 Task: Find connections with filter location Liverpool with filter topic #Jobsearchwith filter profile language Spanish with filter current company Livspace with filter school Easwari Engineering College with filter industry Temporary Help Services with filter service category Healthcare Consulting with filter keywords title Marketing Manager
Action: Mouse moved to (280, 274)
Screenshot: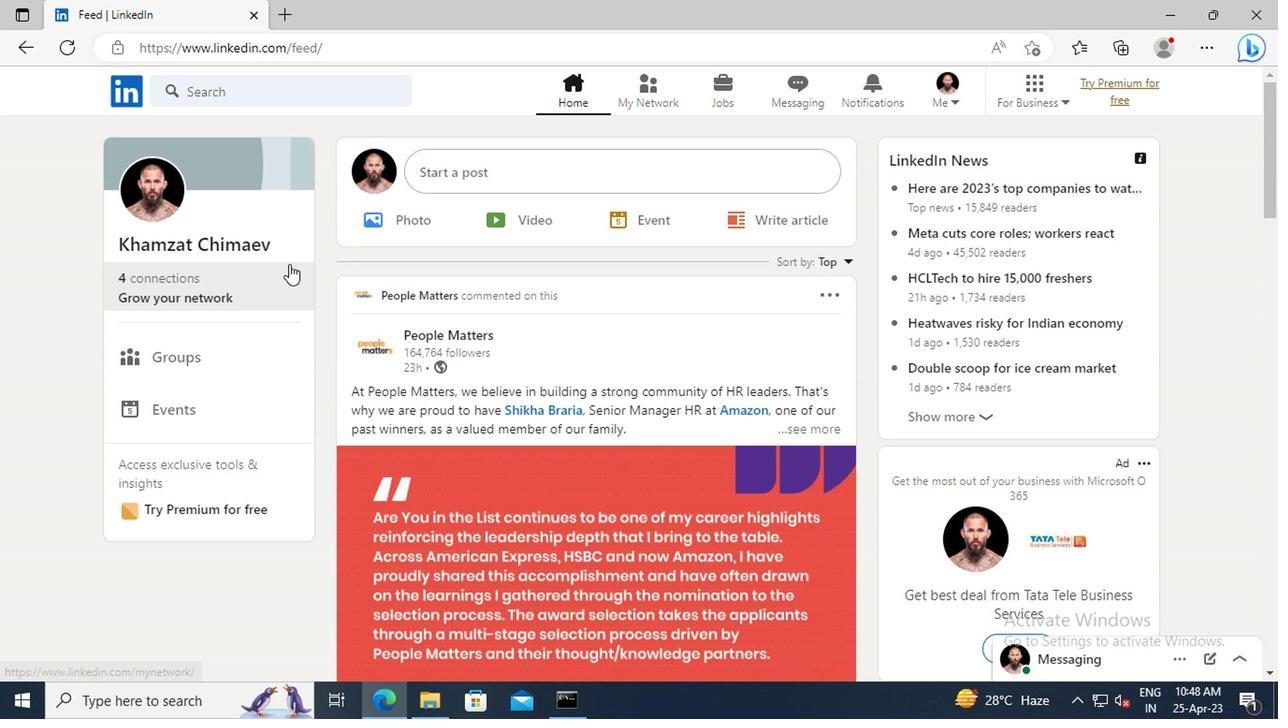 
Action: Mouse pressed left at (280, 274)
Screenshot: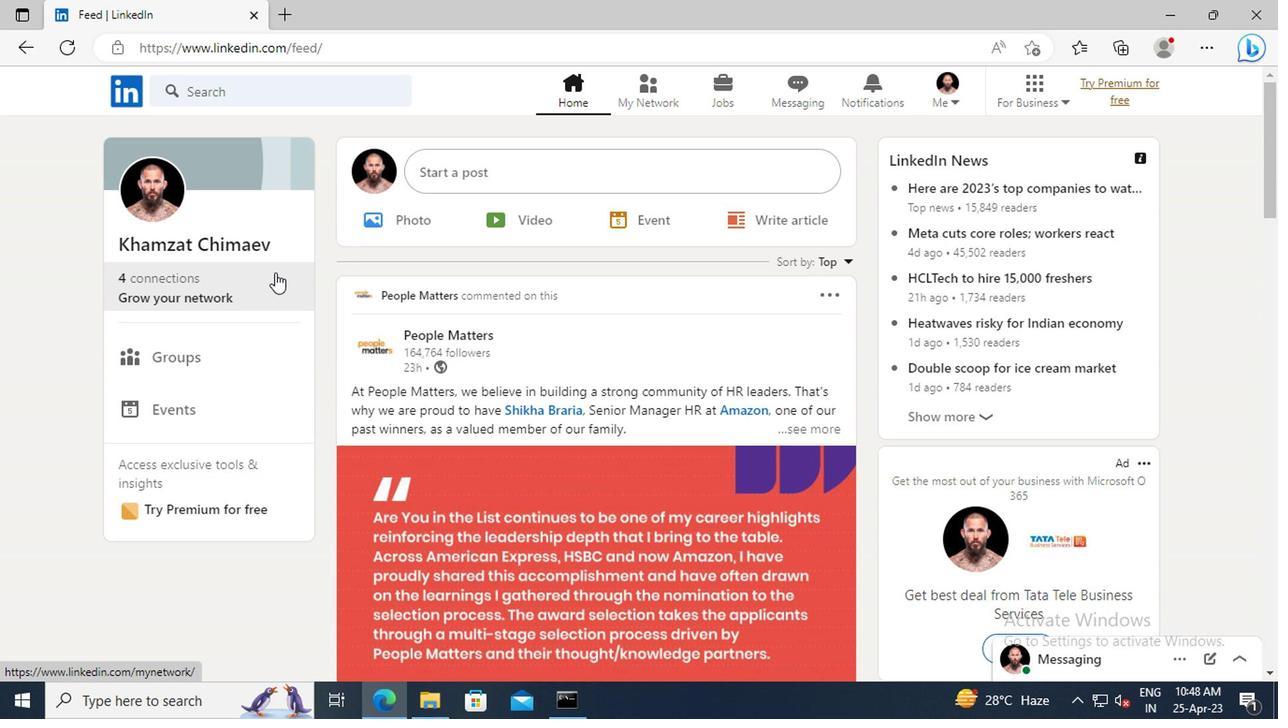 
Action: Mouse moved to (270, 195)
Screenshot: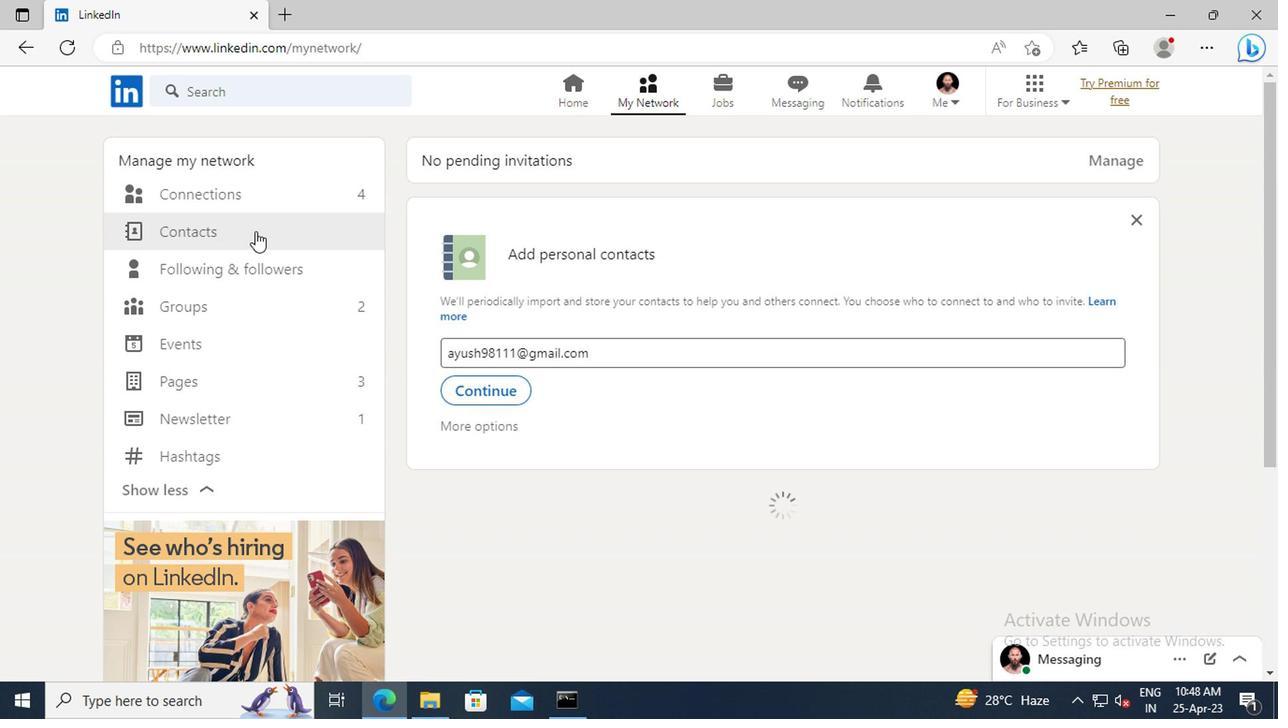 
Action: Mouse pressed left at (270, 195)
Screenshot: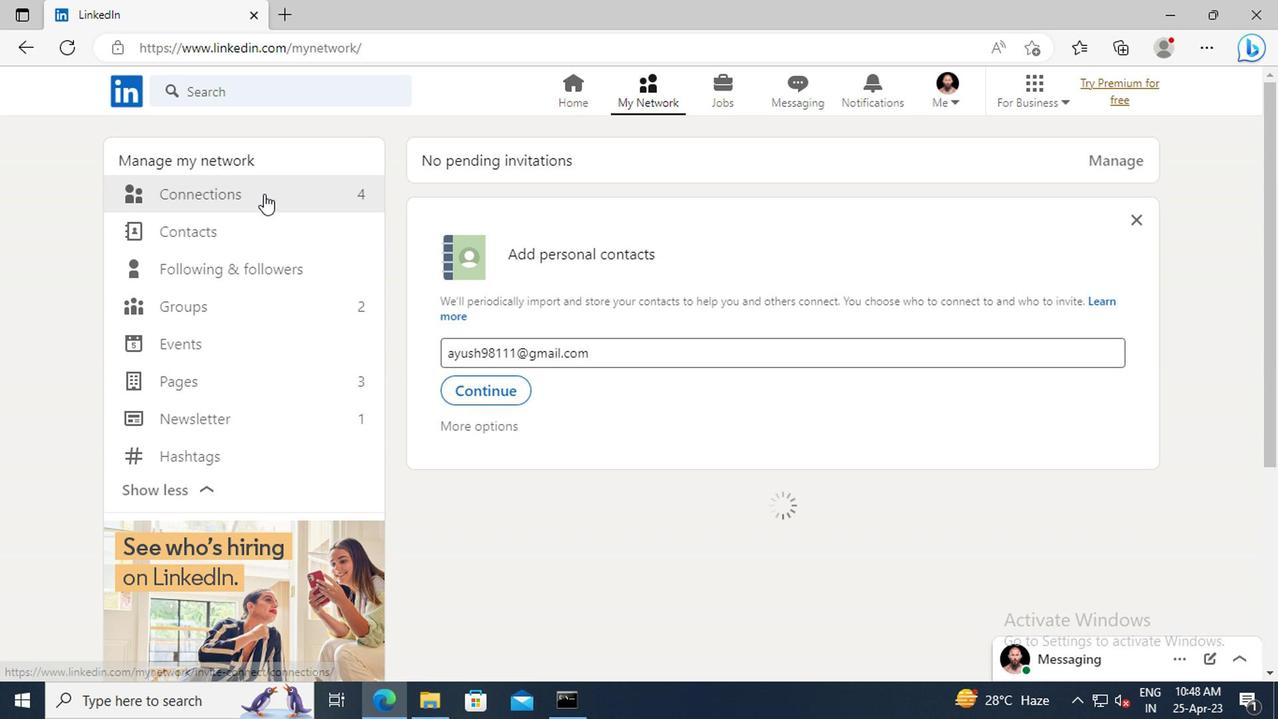 
Action: Mouse moved to (767, 197)
Screenshot: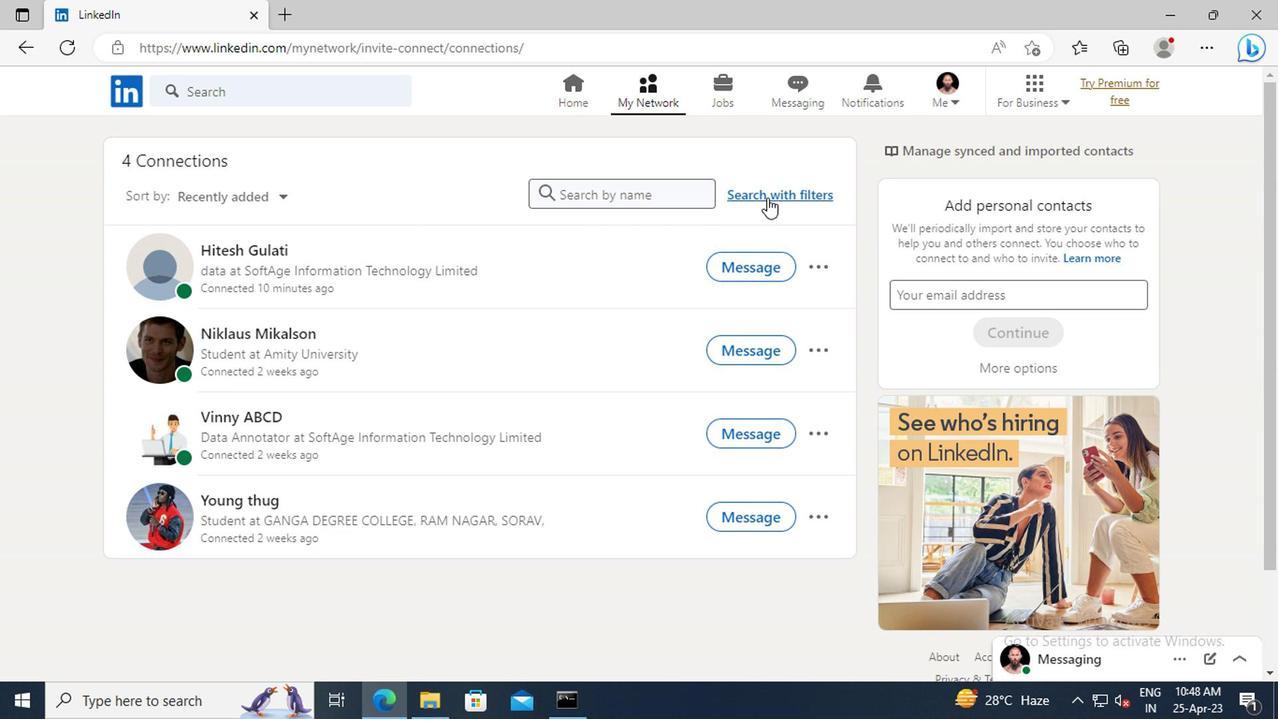 
Action: Mouse pressed left at (767, 197)
Screenshot: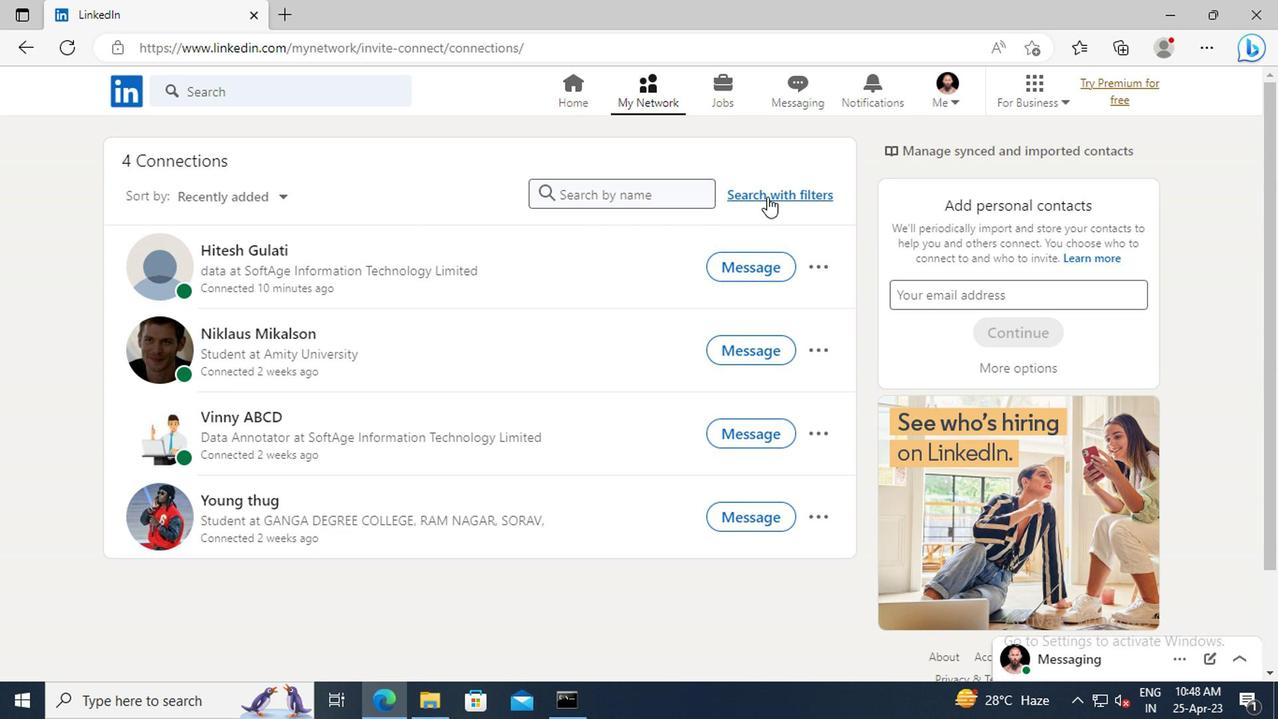 
Action: Mouse moved to (715, 149)
Screenshot: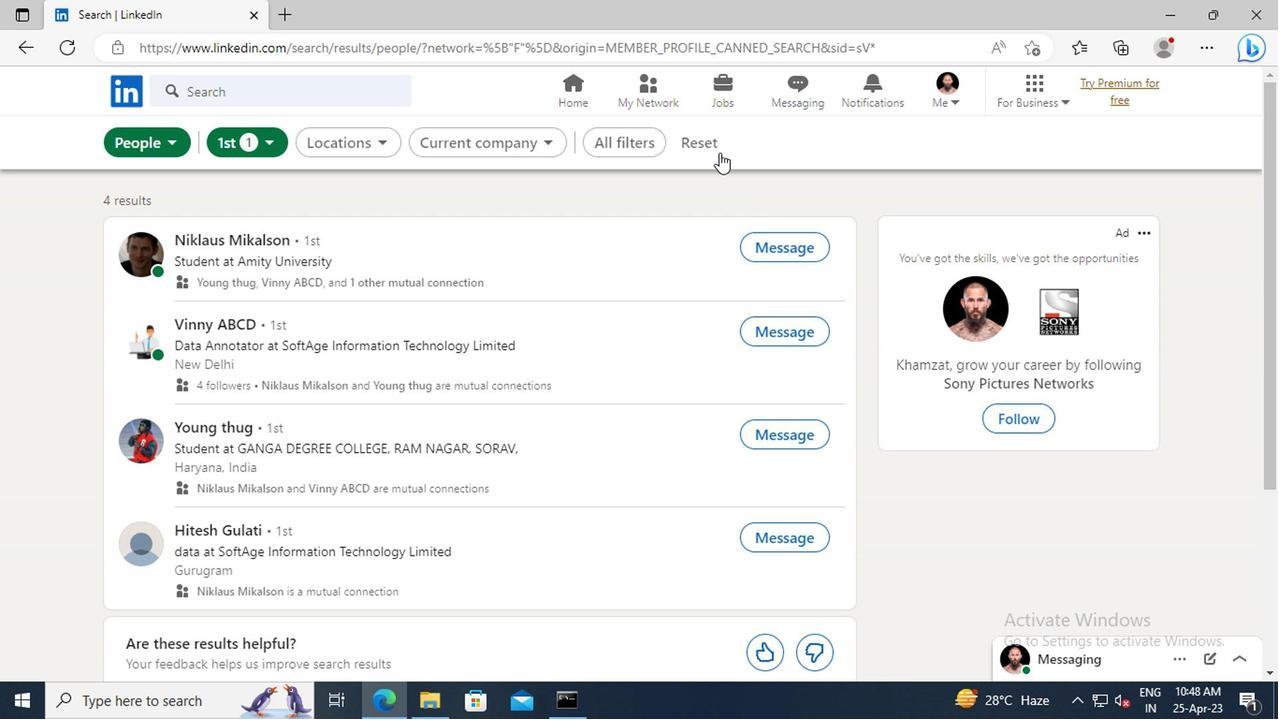 
Action: Mouse pressed left at (715, 149)
Screenshot: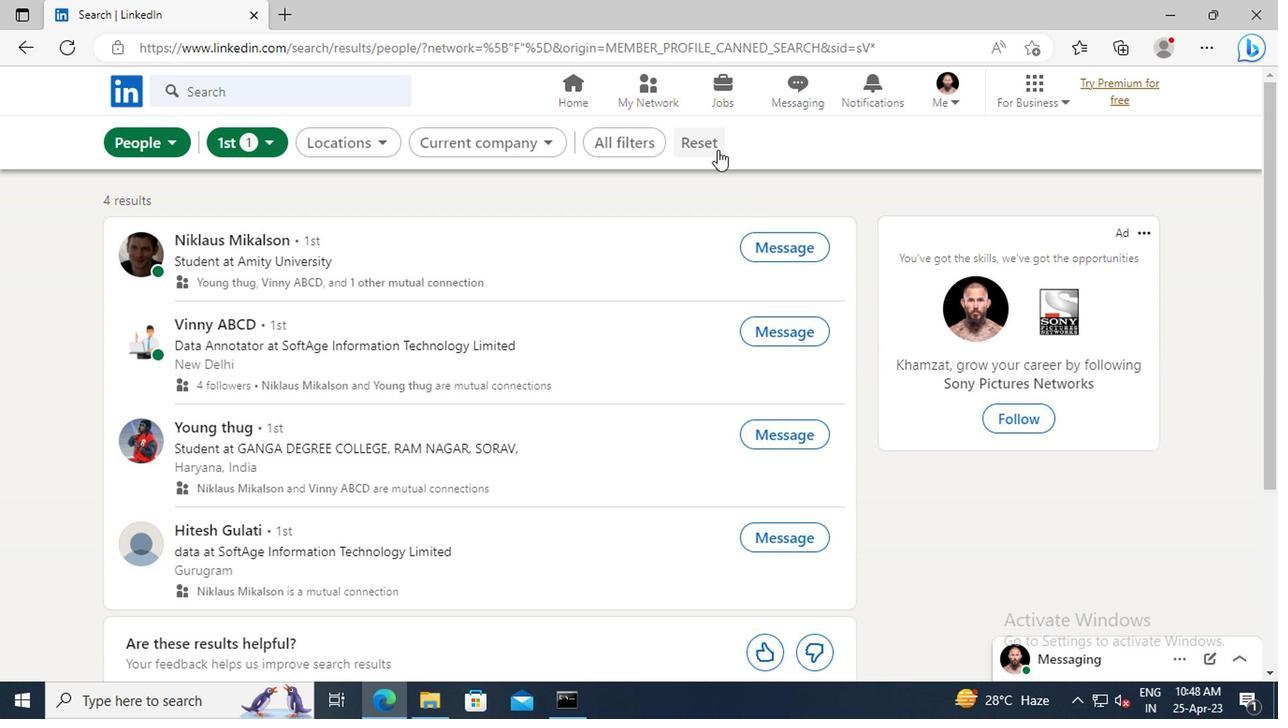 
Action: Mouse moved to (680, 146)
Screenshot: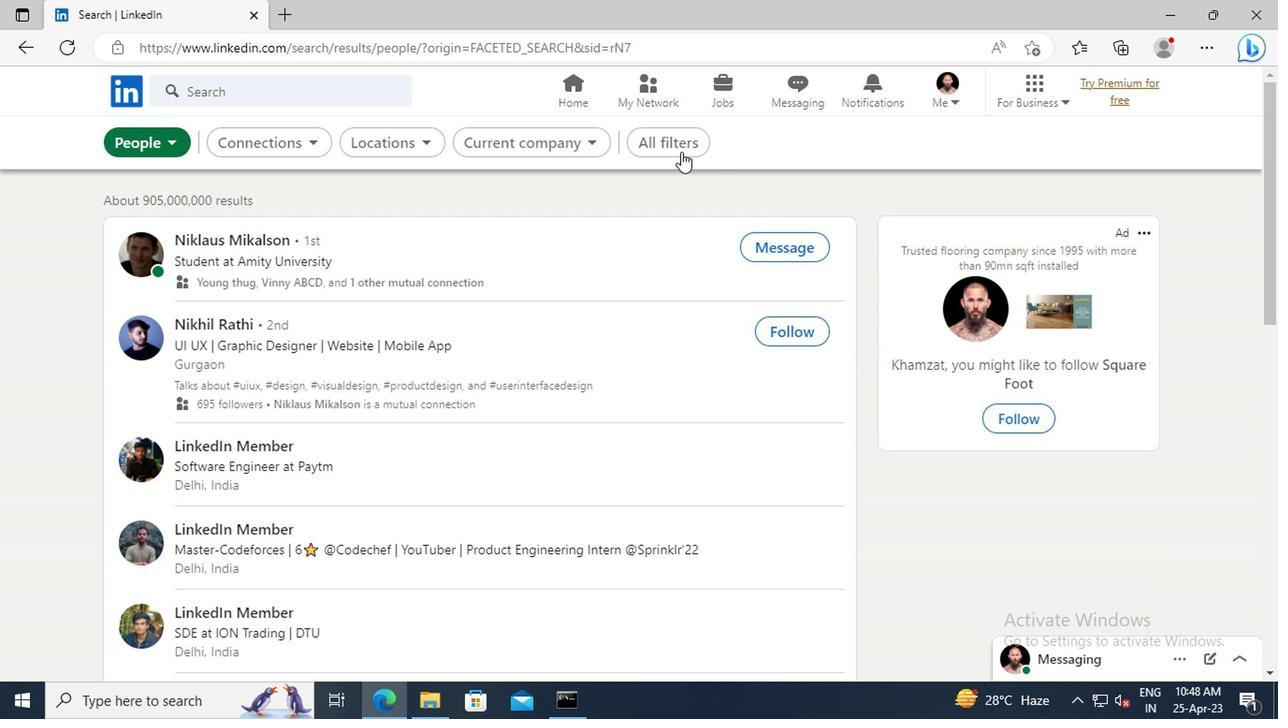 
Action: Mouse pressed left at (680, 146)
Screenshot: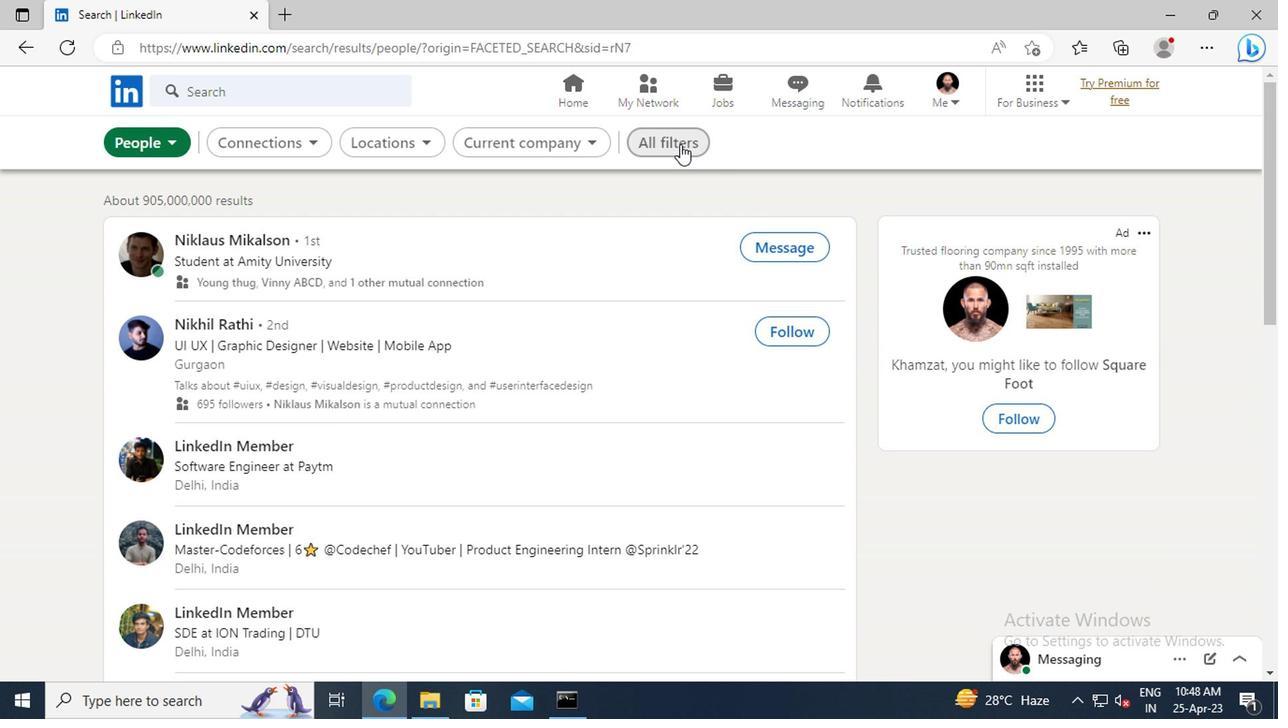 
Action: Mouse moved to (942, 324)
Screenshot: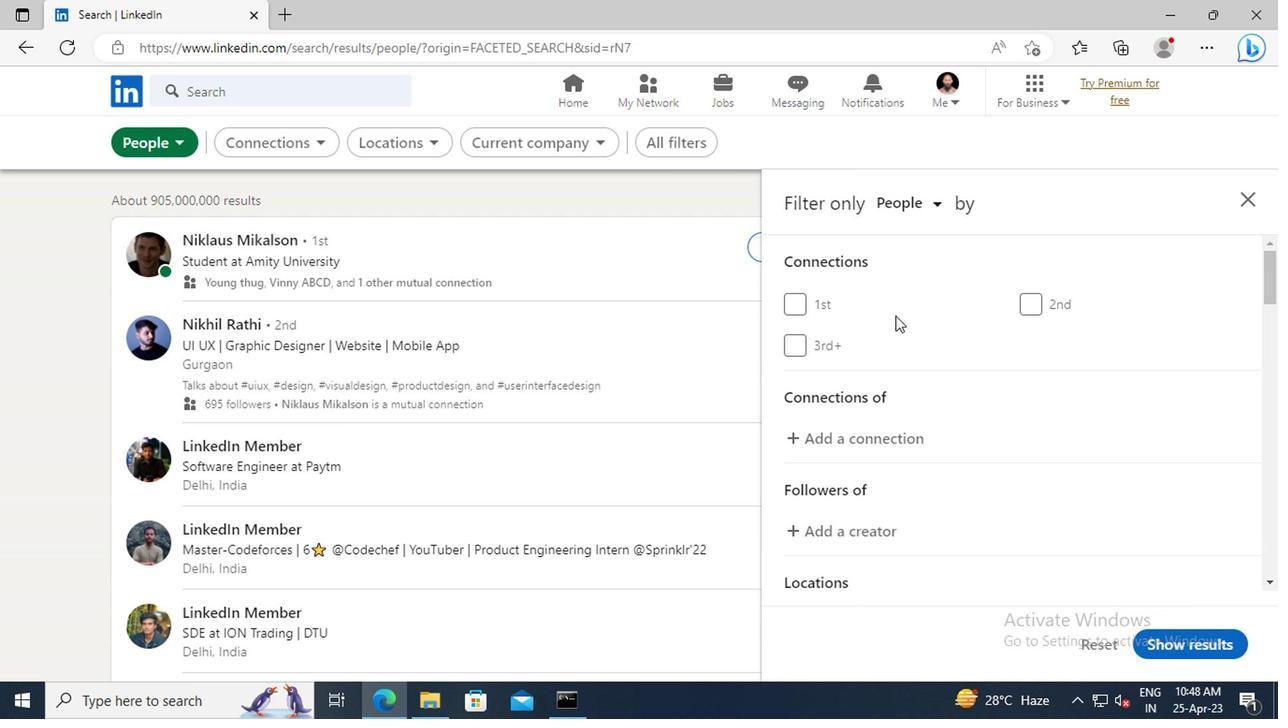 
Action: Mouse scrolled (942, 323) with delta (0, -1)
Screenshot: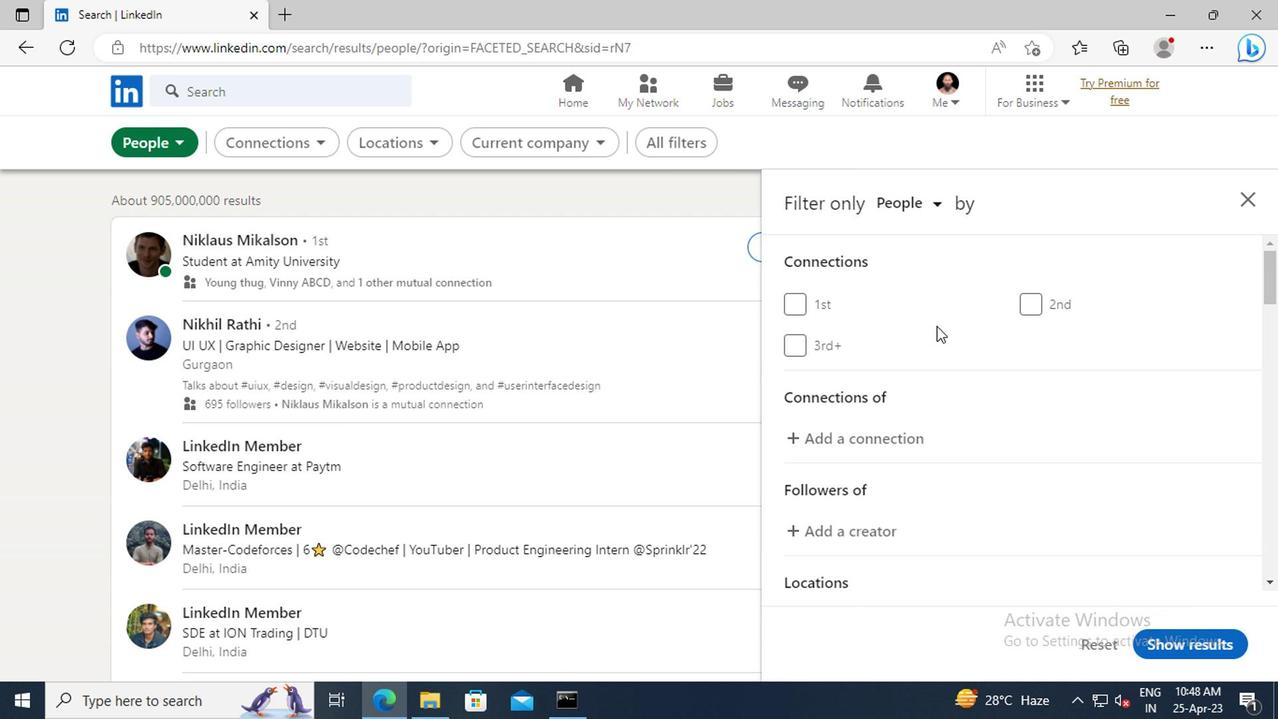 
Action: Mouse scrolled (942, 323) with delta (0, -1)
Screenshot: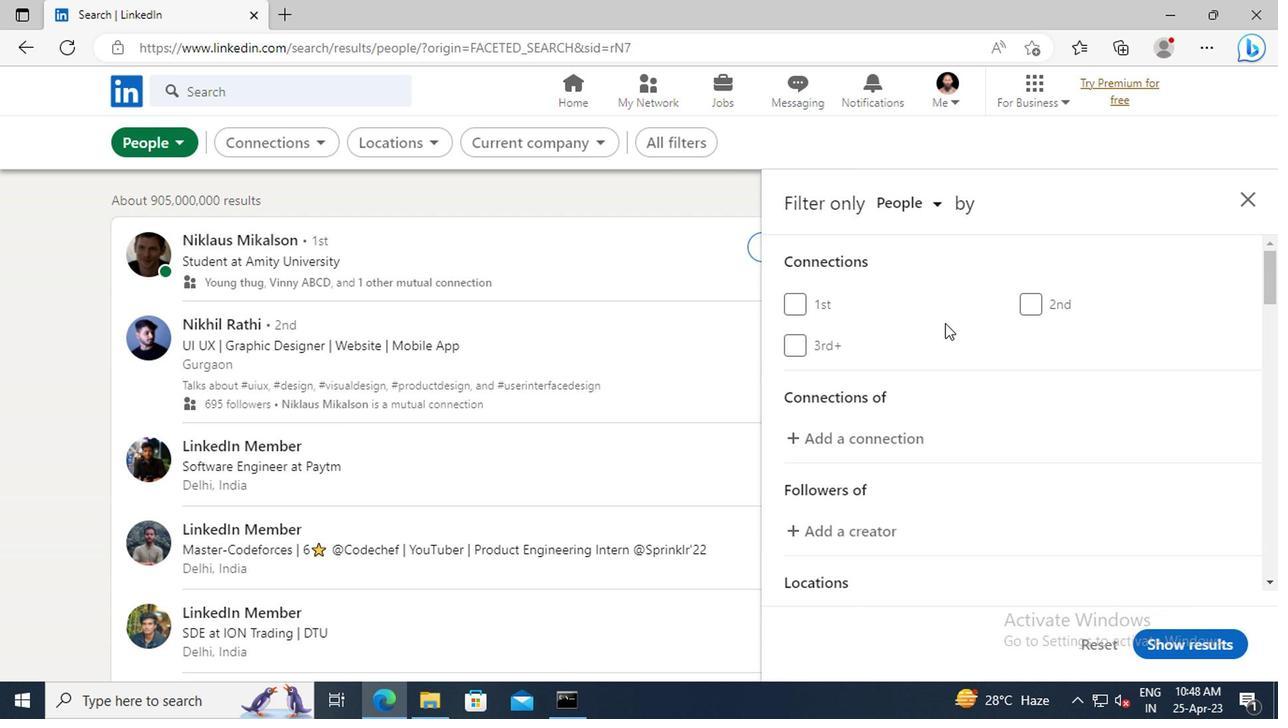 
Action: Mouse scrolled (942, 323) with delta (0, -1)
Screenshot: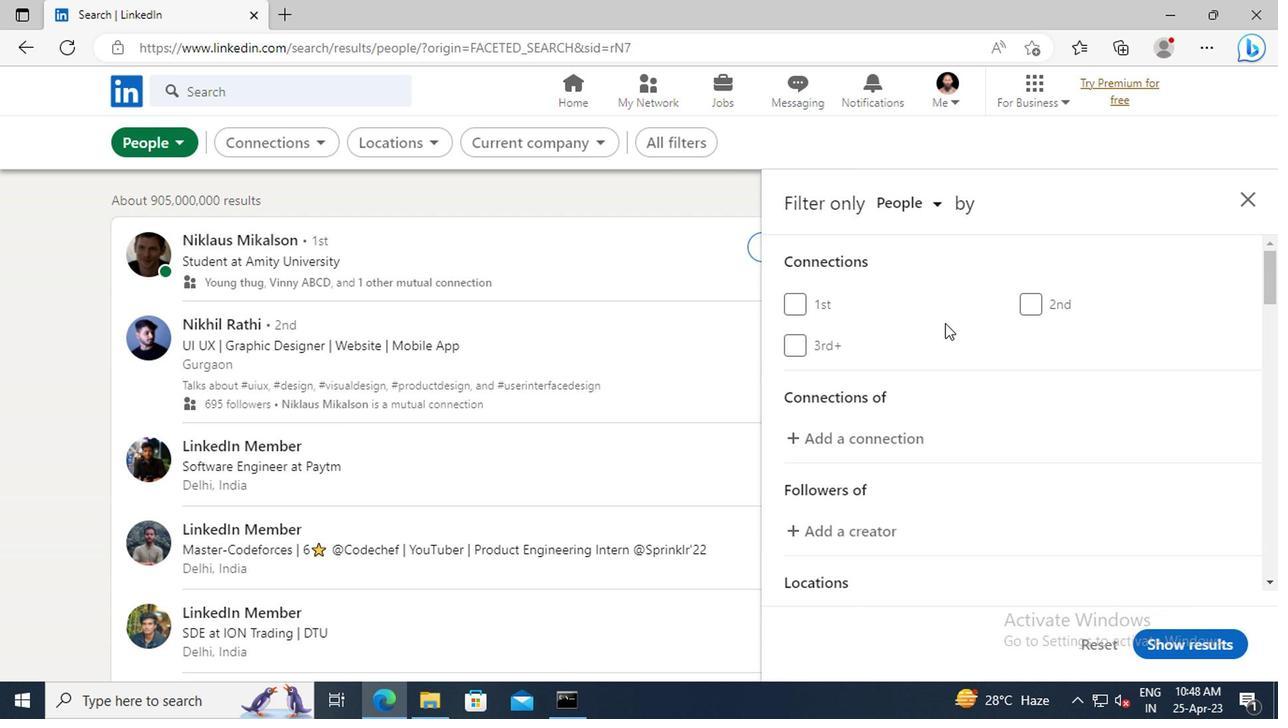 
Action: Mouse scrolled (942, 323) with delta (0, -1)
Screenshot: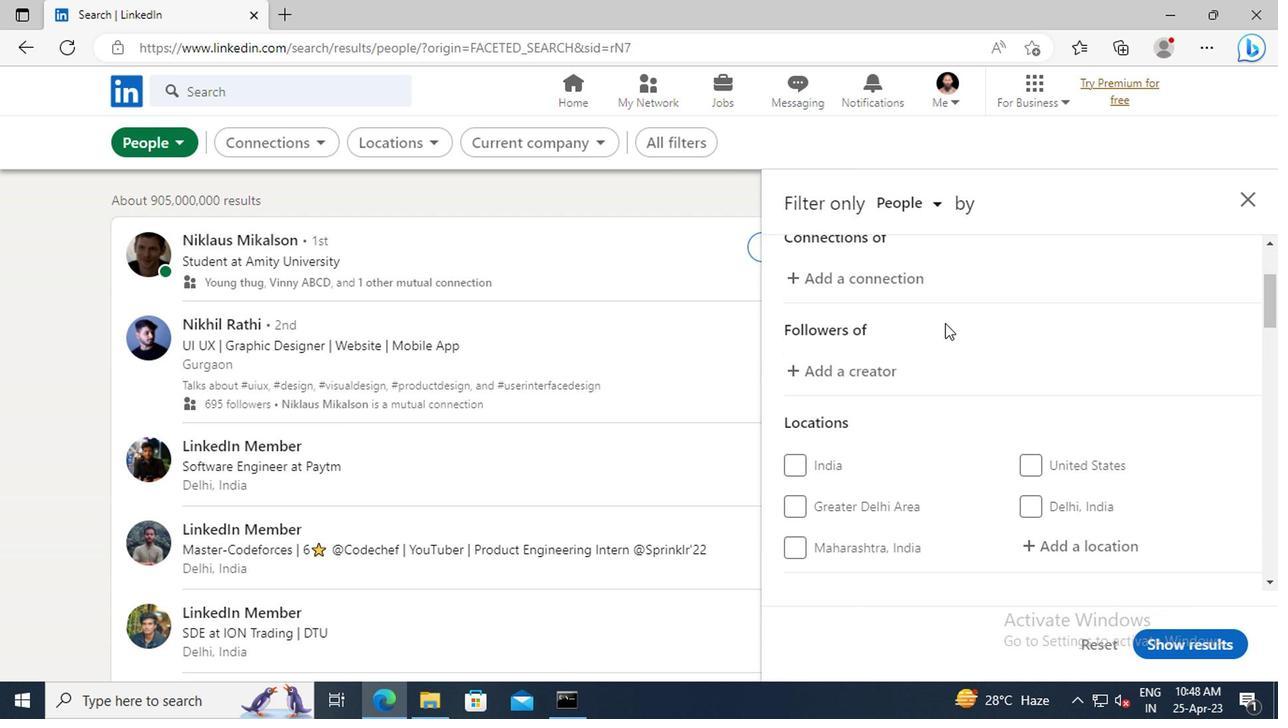 
Action: Mouse scrolled (942, 323) with delta (0, -1)
Screenshot: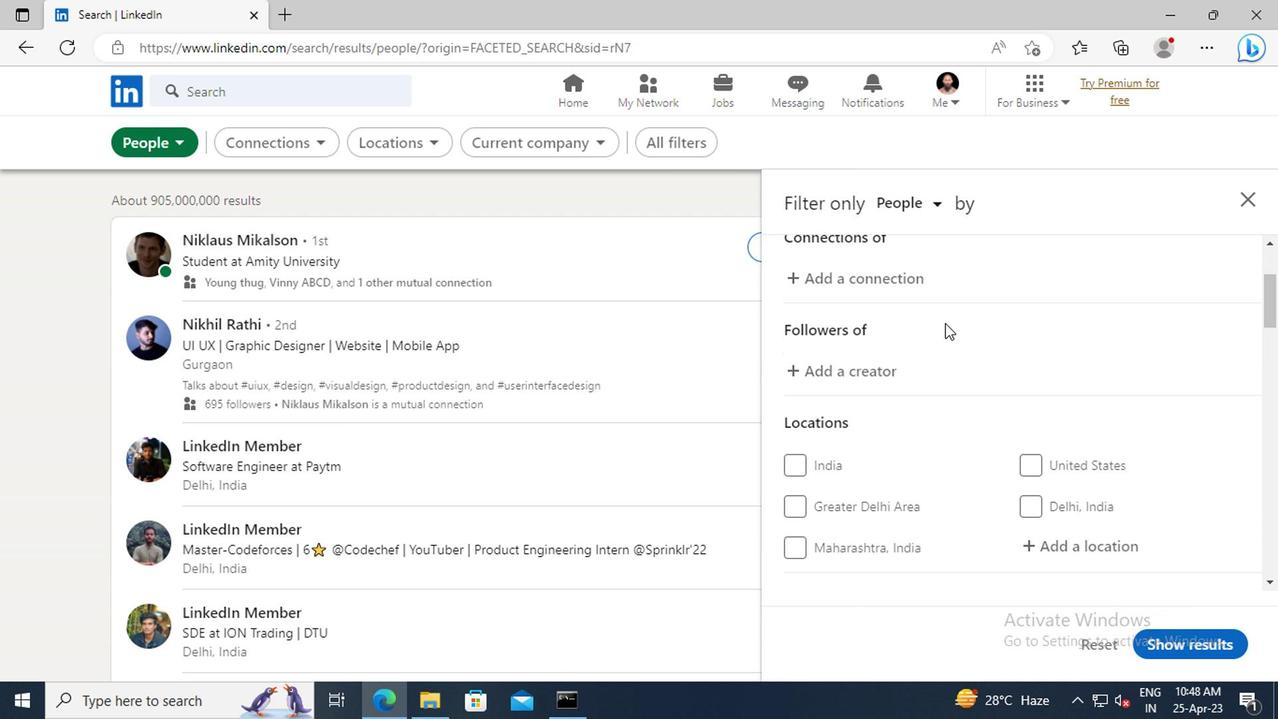 
Action: Mouse scrolled (942, 323) with delta (0, -1)
Screenshot: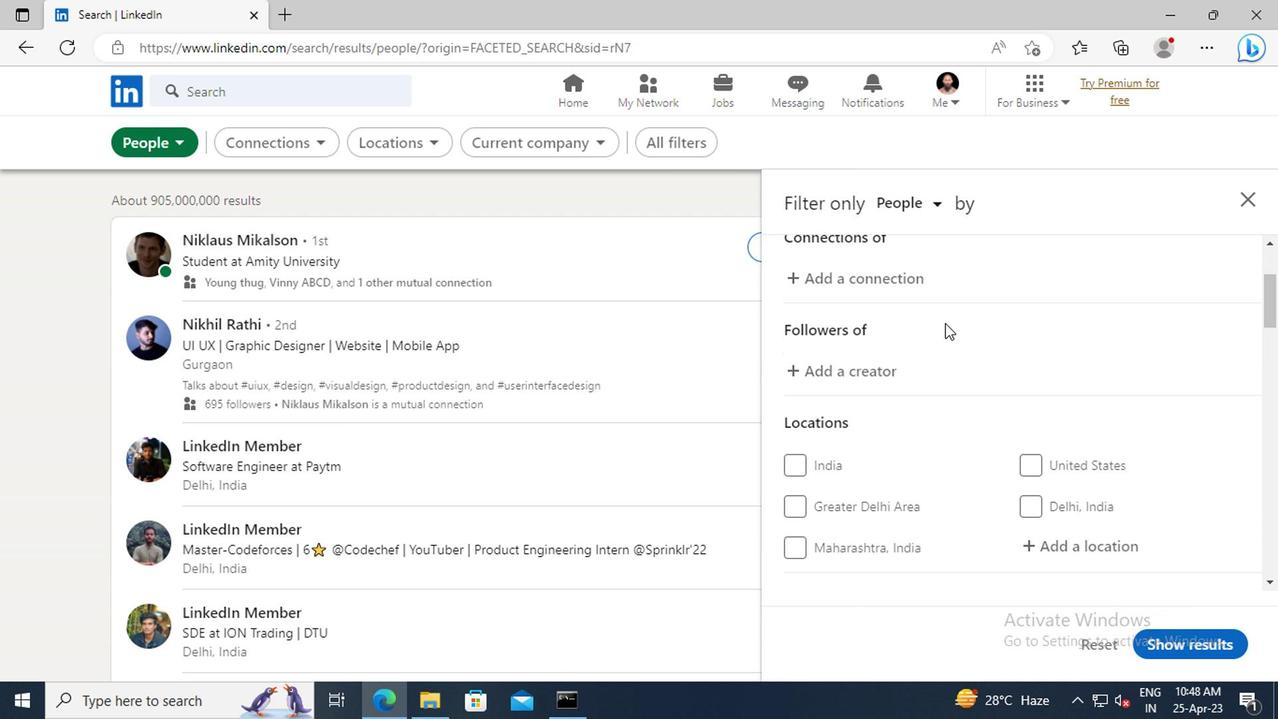 
Action: Mouse moved to (1062, 390)
Screenshot: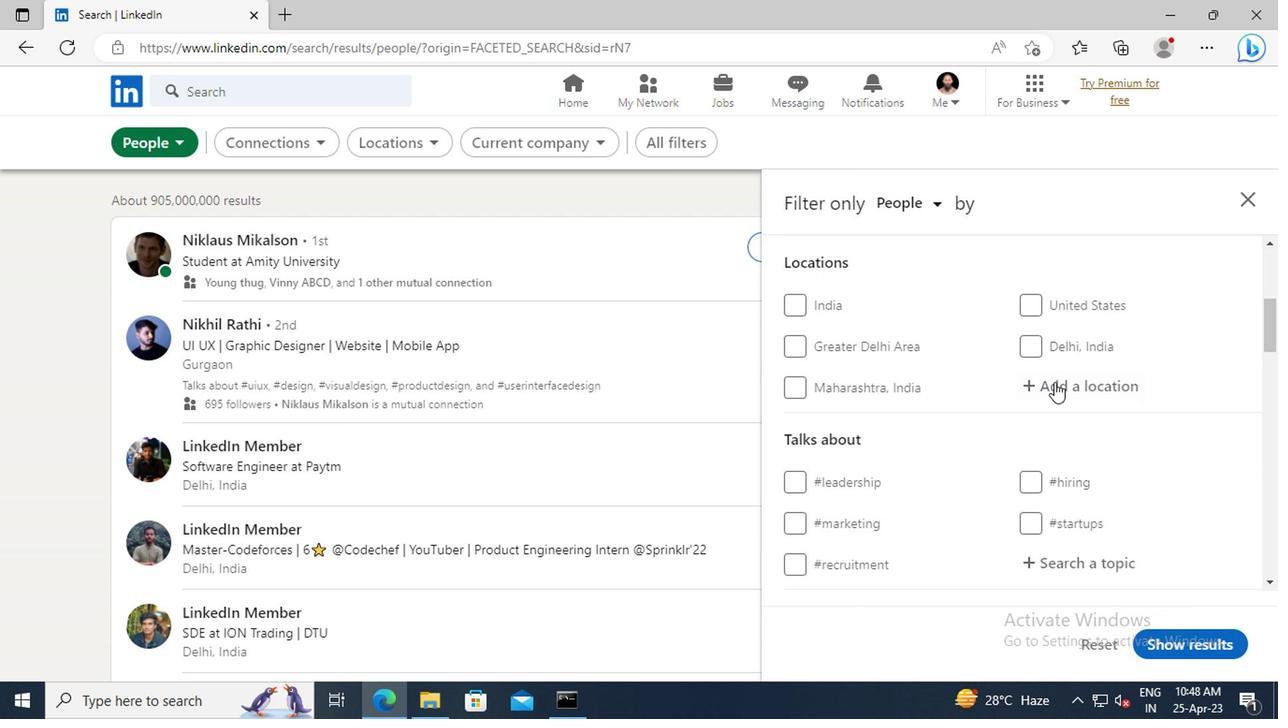 
Action: Mouse pressed left at (1062, 390)
Screenshot: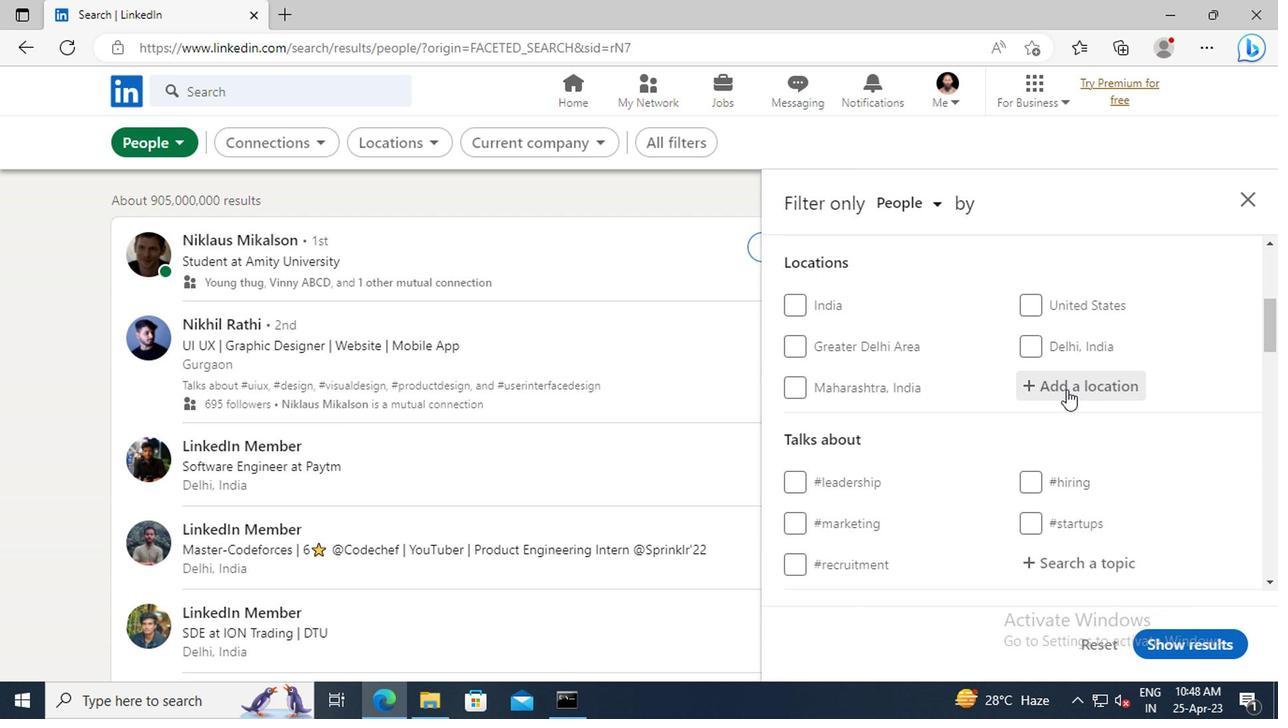 
Action: Key pressed <Key.shift>LIVERPOOL
Screenshot: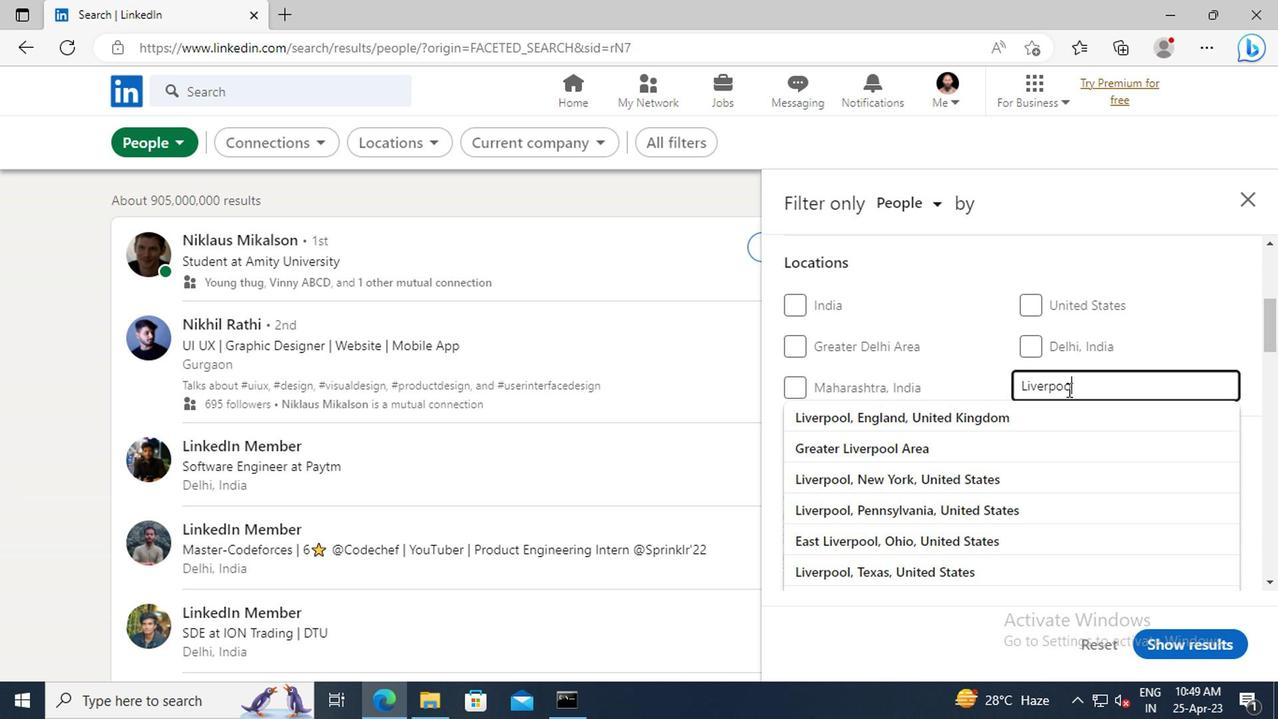 
Action: Mouse moved to (1020, 411)
Screenshot: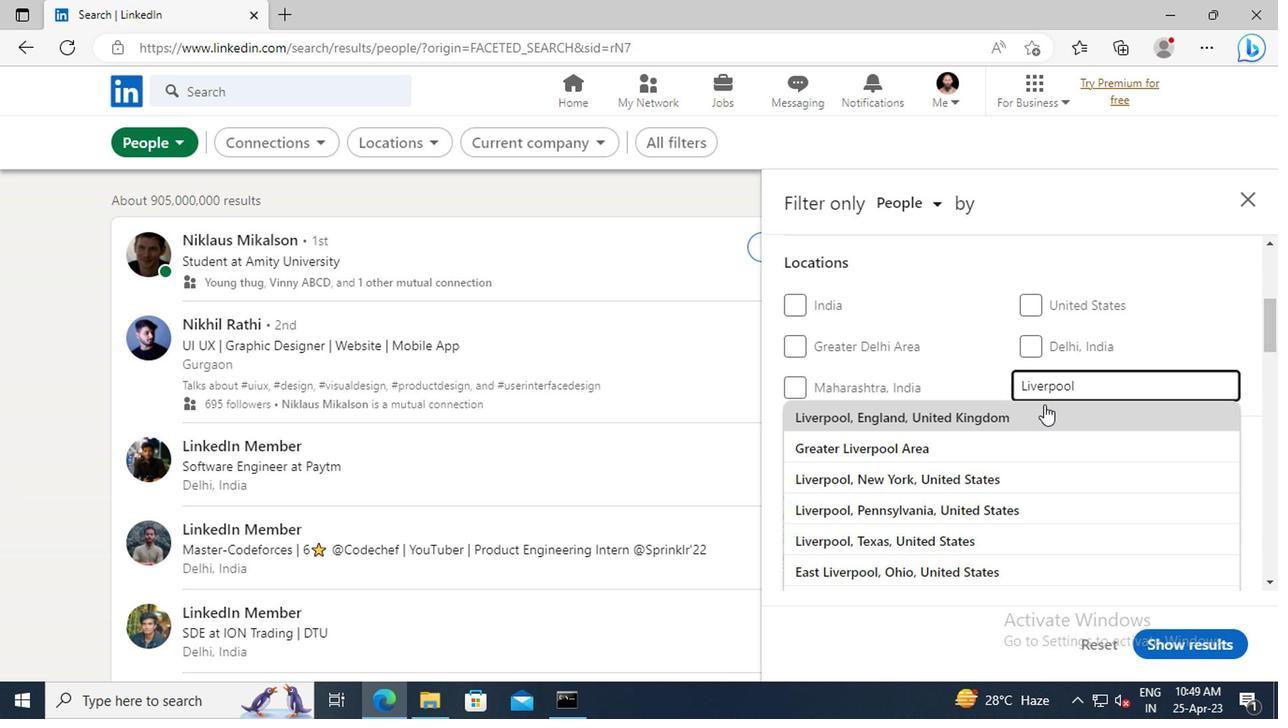 
Action: Mouse pressed left at (1020, 411)
Screenshot: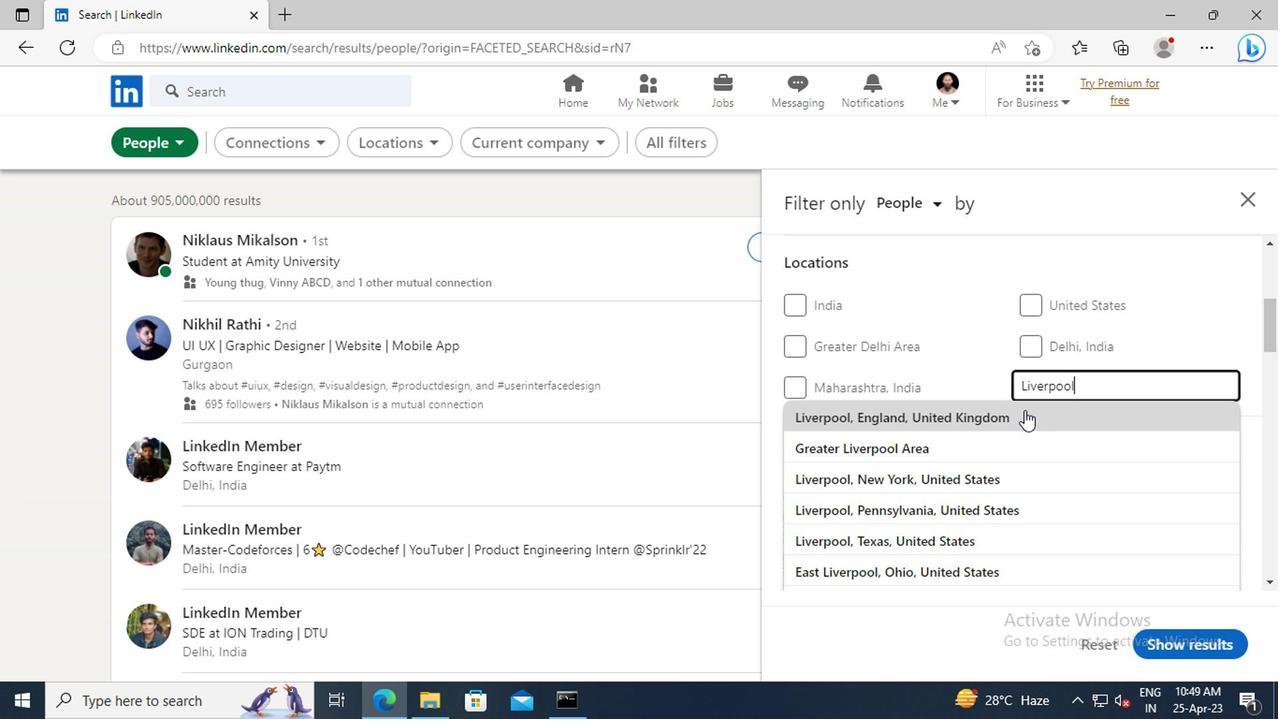 
Action: Mouse moved to (959, 390)
Screenshot: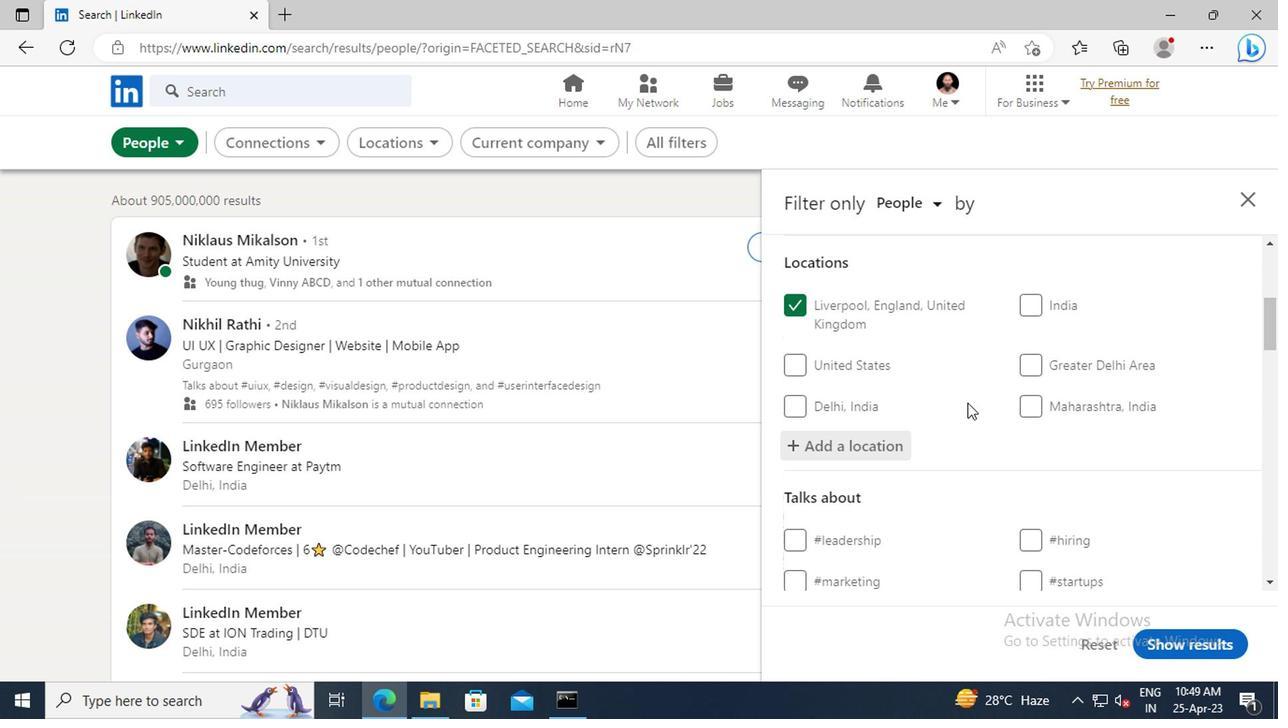 
Action: Mouse scrolled (959, 390) with delta (0, 0)
Screenshot: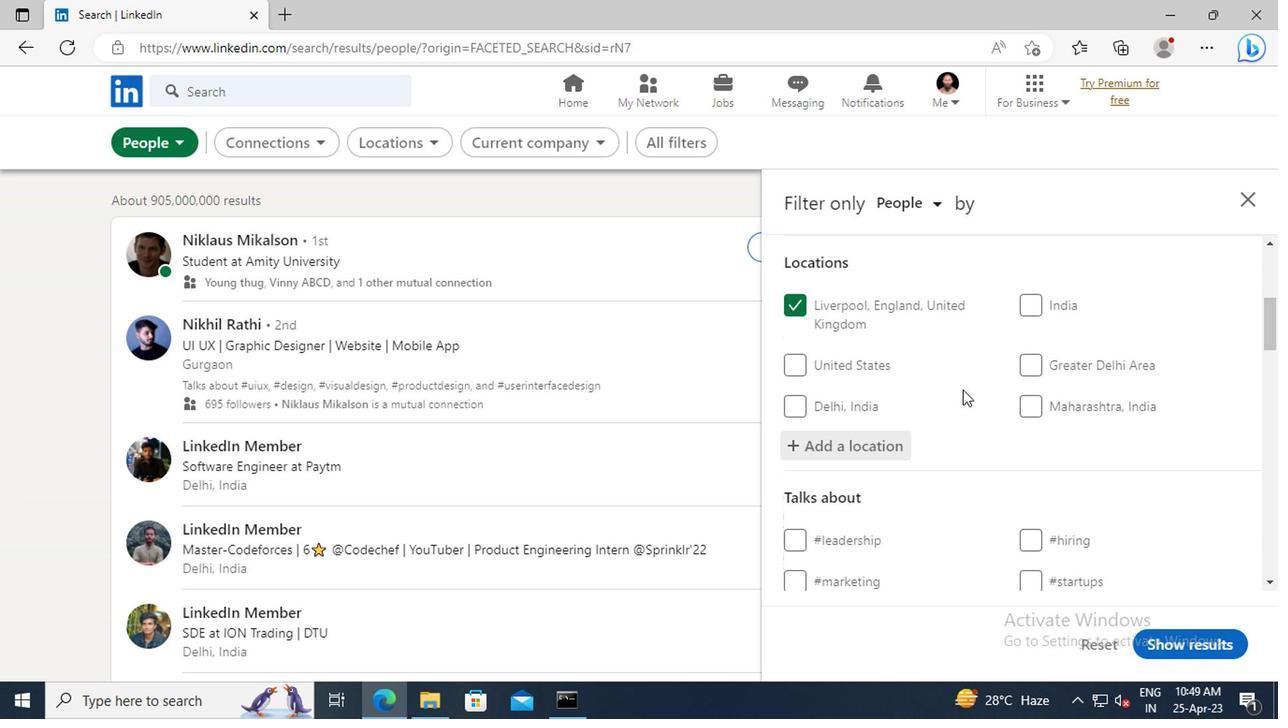
Action: Mouse scrolled (959, 390) with delta (0, 0)
Screenshot: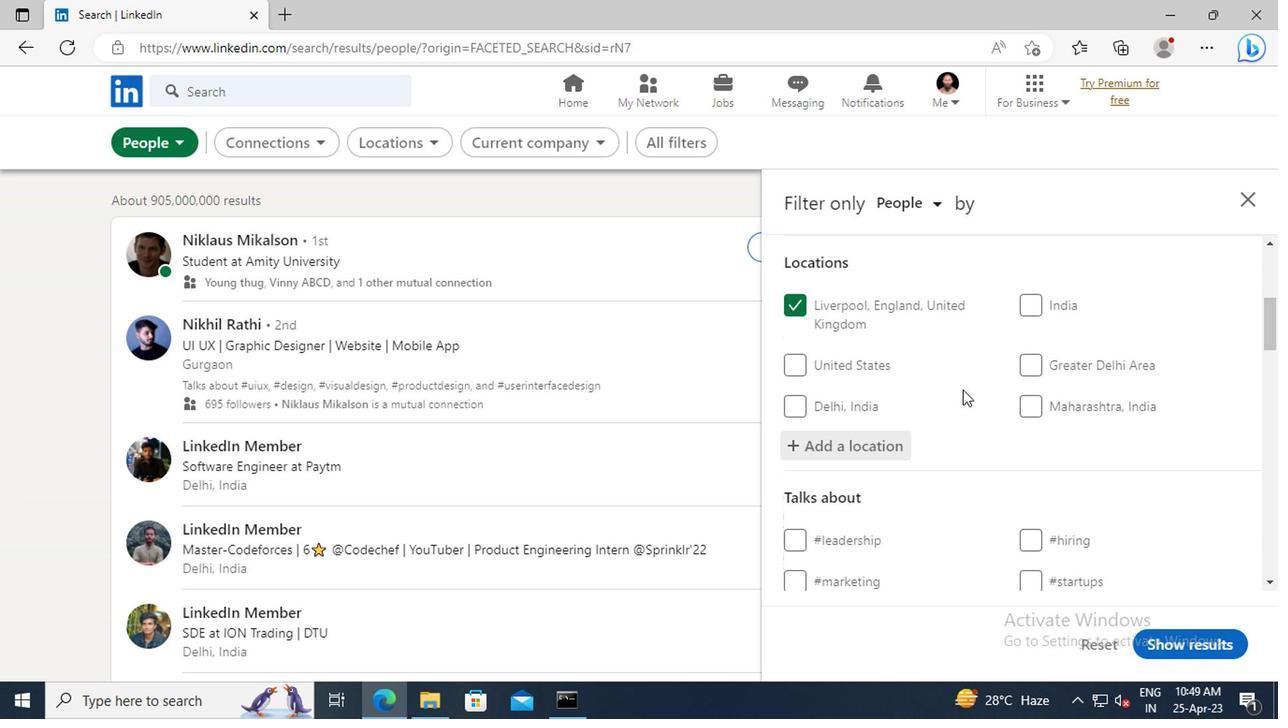 
Action: Mouse scrolled (959, 390) with delta (0, 0)
Screenshot: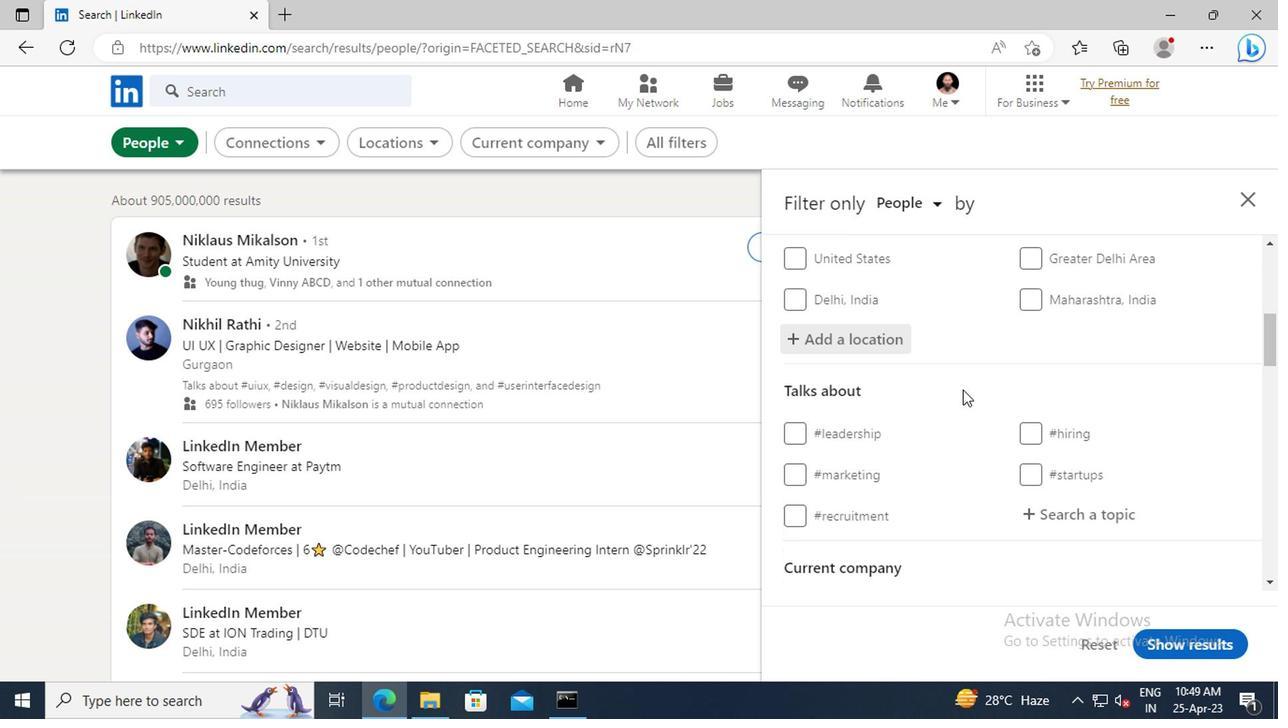
Action: Mouse scrolled (959, 390) with delta (0, 0)
Screenshot: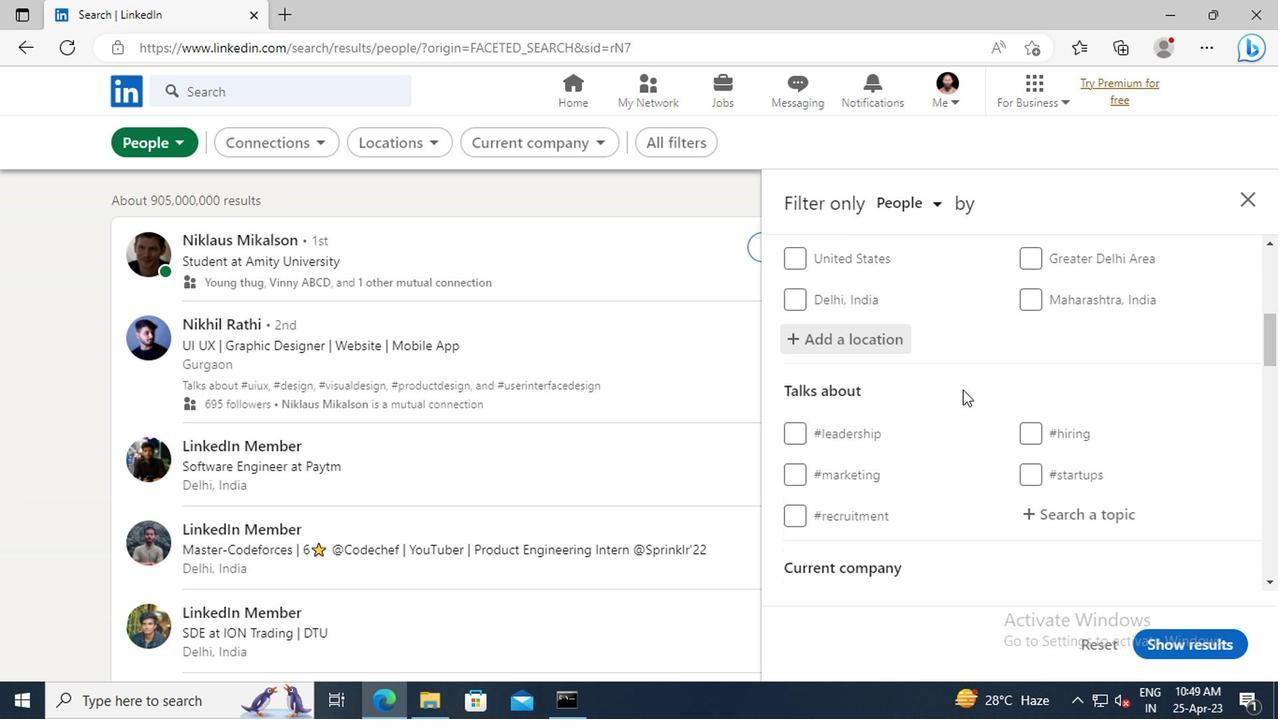 
Action: Mouse moved to (1057, 410)
Screenshot: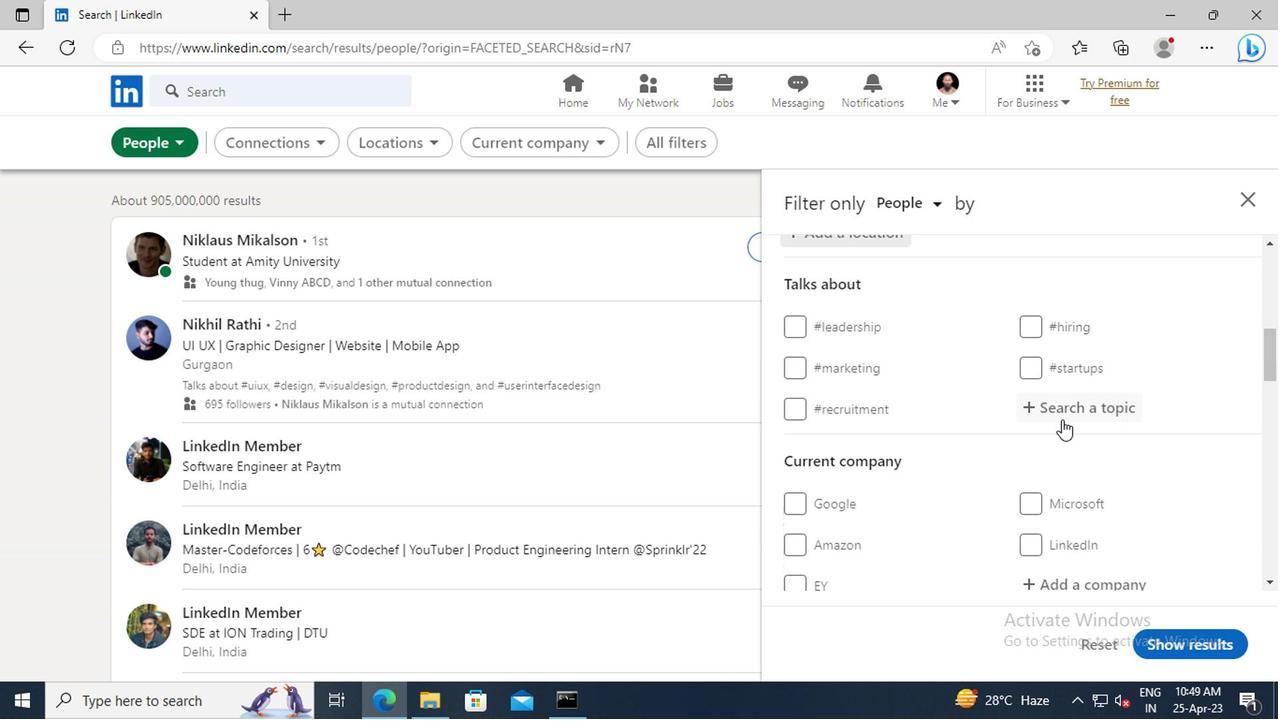 
Action: Mouse pressed left at (1057, 410)
Screenshot: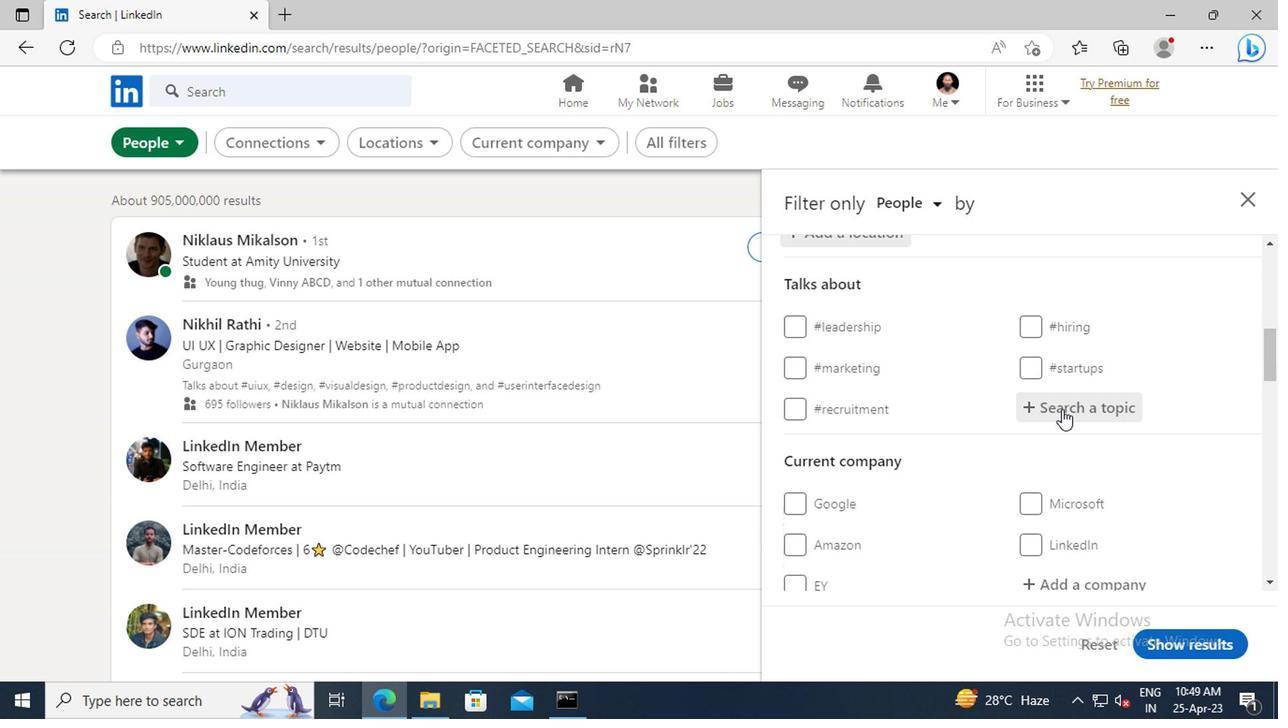 
Action: Key pressed <Key.shift>#<Key.shift>JOBSEARCHWITH
Screenshot: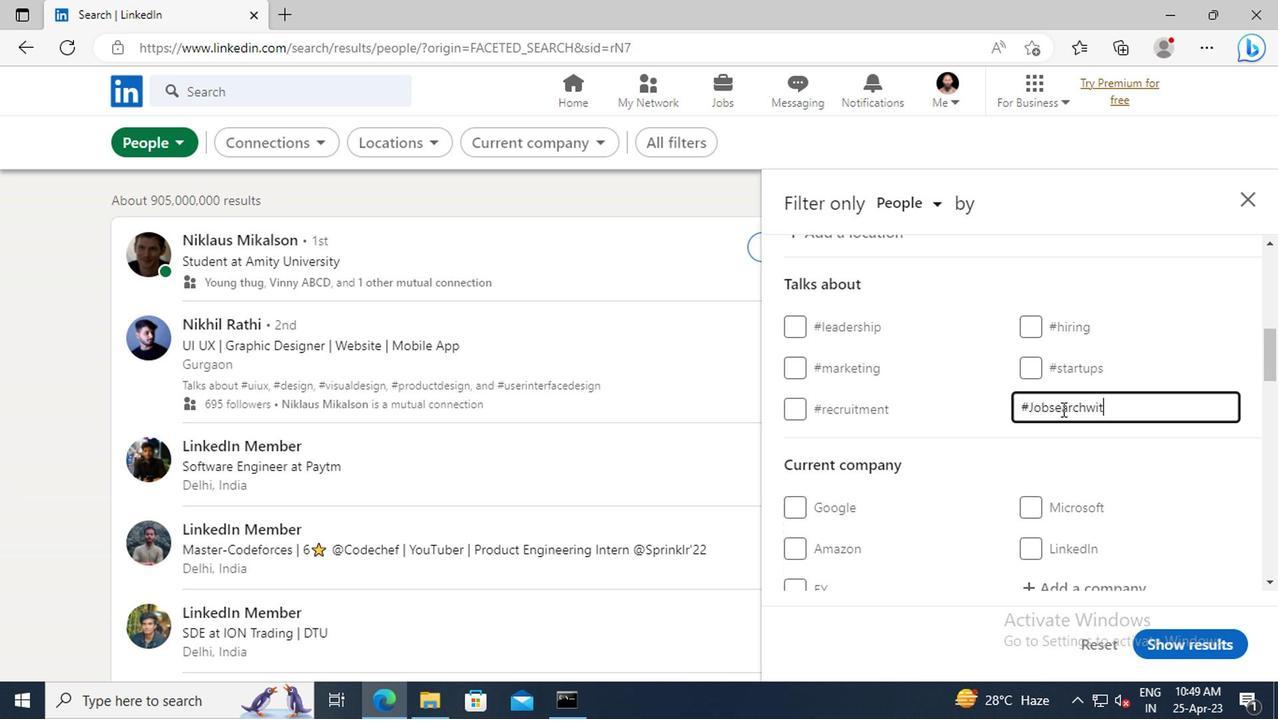 
Action: Mouse moved to (995, 394)
Screenshot: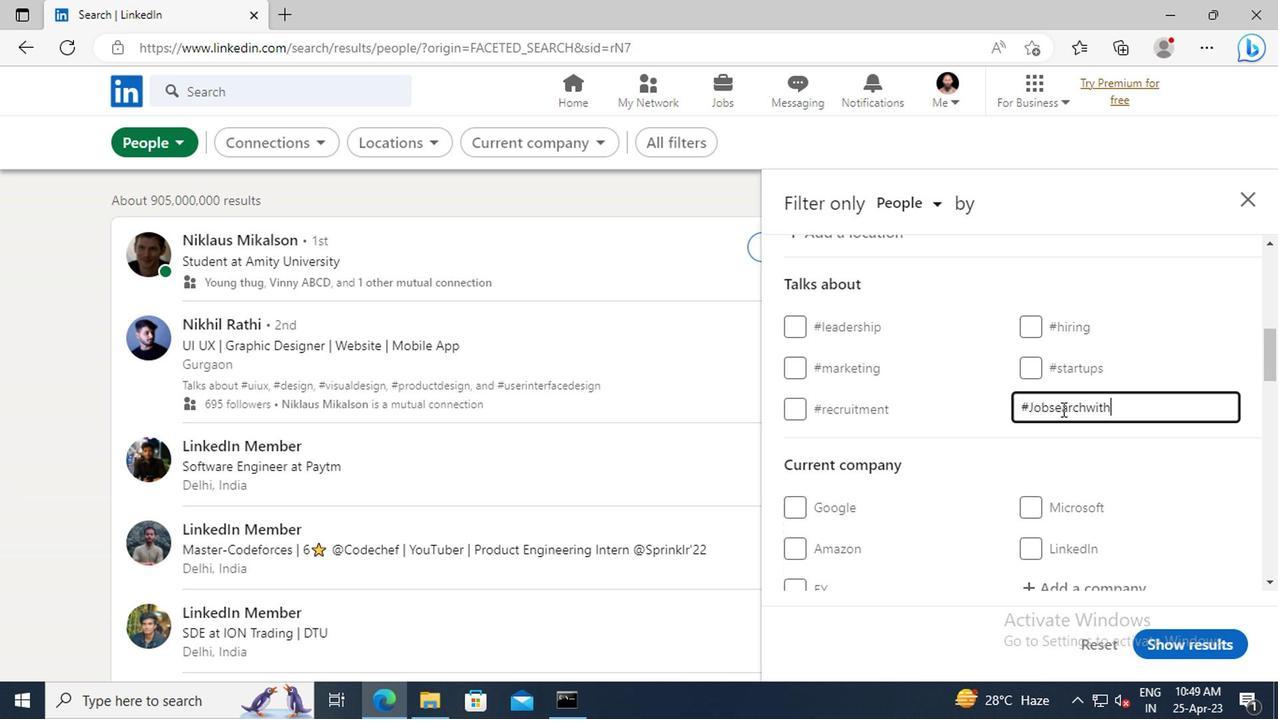 
Action: Mouse scrolled (995, 393) with delta (0, -1)
Screenshot: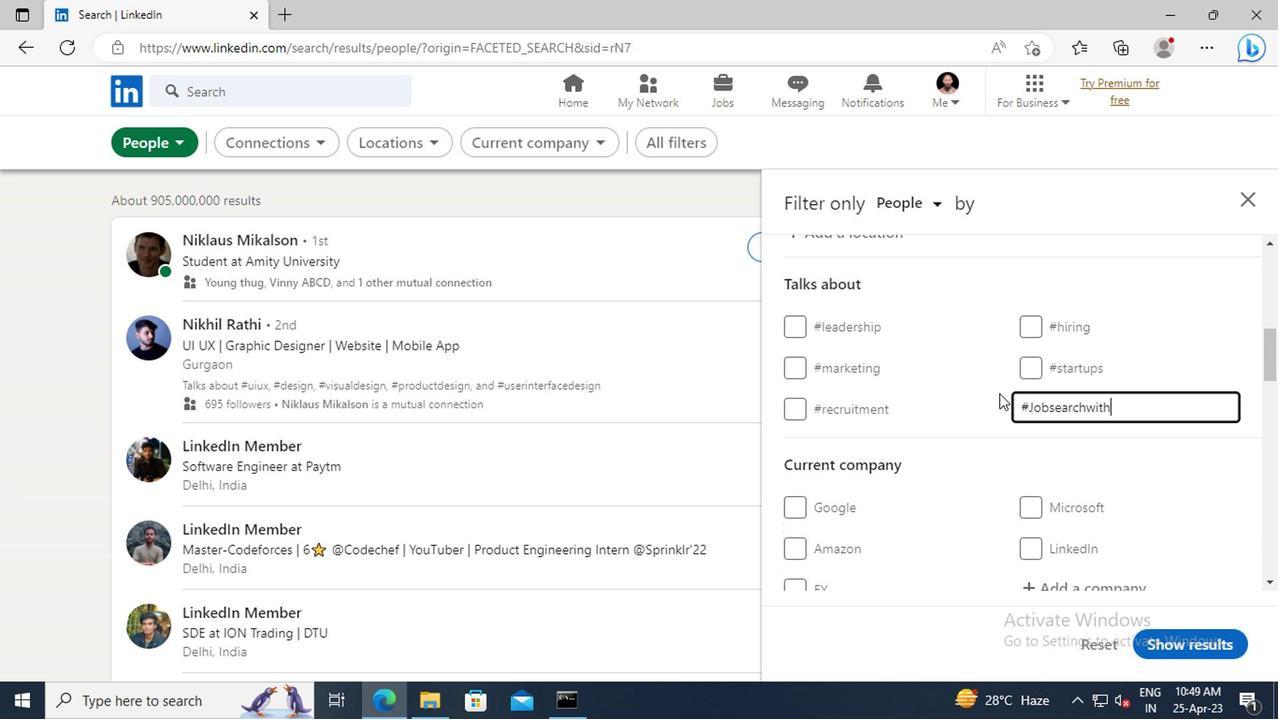 
Action: Mouse scrolled (995, 393) with delta (0, -1)
Screenshot: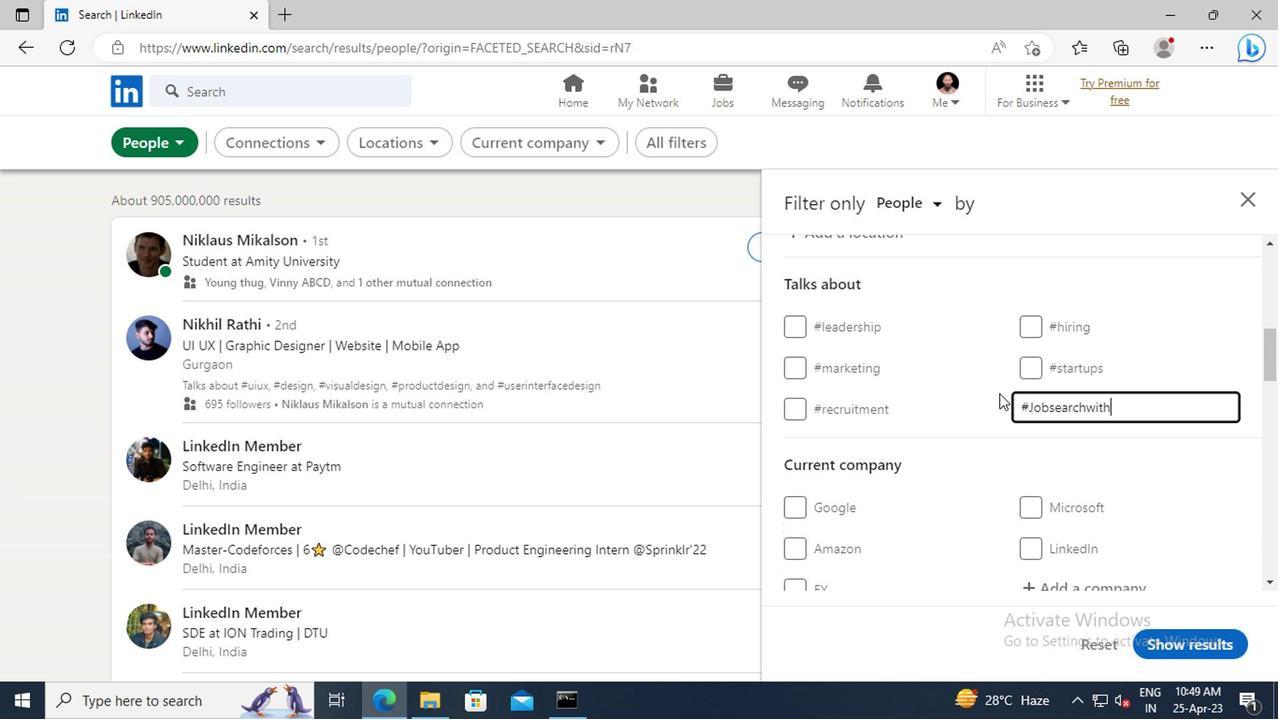 
Action: Mouse scrolled (995, 393) with delta (0, -1)
Screenshot: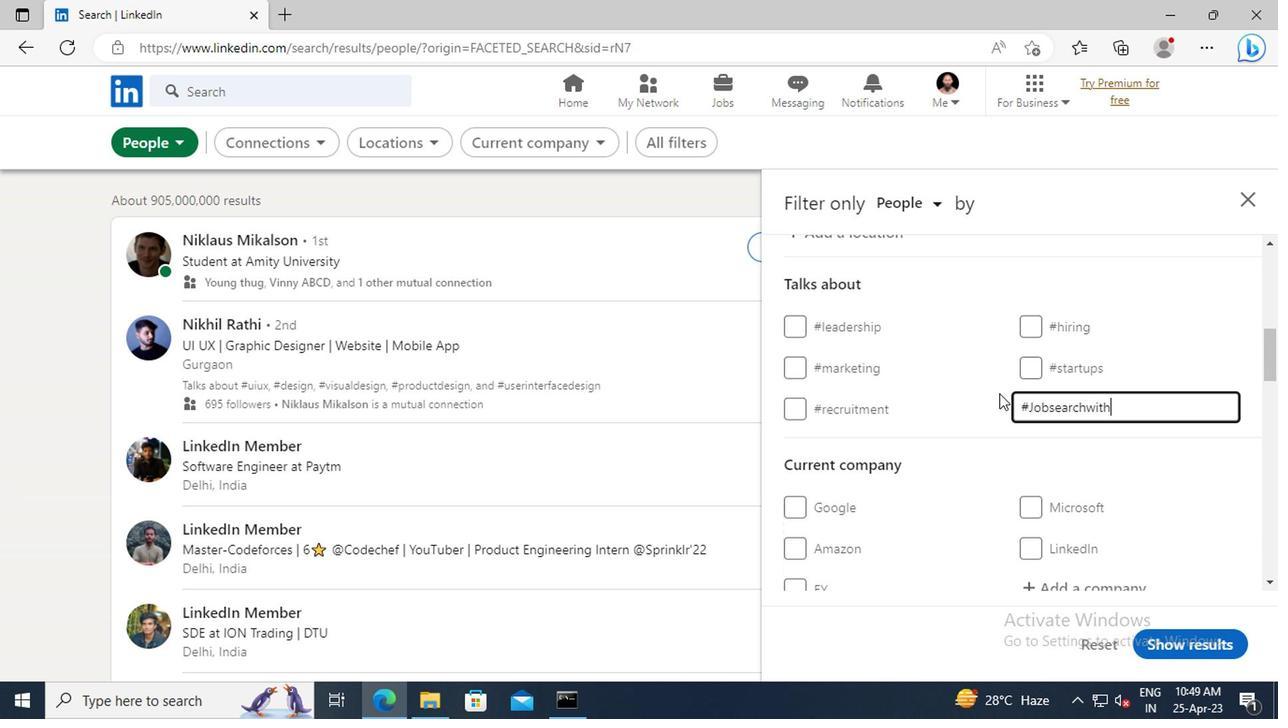 
Action: Mouse scrolled (995, 393) with delta (0, -1)
Screenshot: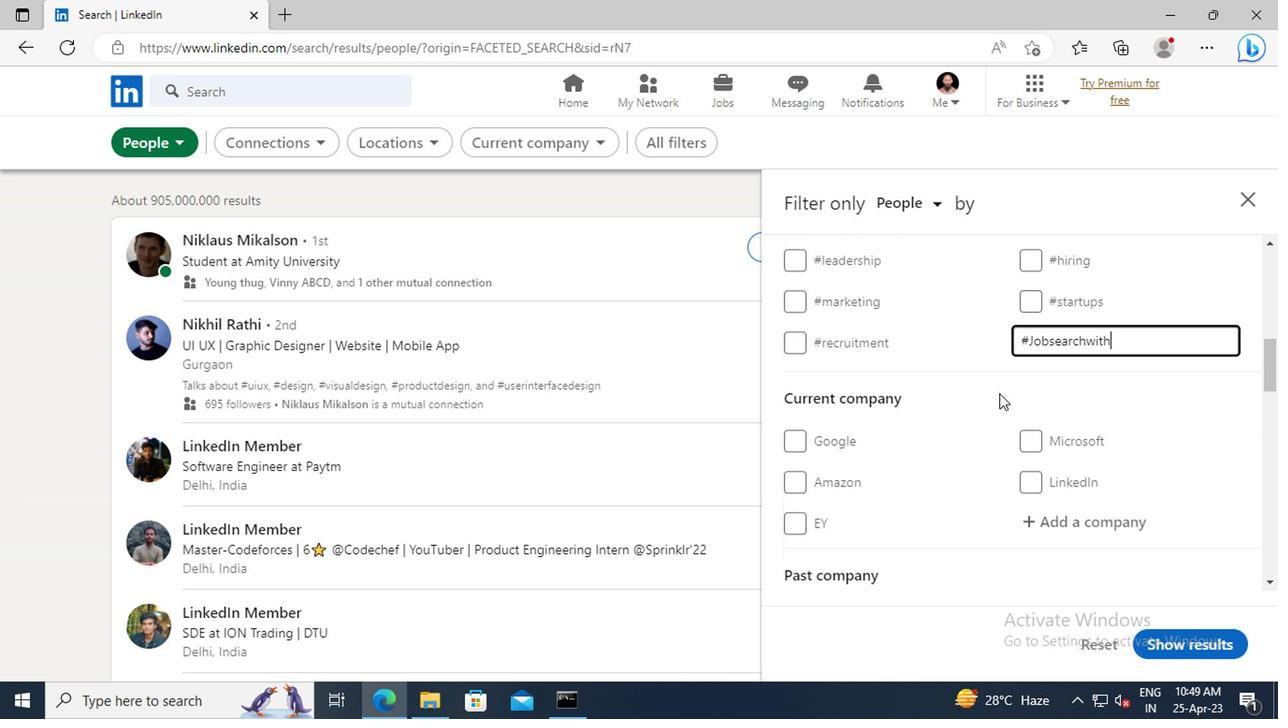 
Action: Mouse scrolled (995, 393) with delta (0, -1)
Screenshot: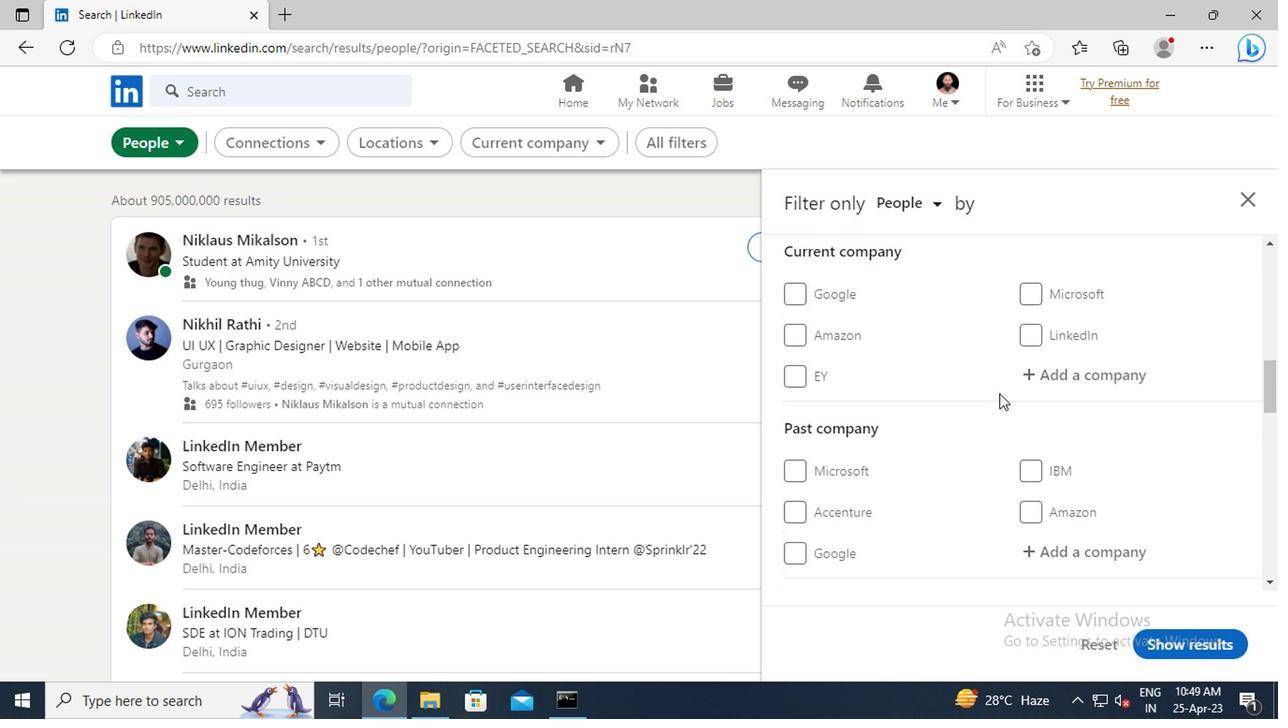 
Action: Mouse scrolled (995, 393) with delta (0, -1)
Screenshot: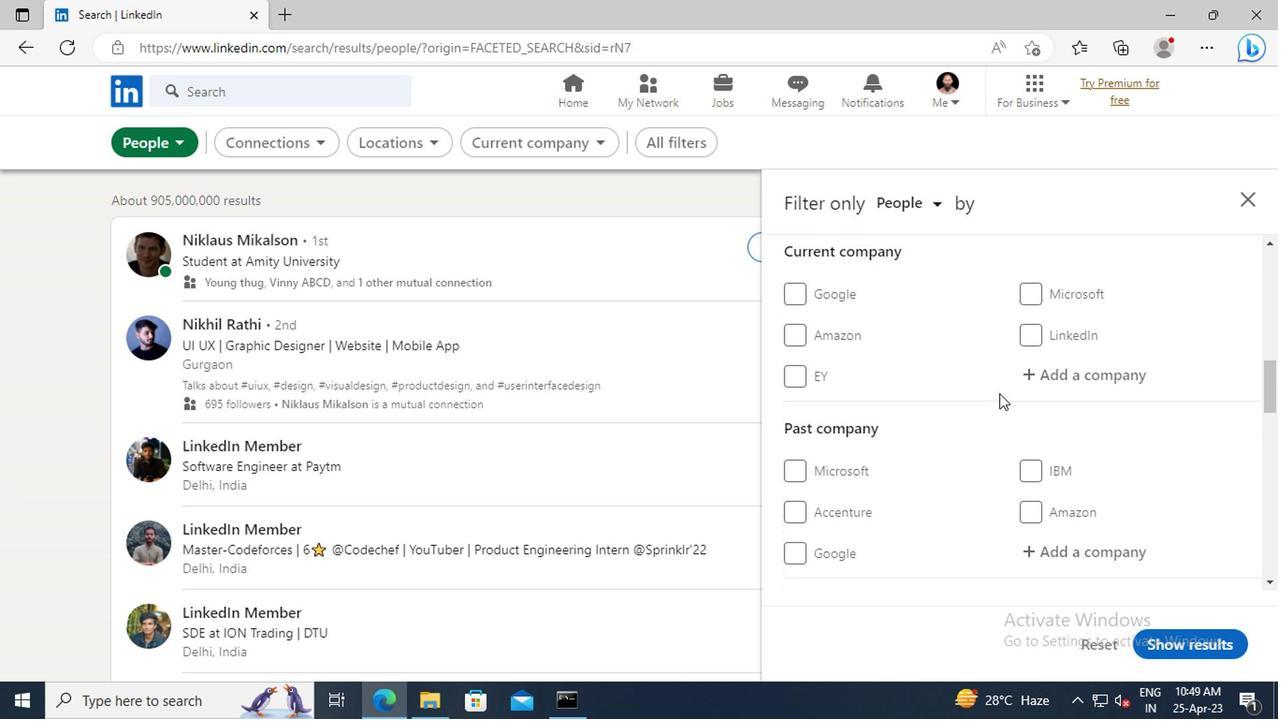 
Action: Mouse scrolled (995, 393) with delta (0, -1)
Screenshot: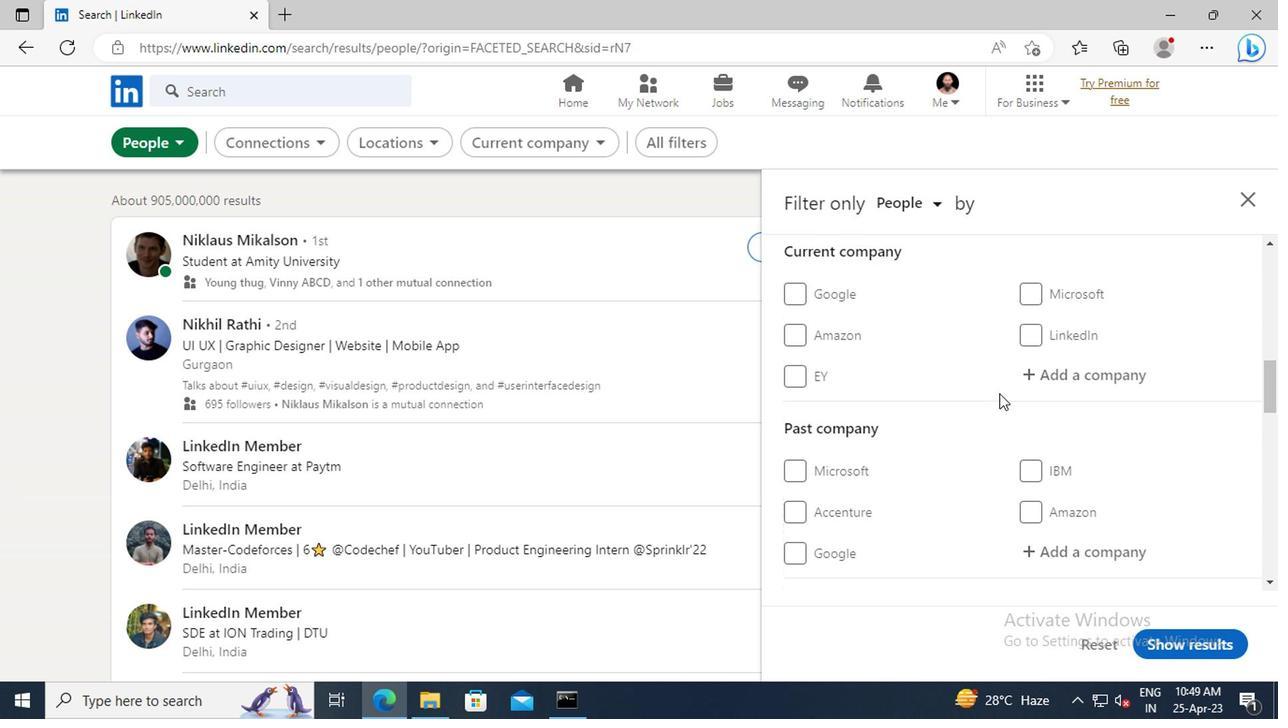 
Action: Mouse scrolled (995, 393) with delta (0, -1)
Screenshot: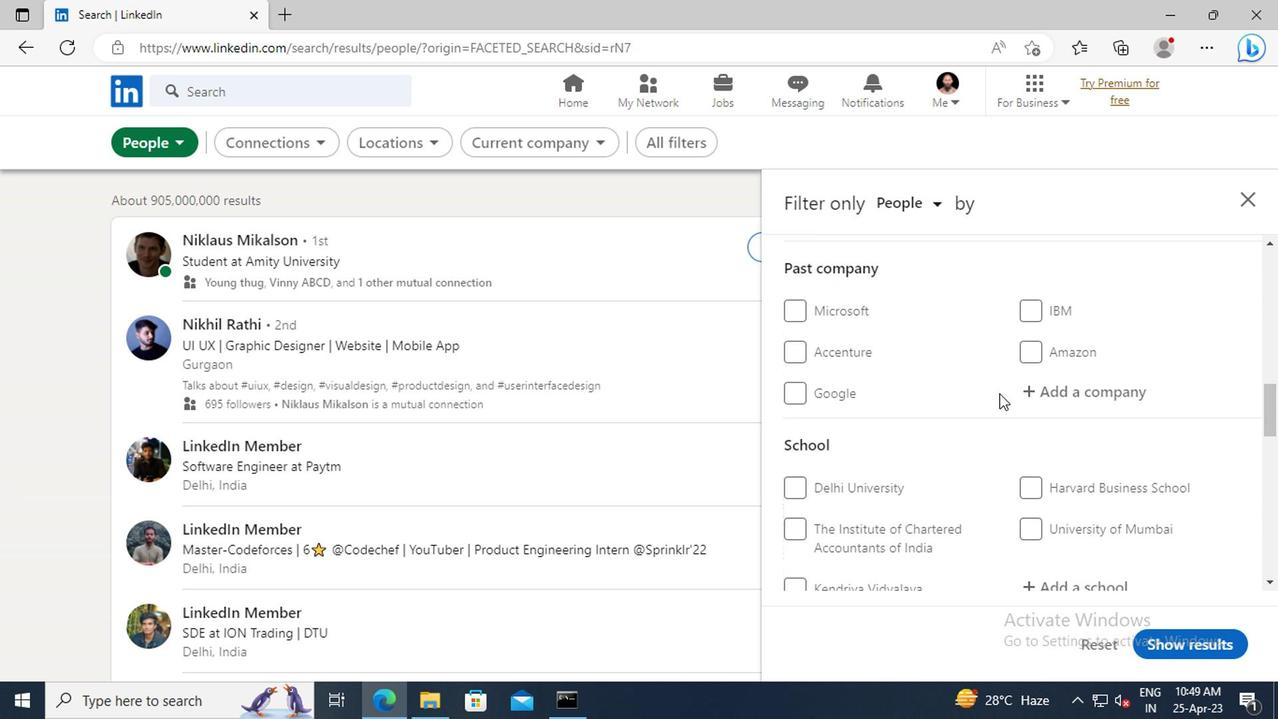 
Action: Mouse scrolled (995, 393) with delta (0, -1)
Screenshot: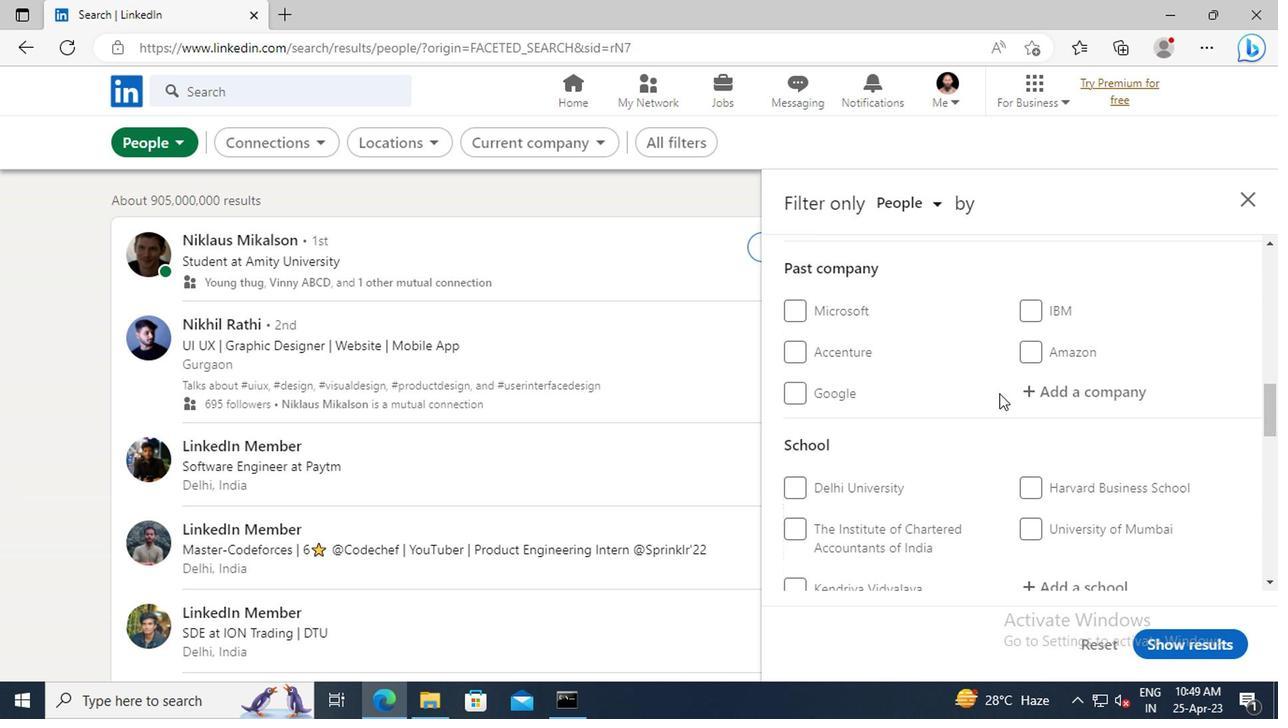 
Action: Mouse scrolled (995, 393) with delta (0, -1)
Screenshot: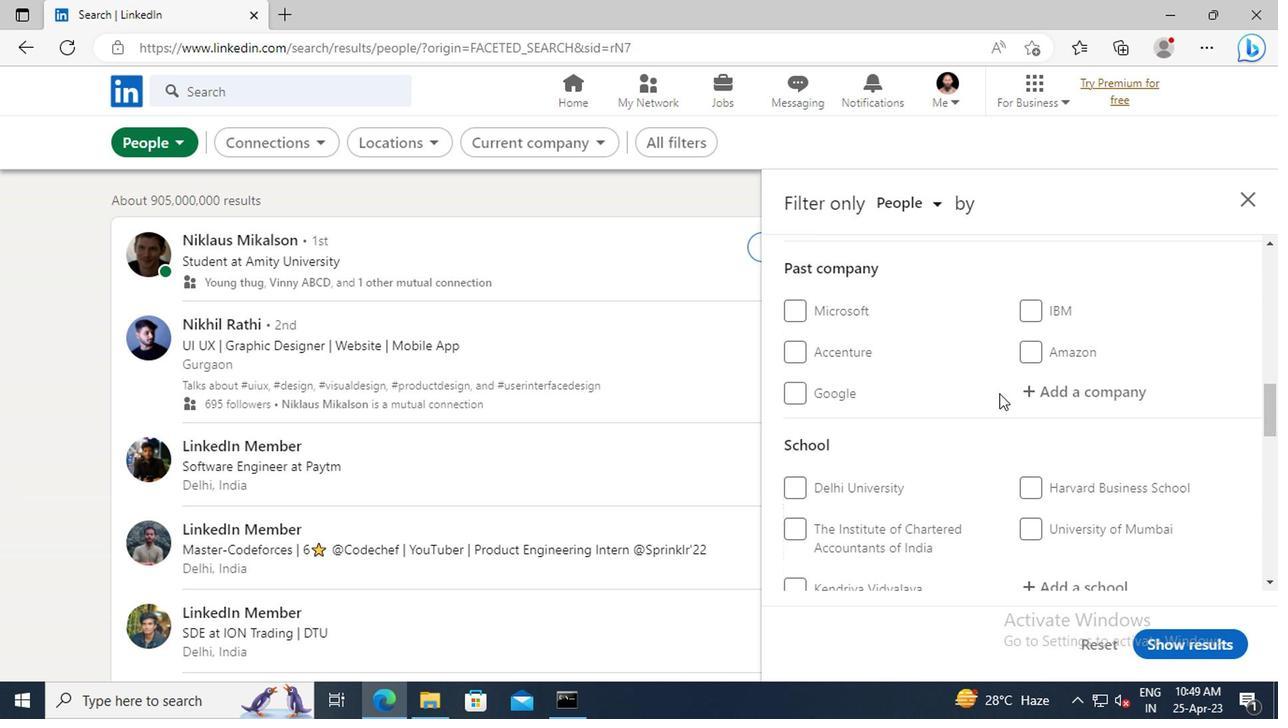 
Action: Mouse scrolled (995, 393) with delta (0, -1)
Screenshot: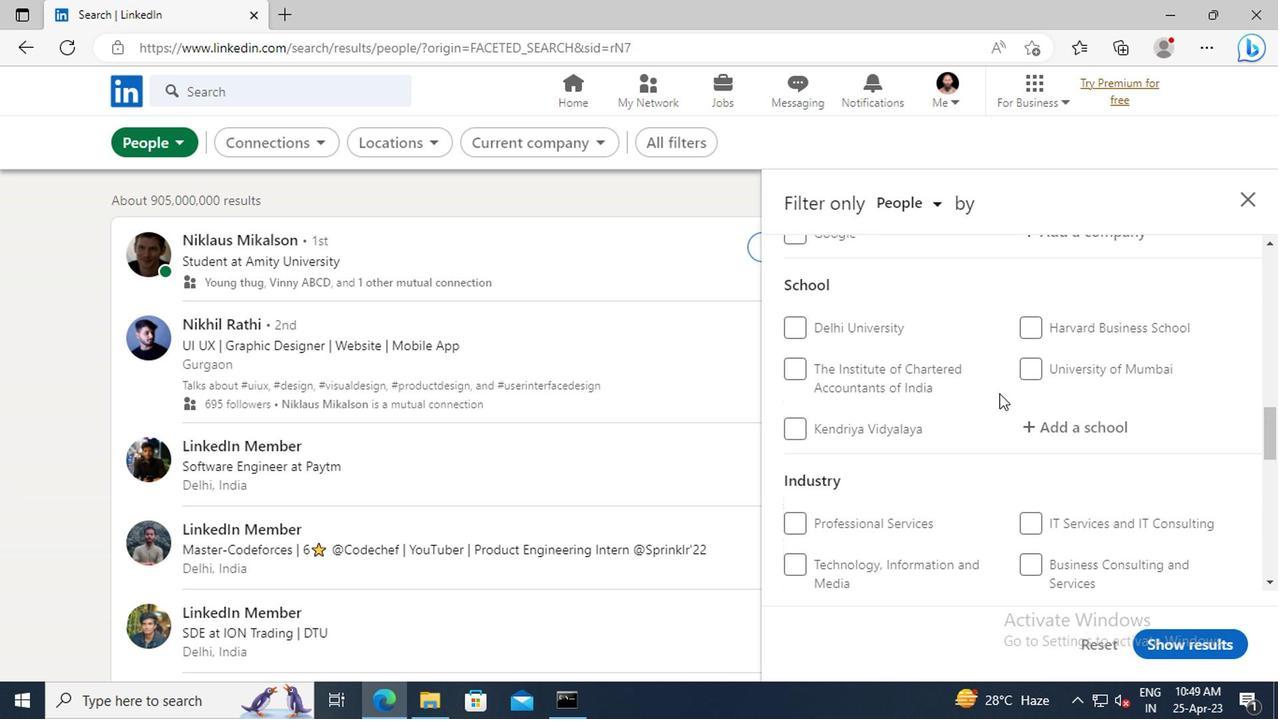 
Action: Mouse scrolled (995, 393) with delta (0, -1)
Screenshot: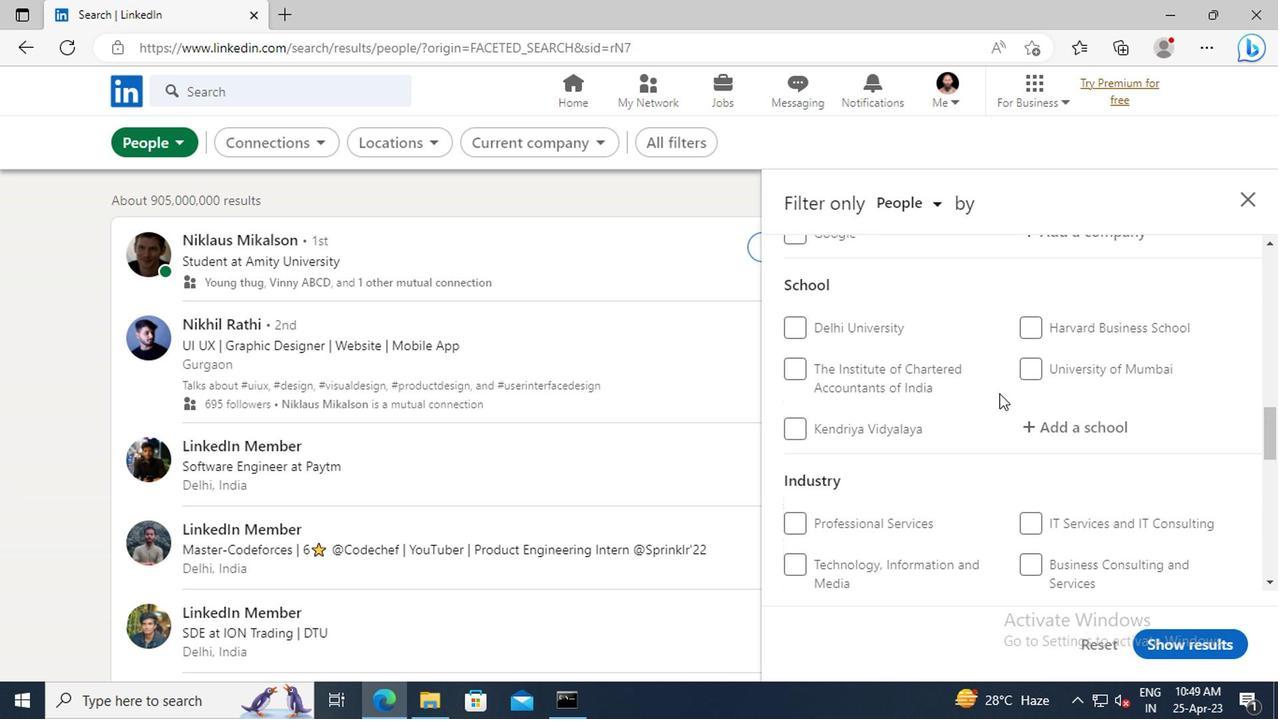 
Action: Mouse scrolled (995, 393) with delta (0, -1)
Screenshot: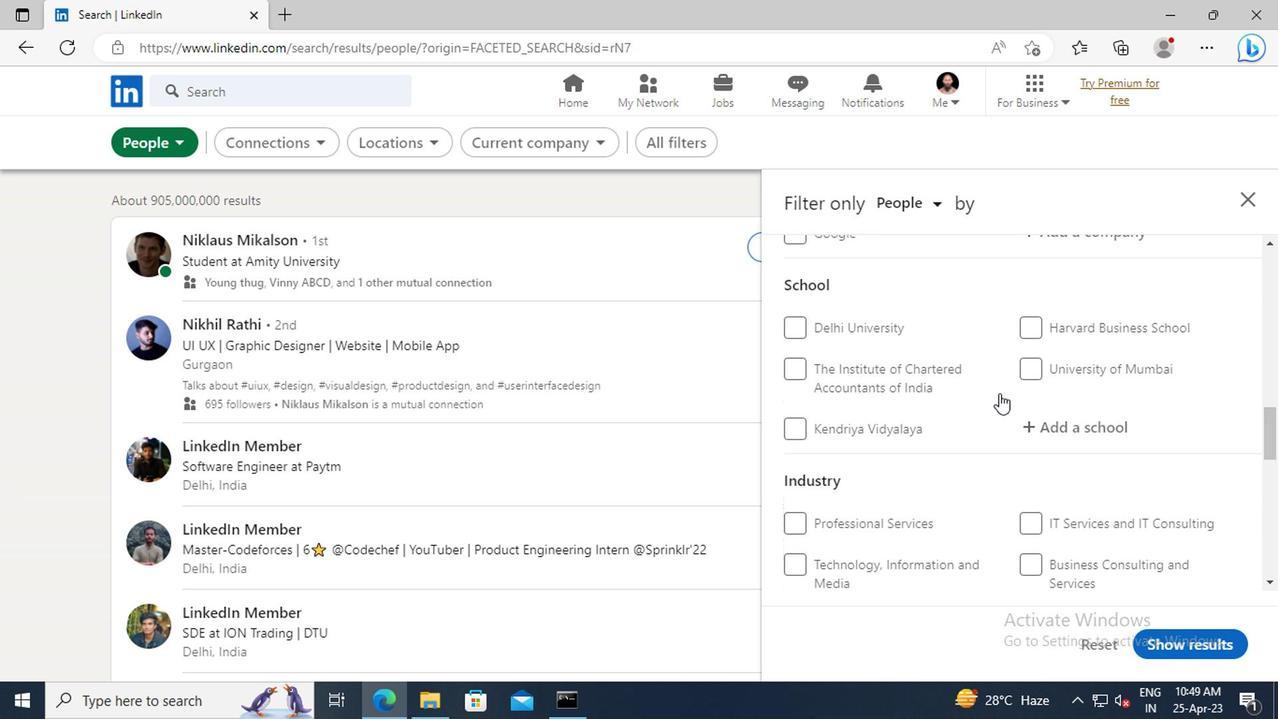 
Action: Mouse scrolled (995, 393) with delta (0, -1)
Screenshot: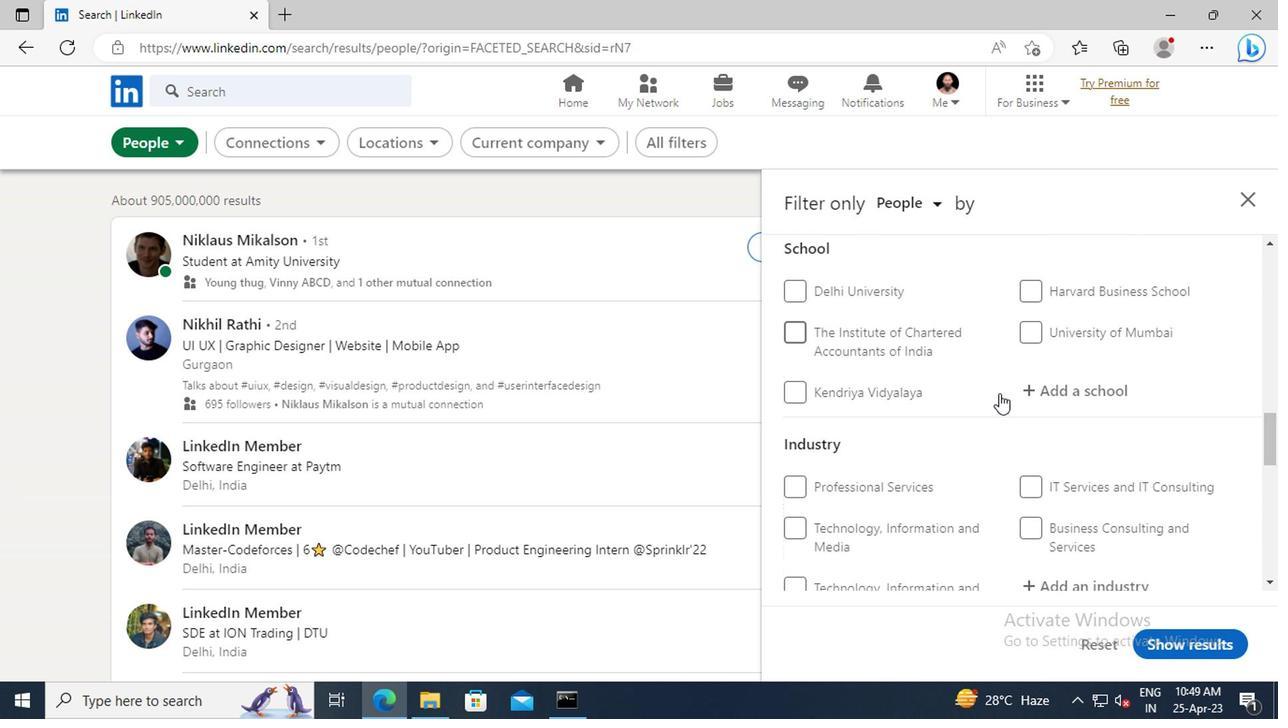 
Action: Mouse scrolled (995, 393) with delta (0, -1)
Screenshot: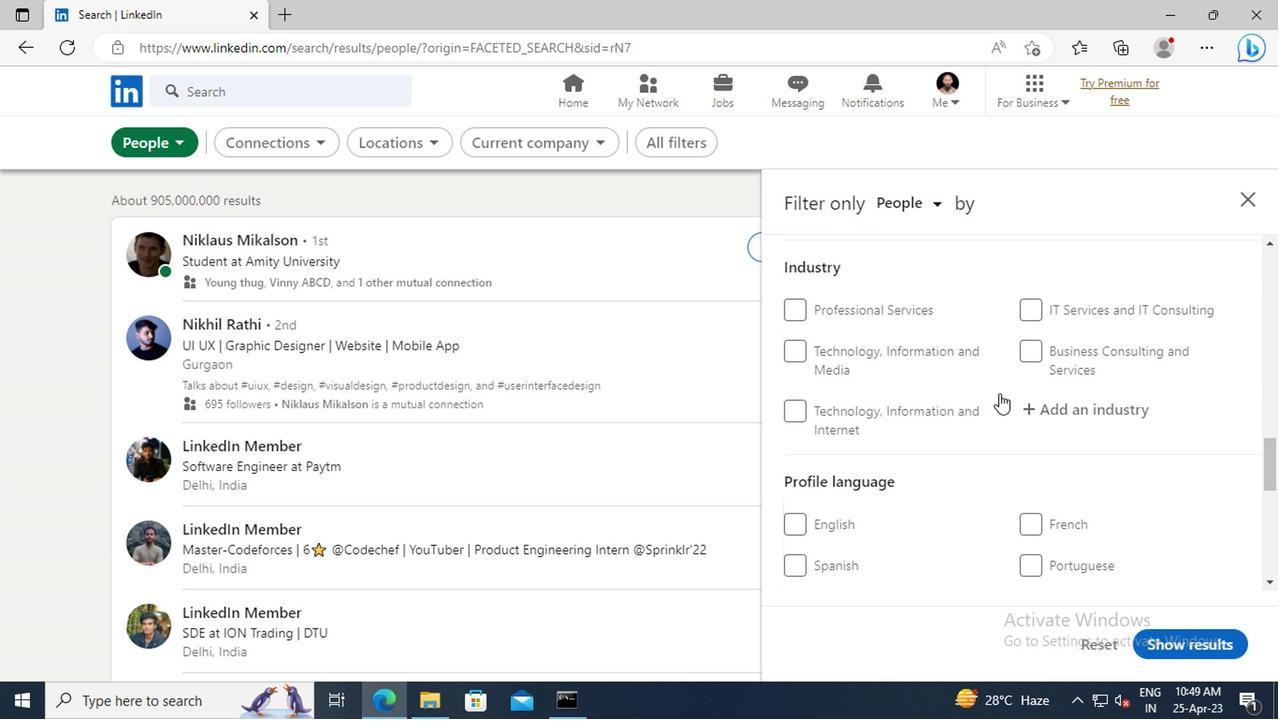 
Action: Mouse scrolled (995, 393) with delta (0, -1)
Screenshot: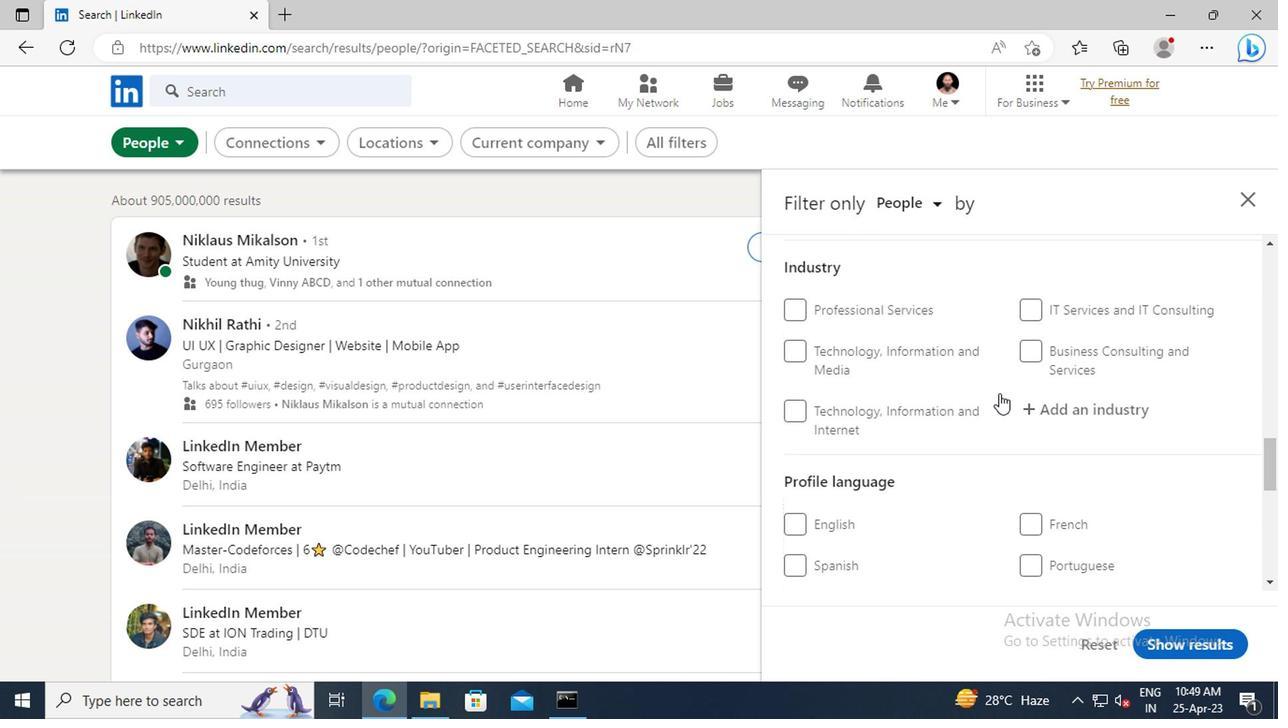 
Action: Mouse moved to (795, 465)
Screenshot: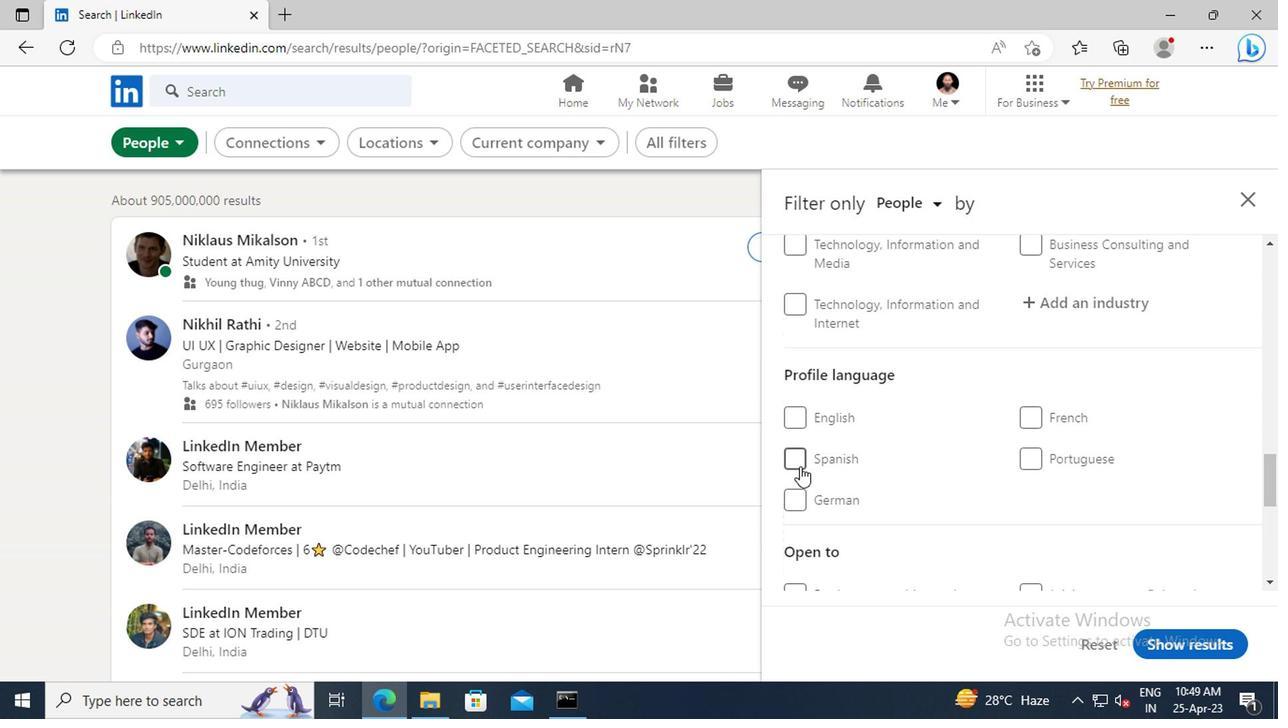 
Action: Mouse pressed left at (795, 465)
Screenshot: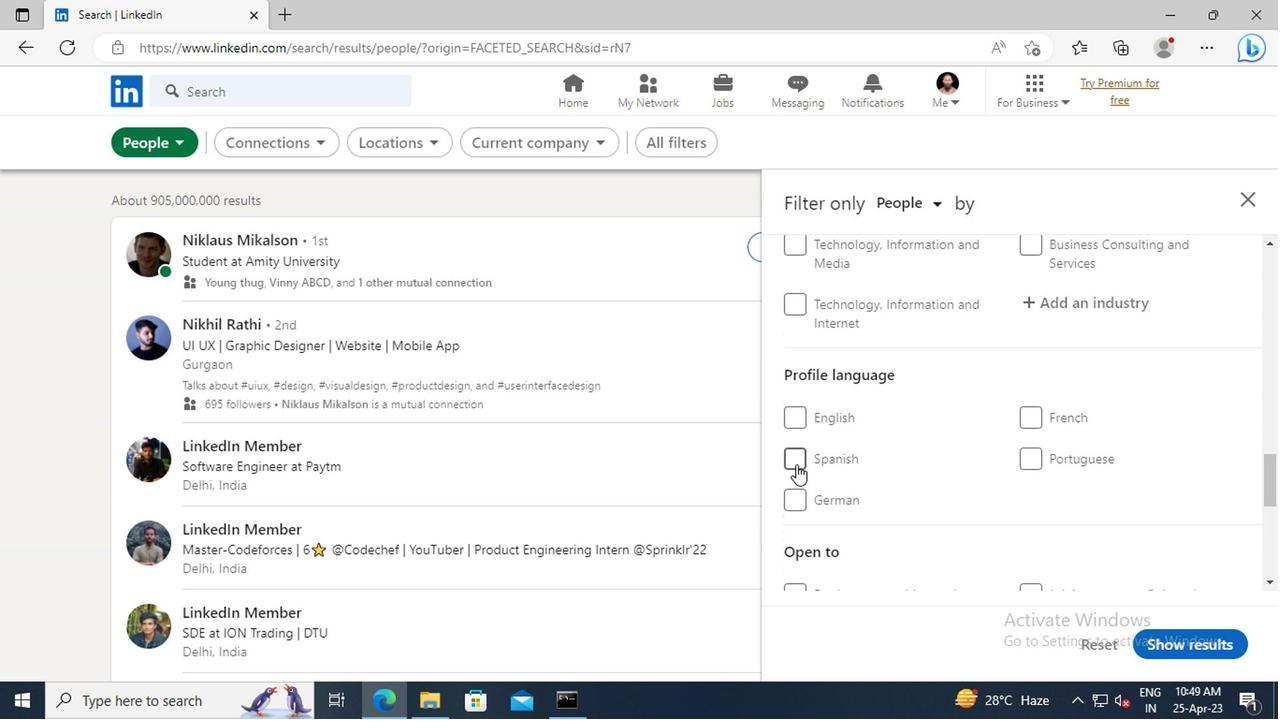 
Action: Mouse moved to (914, 453)
Screenshot: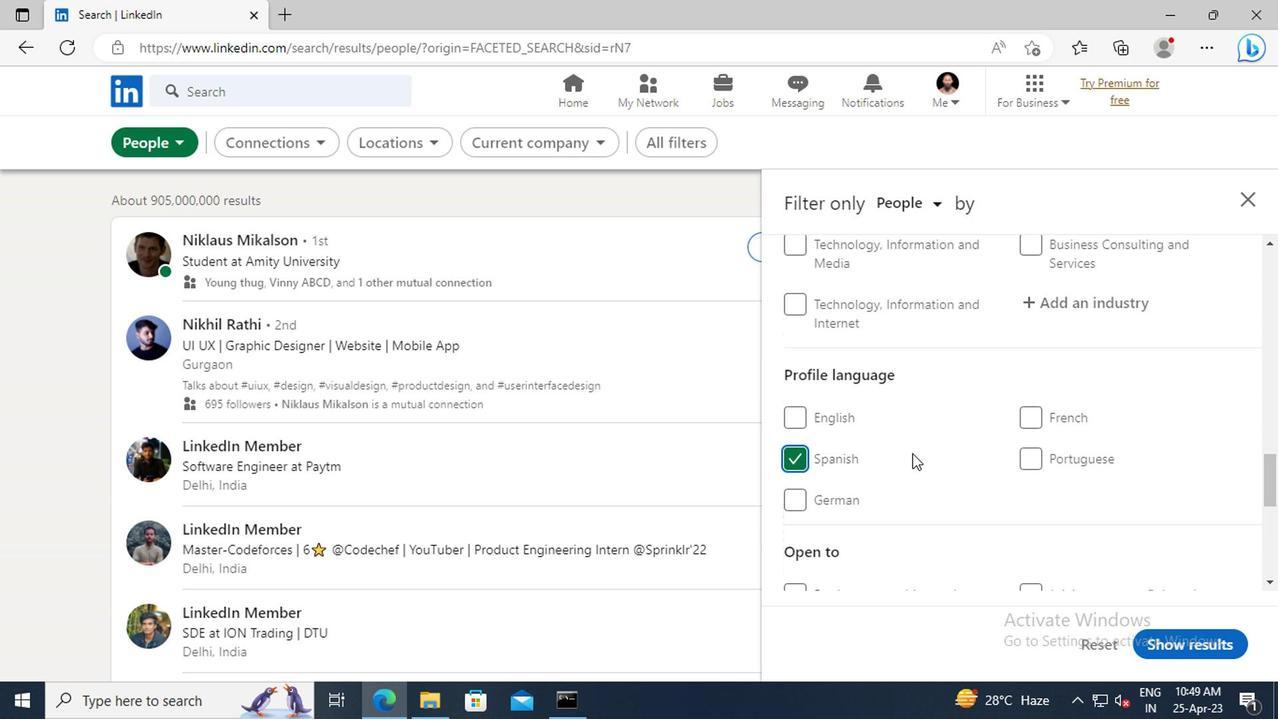 
Action: Mouse scrolled (914, 454) with delta (0, 1)
Screenshot: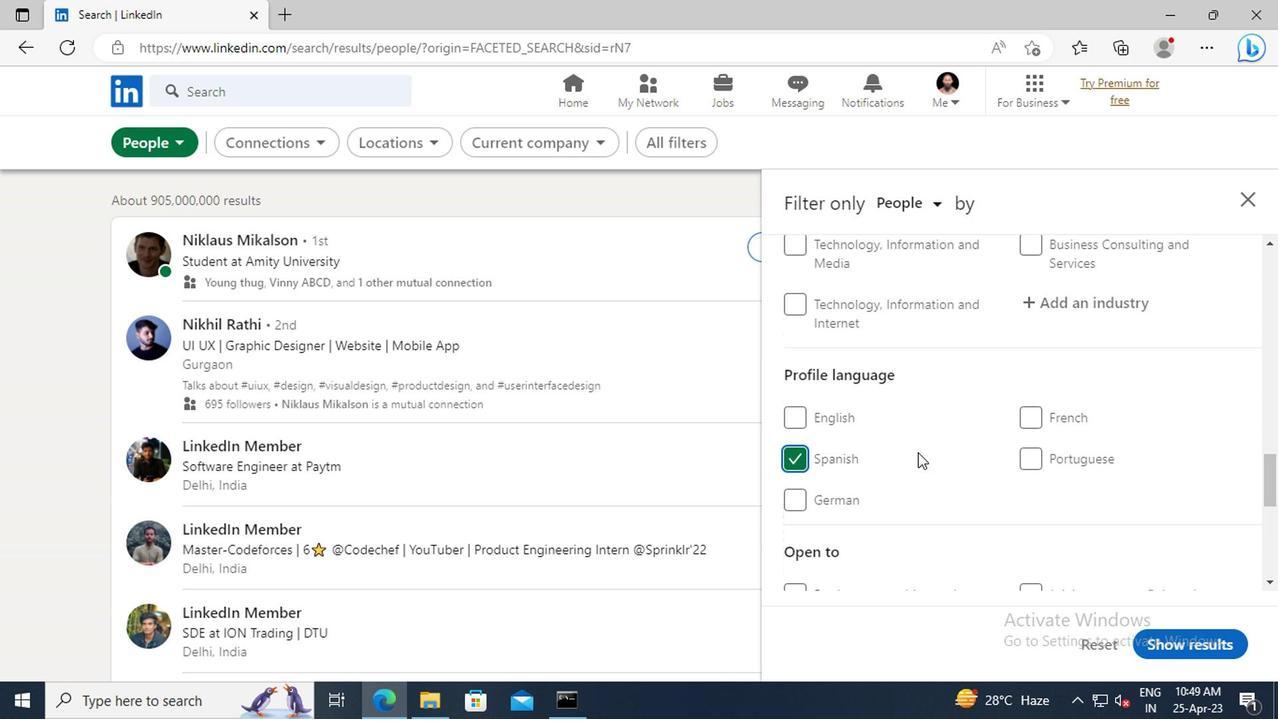 
Action: Mouse scrolled (914, 454) with delta (0, 1)
Screenshot: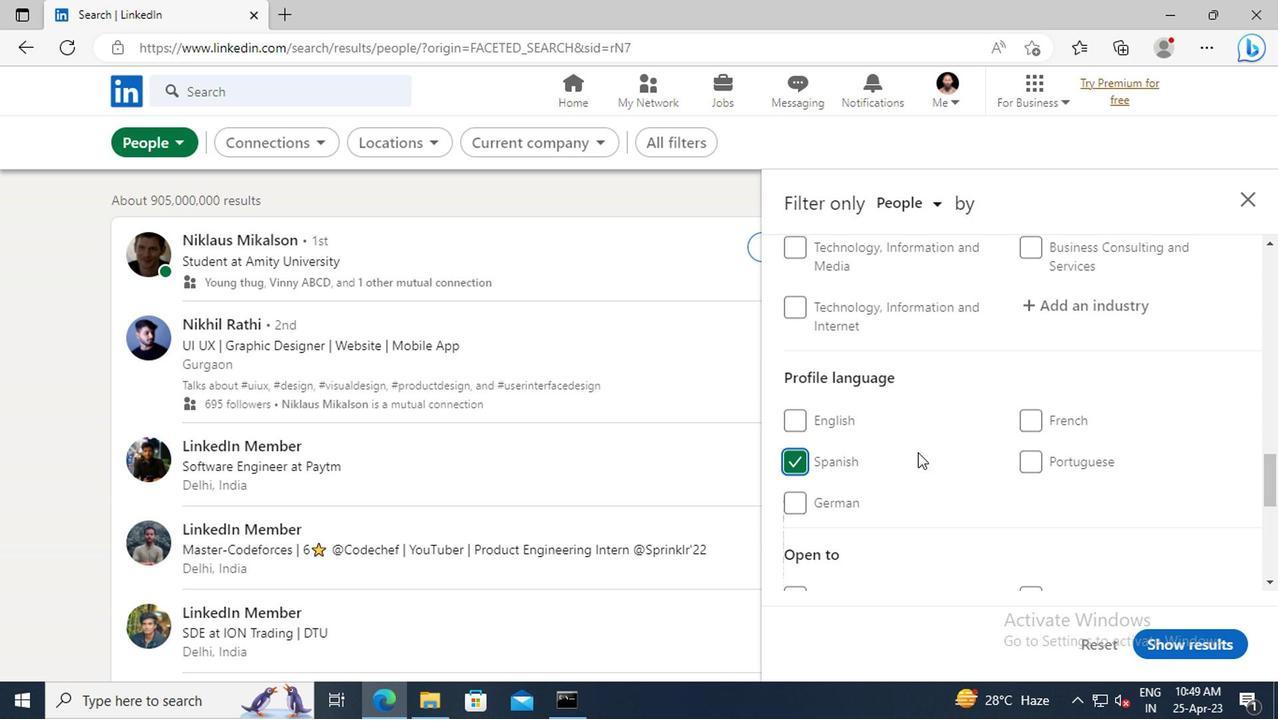 
Action: Mouse scrolled (914, 454) with delta (0, 1)
Screenshot: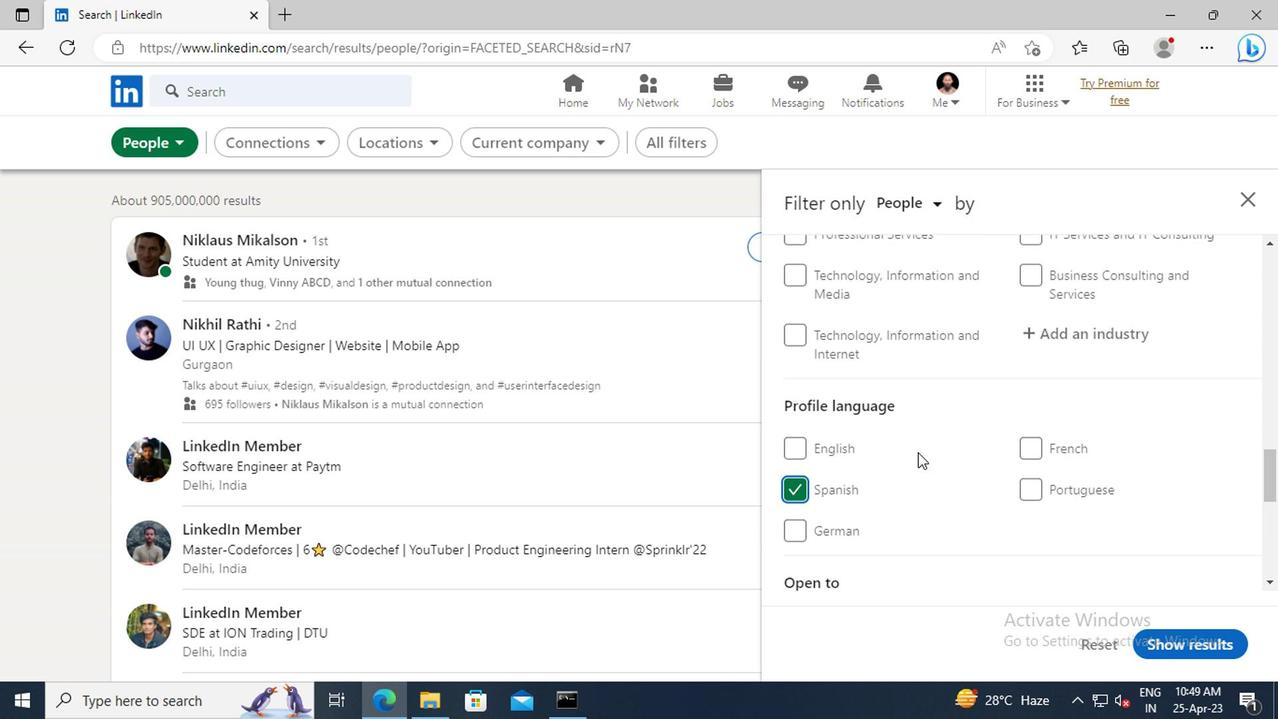 
Action: Mouse scrolled (914, 454) with delta (0, 1)
Screenshot: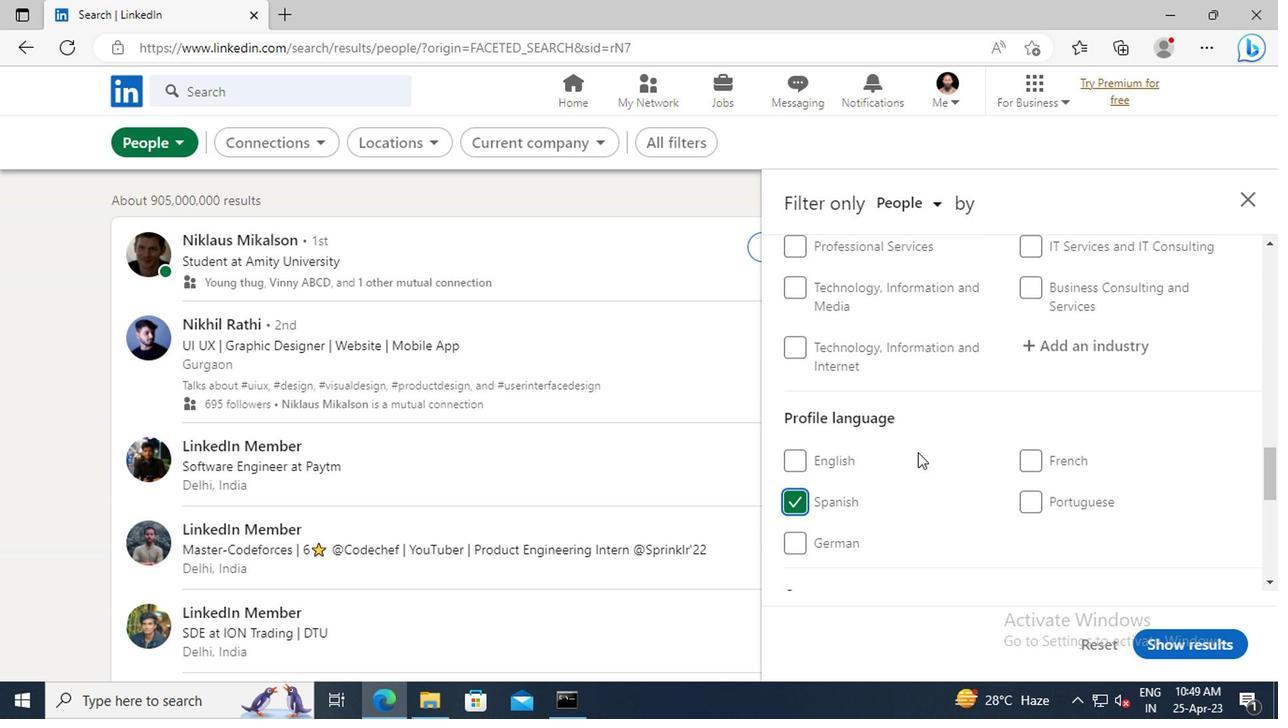 
Action: Mouse scrolled (914, 454) with delta (0, 1)
Screenshot: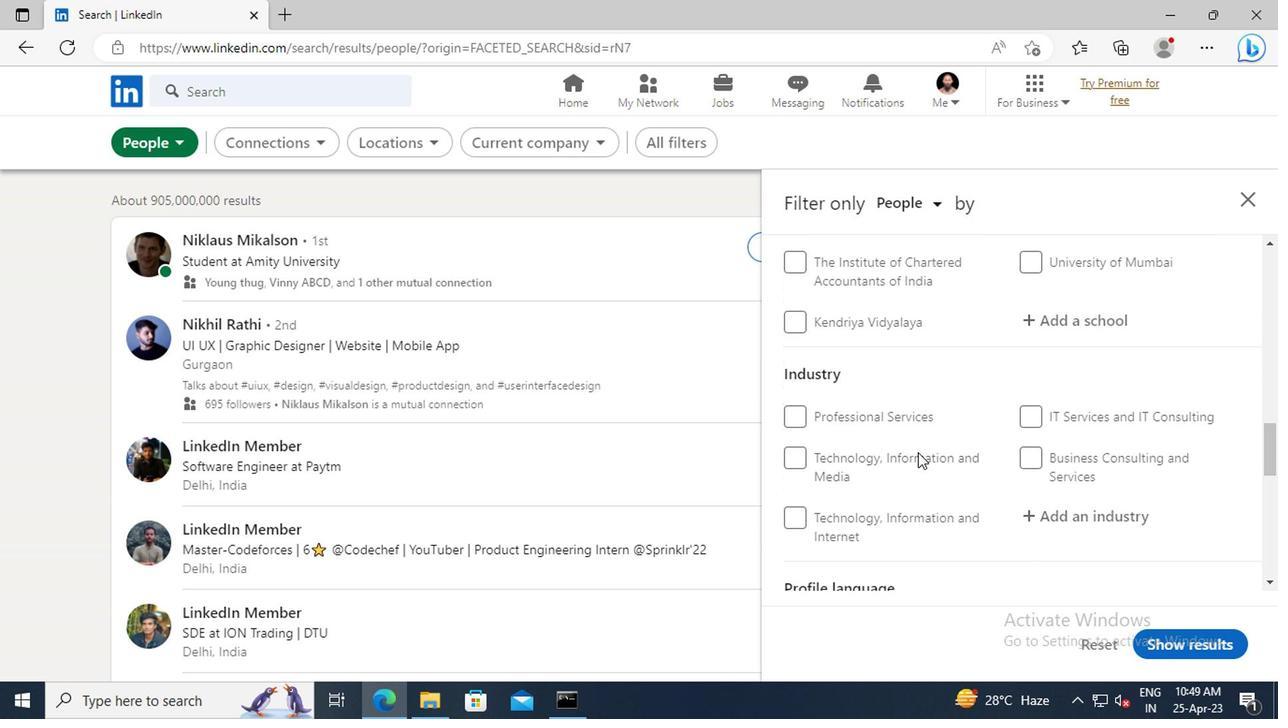 
Action: Mouse scrolled (914, 454) with delta (0, 1)
Screenshot: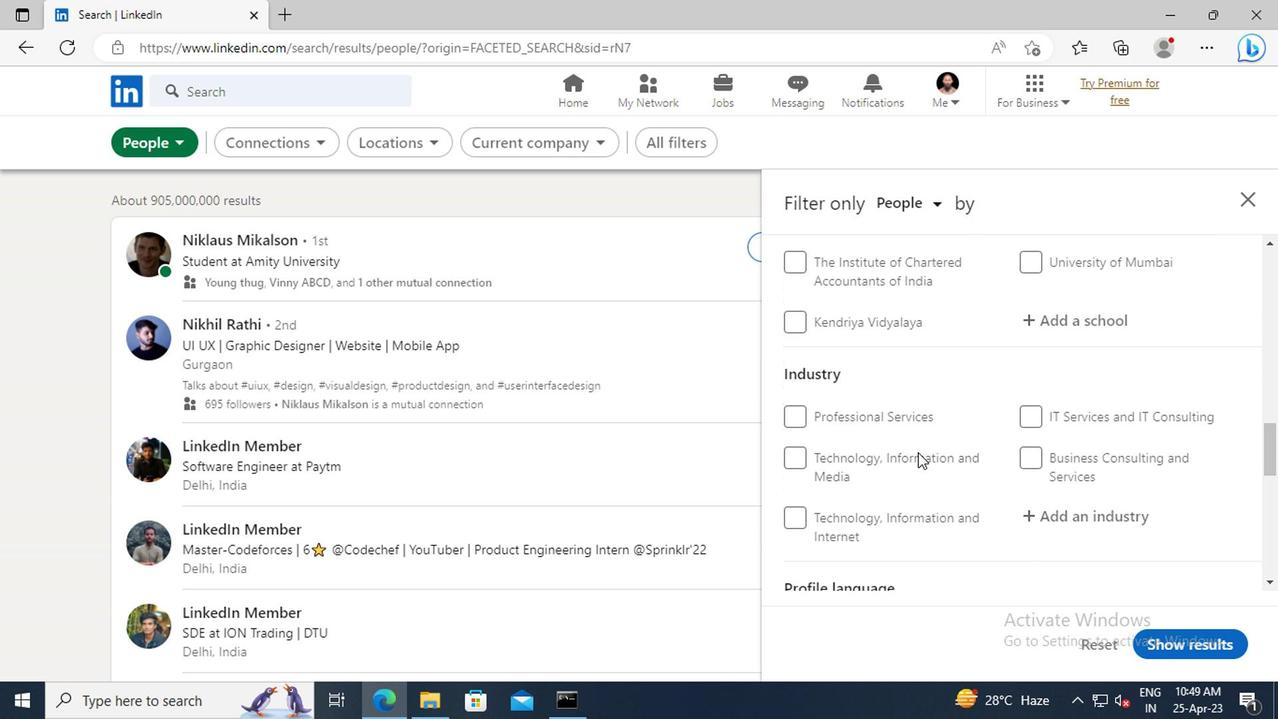 
Action: Mouse scrolled (914, 454) with delta (0, 1)
Screenshot: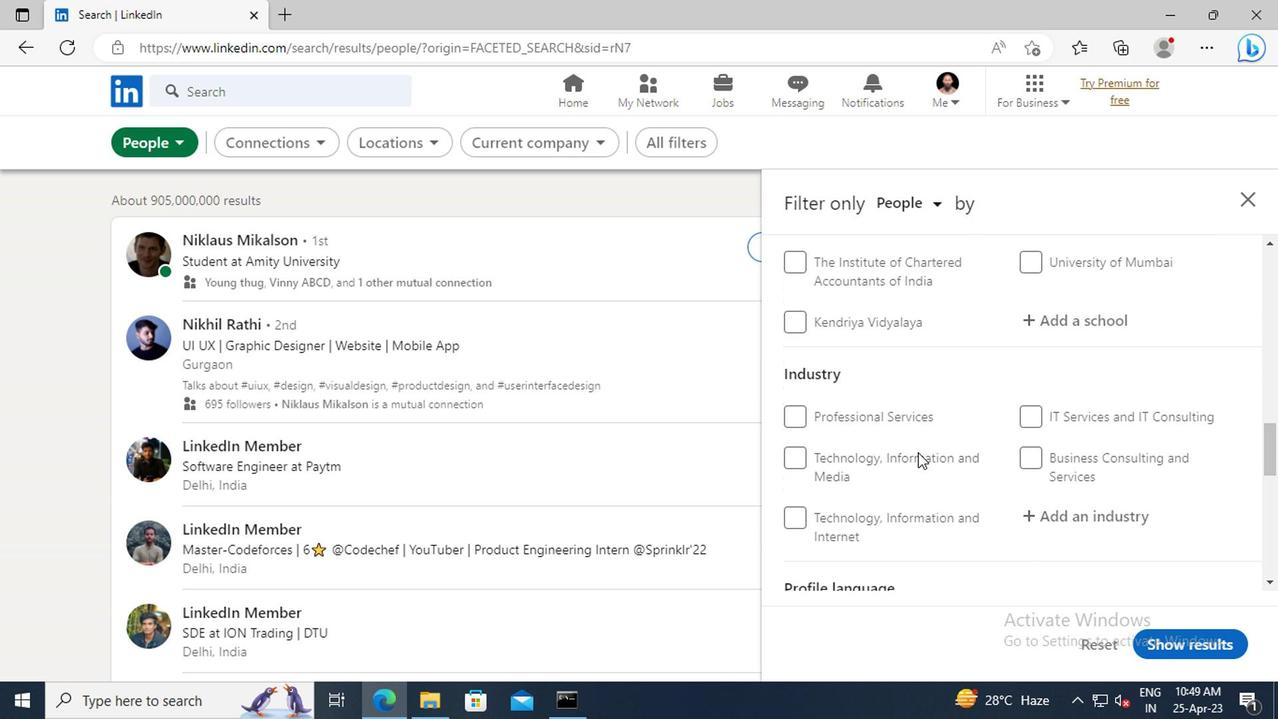 
Action: Mouse scrolled (914, 454) with delta (0, 1)
Screenshot: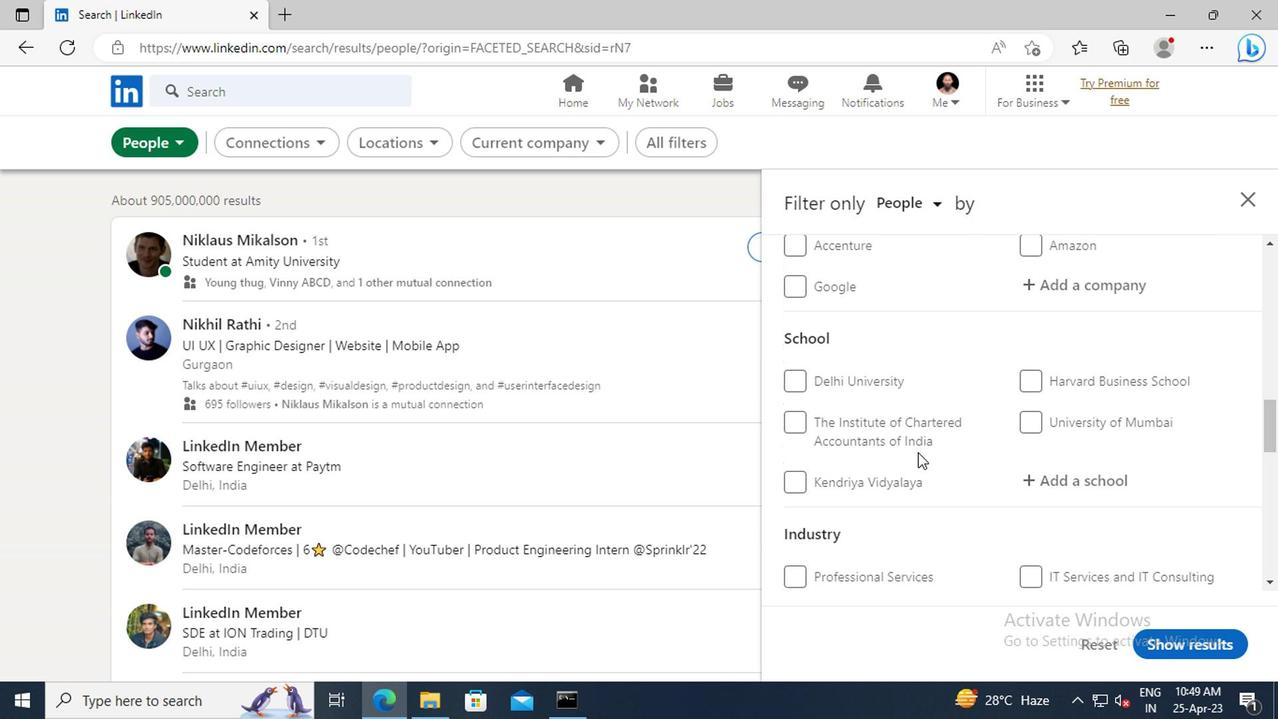 
Action: Mouse scrolled (914, 454) with delta (0, 1)
Screenshot: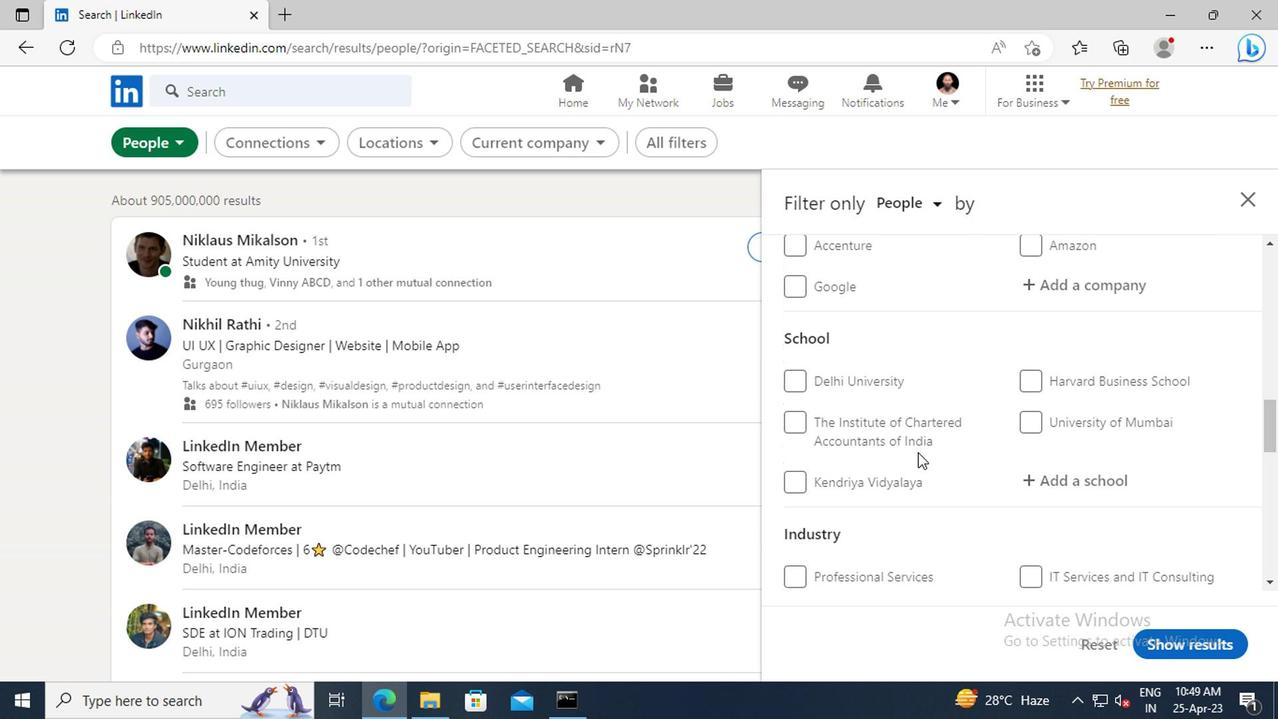 
Action: Mouse scrolled (914, 454) with delta (0, 1)
Screenshot: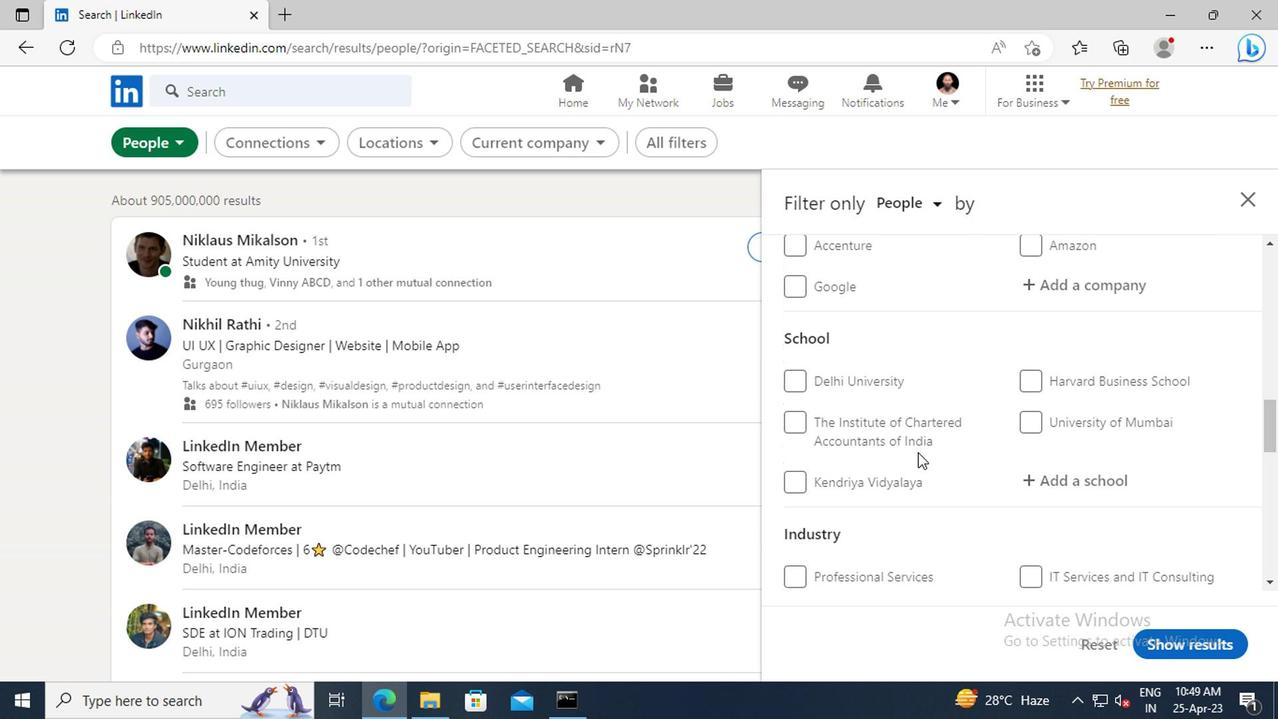 
Action: Mouse scrolled (914, 454) with delta (0, 1)
Screenshot: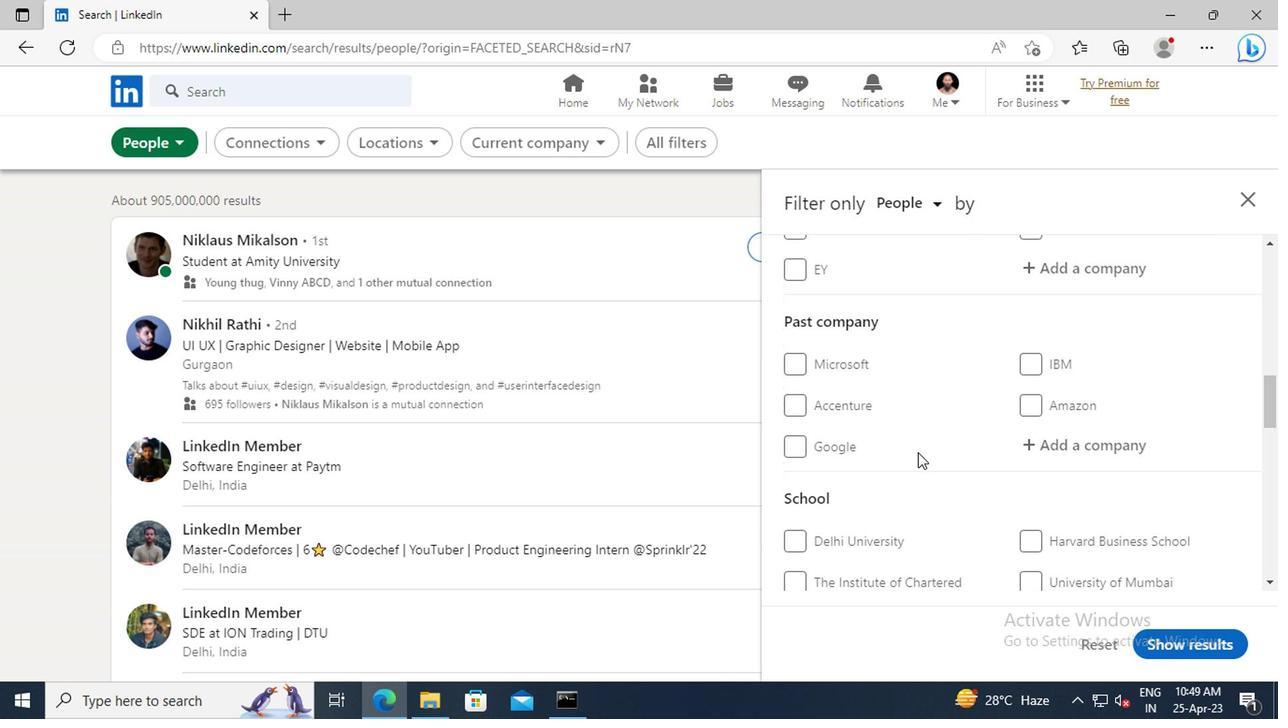 
Action: Mouse scrolled (914, 454) with delta (0, 1)
Screenshot: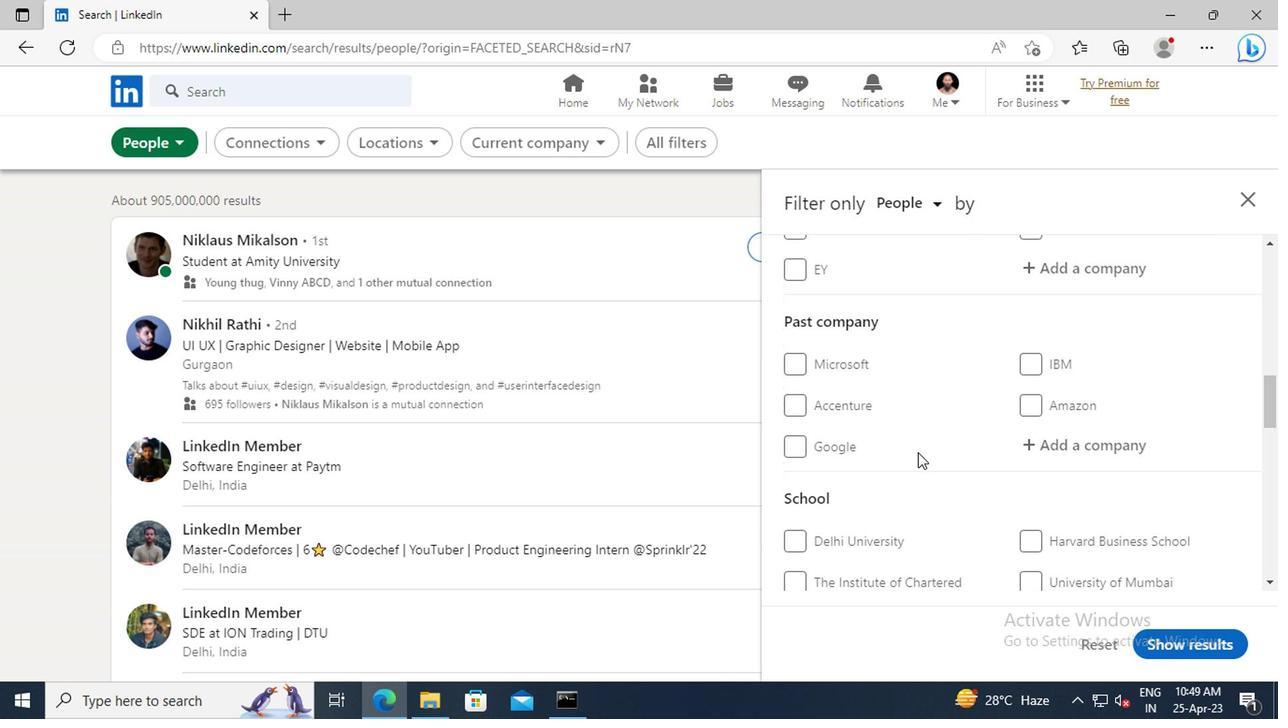 
Action: Mouse moved to (1050, 380)
Screenshot: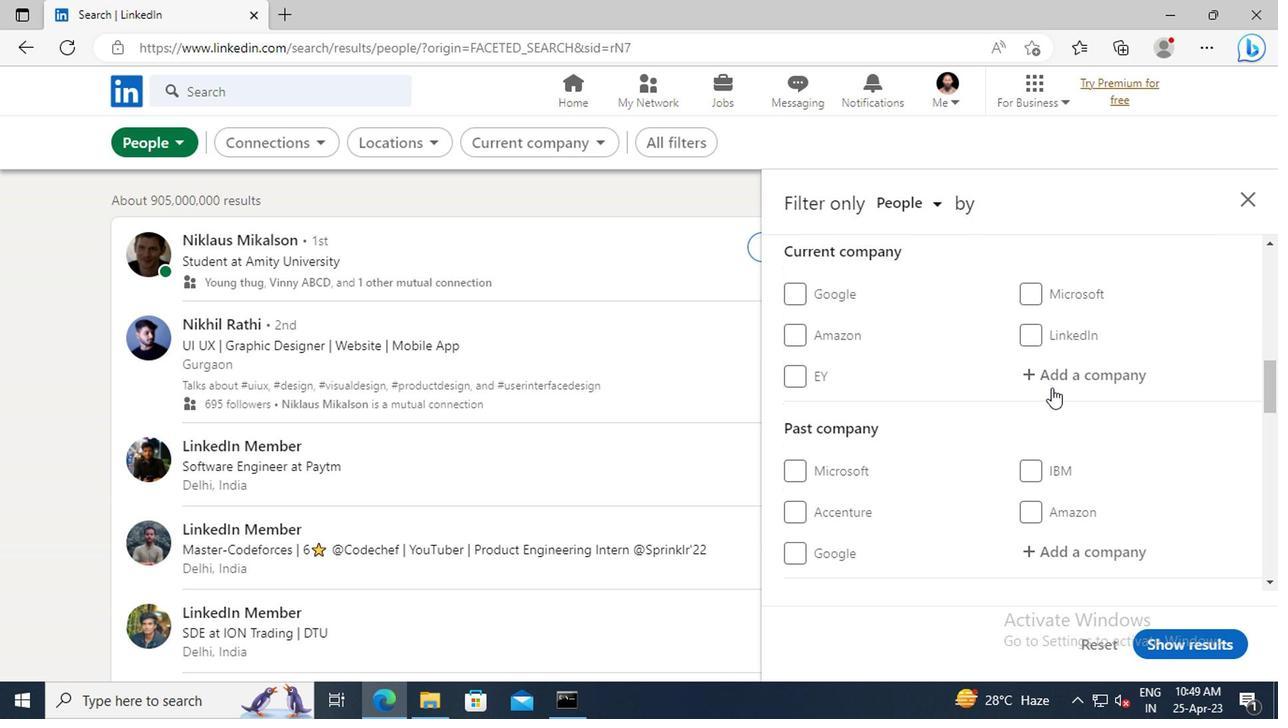 
Action: Mouse pressed left at (1050, 380)
Screenshot: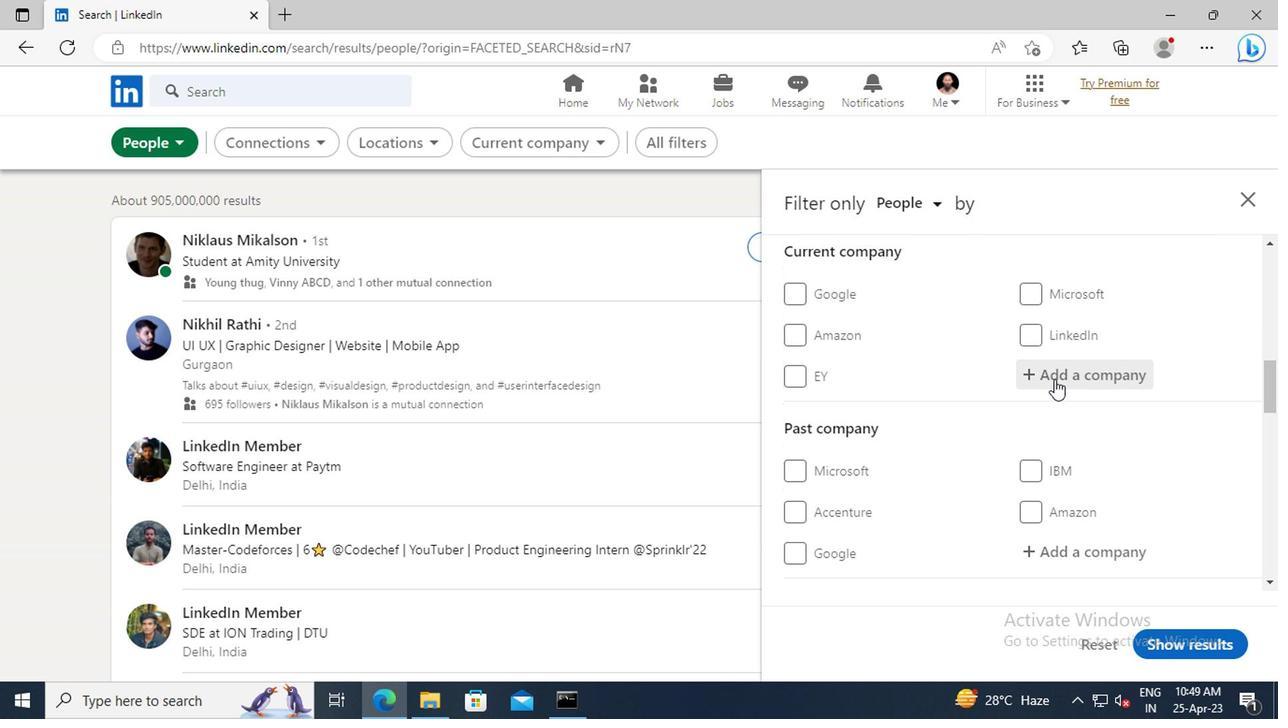 
Action: Key pressed <Key.shift>LIVSPACE
Screenshot: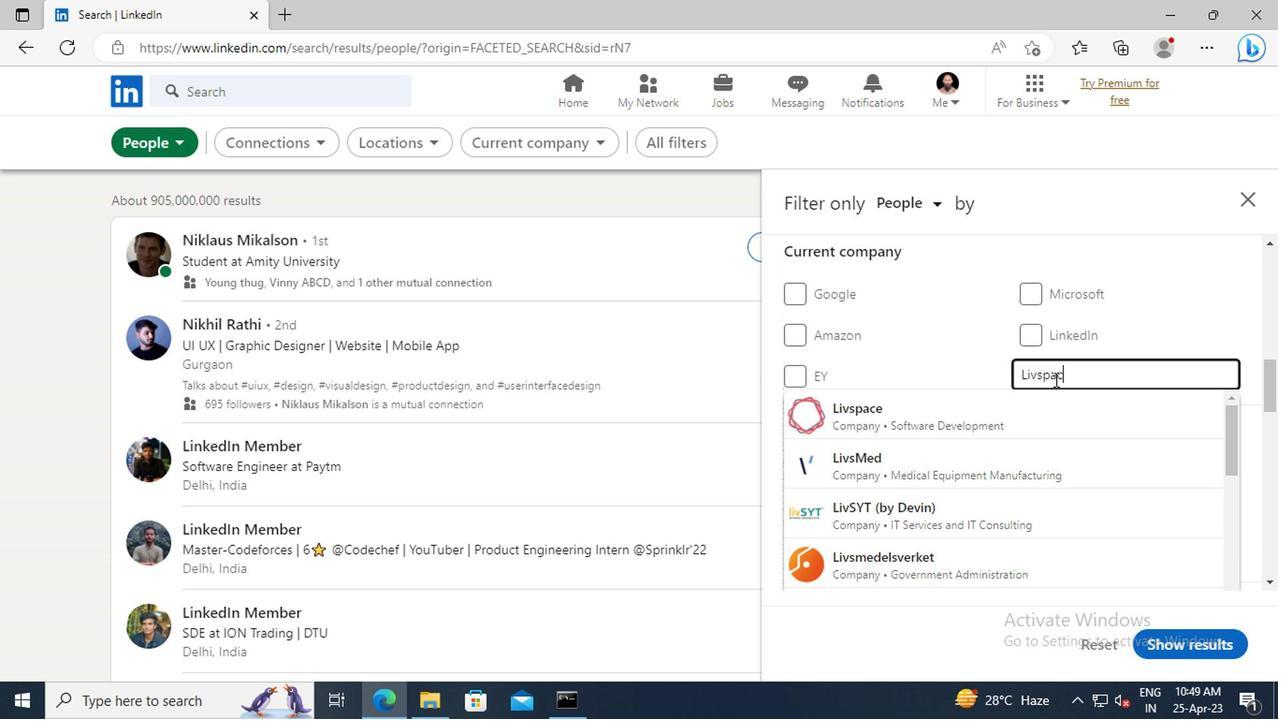 
Action: Mouse moved to (981, 420)
Screenshot: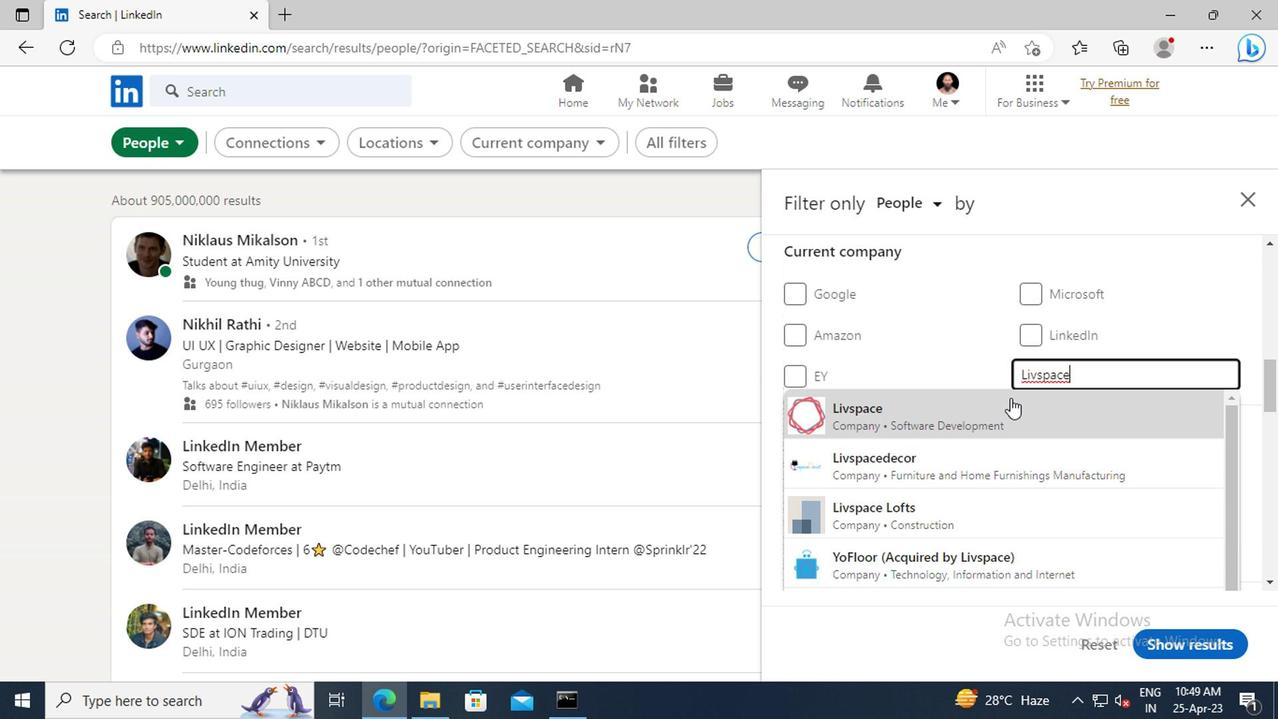 
Action: Mouse pressed left at (981, 420)
Screenshot: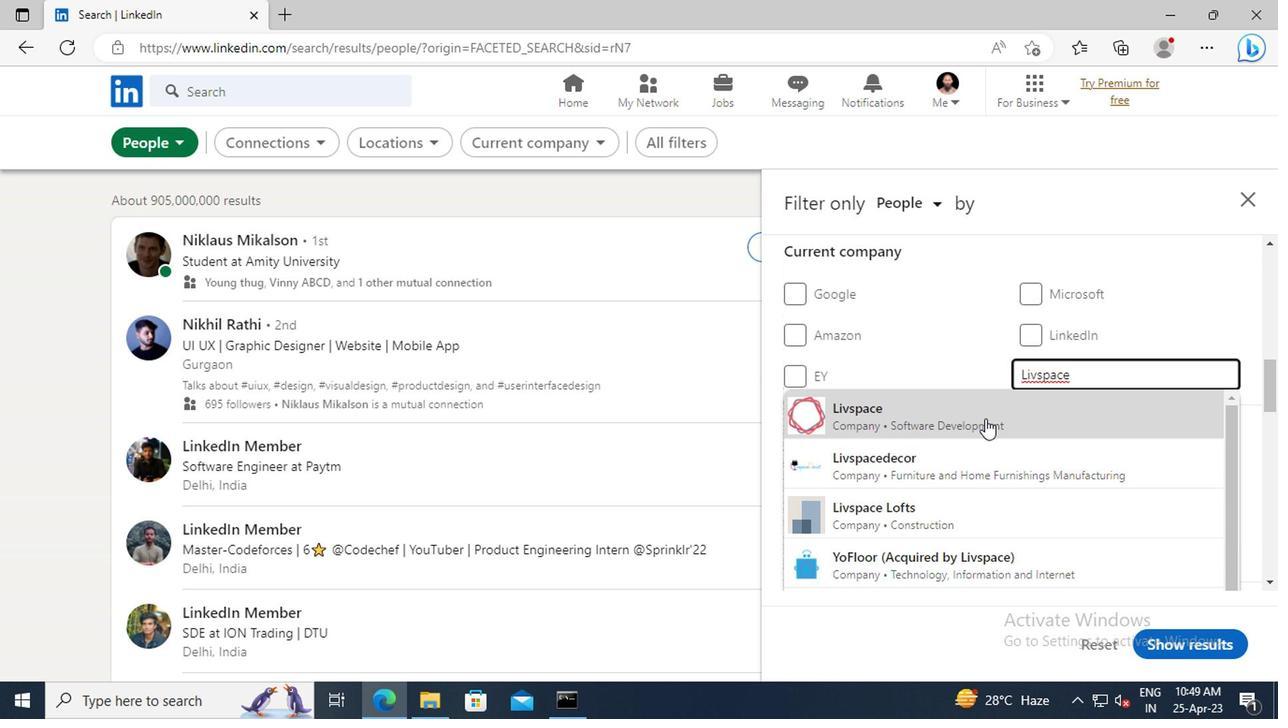 
Action: Mouse moved to (964, 392)
Screenshot: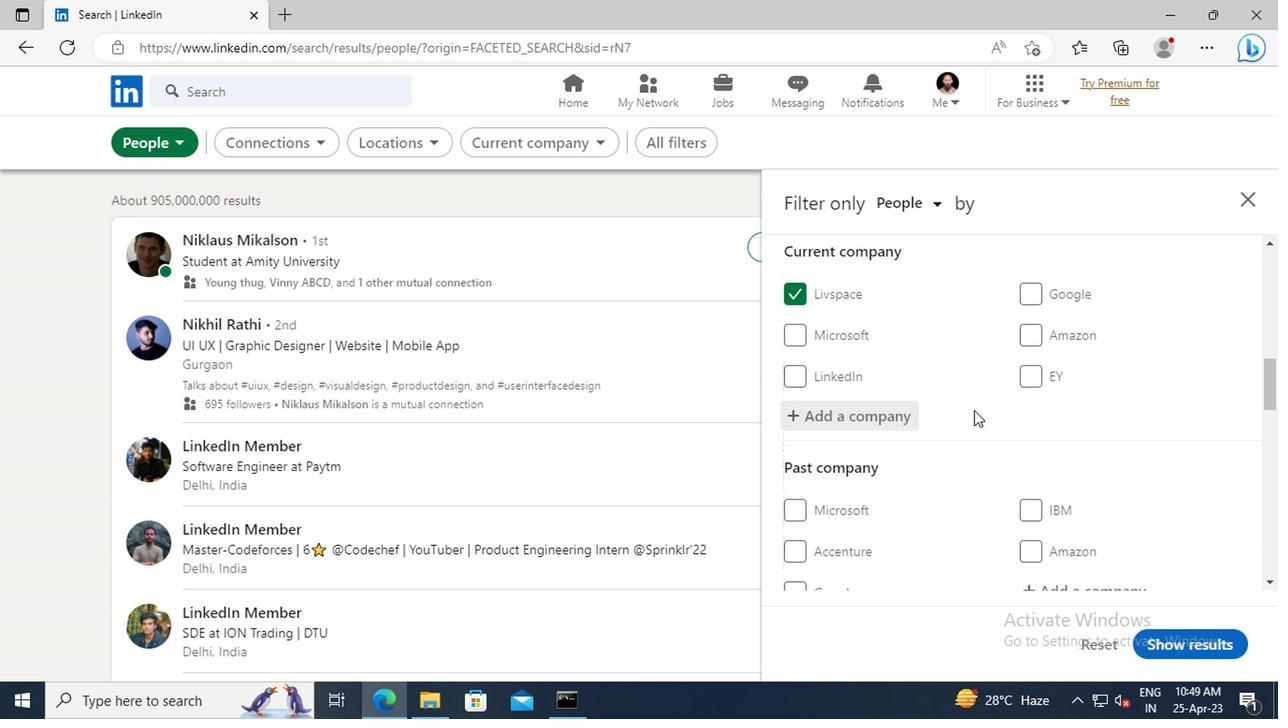 
Action: Mouse scrolled (964, 390) with delta (0, -1)
Screenshot: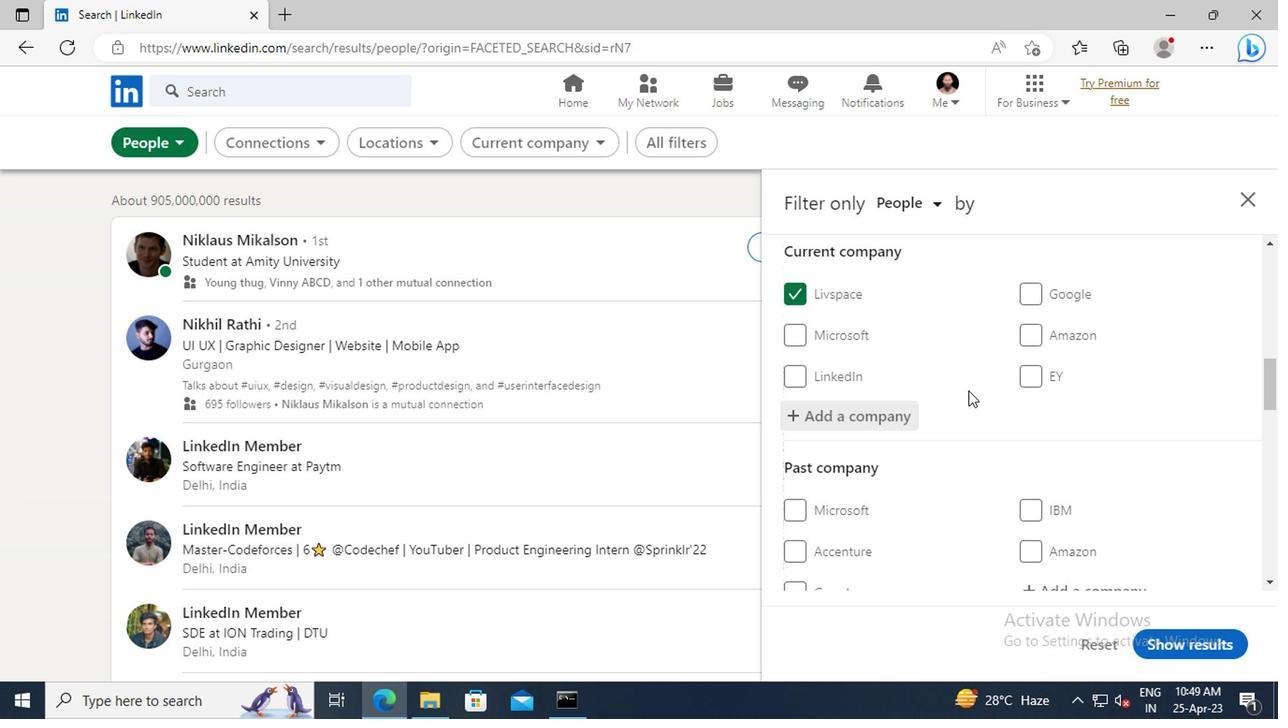 
Action: Mouse scrolled (964, 390) with delta (0, -1)
Screenshot: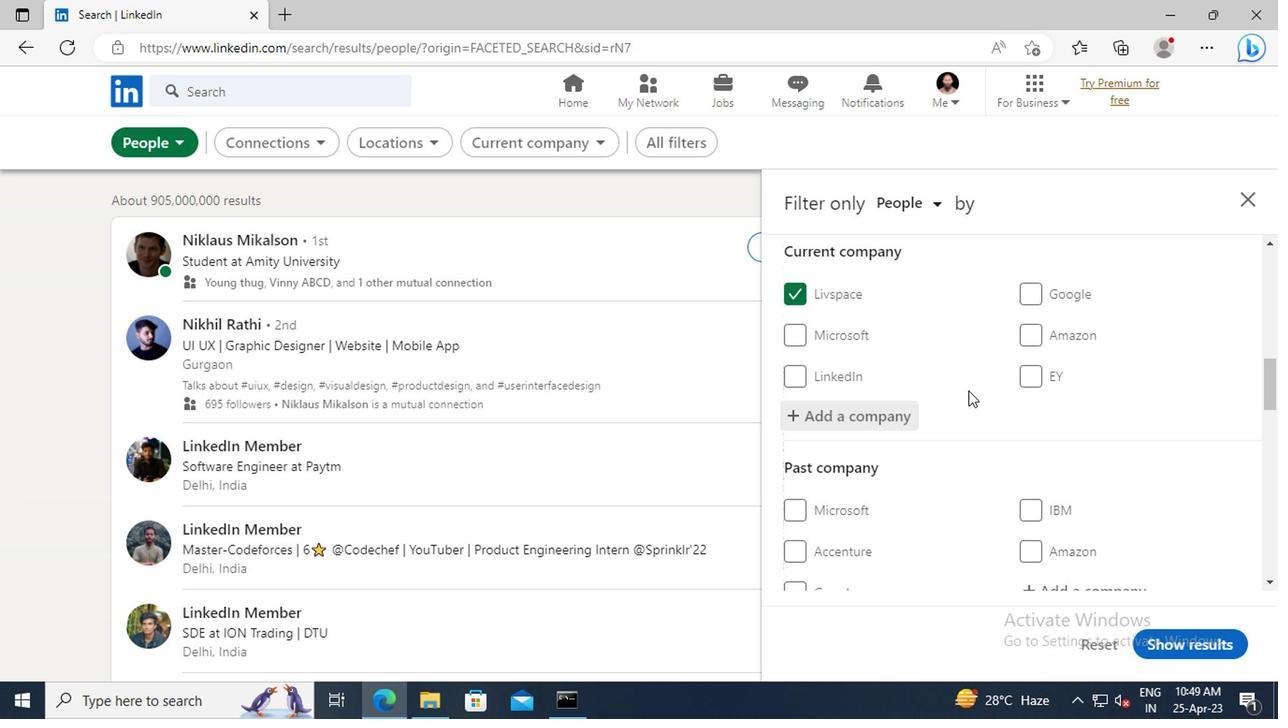 
Action: Mouse scrolled (964, 390) with delta (0, -1)
Screenshot: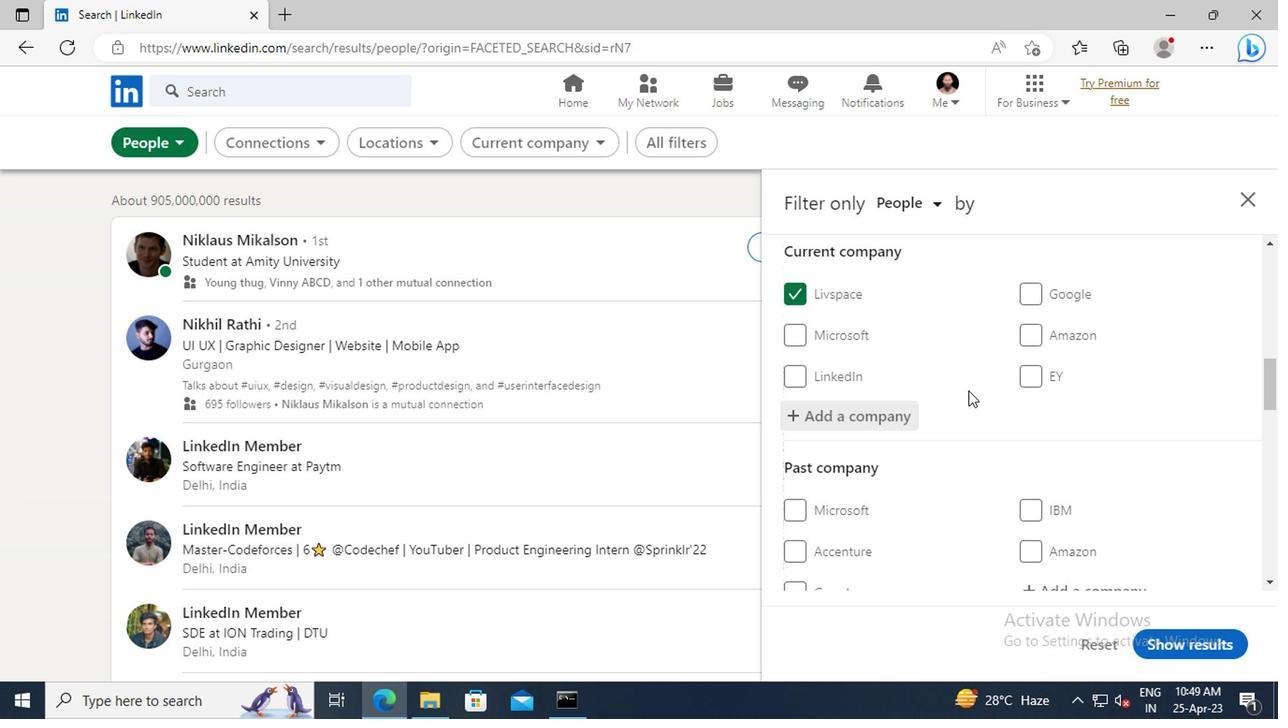 
Action: Mouse scrolled (964, 390) with delta (0, -1)
Screenshot: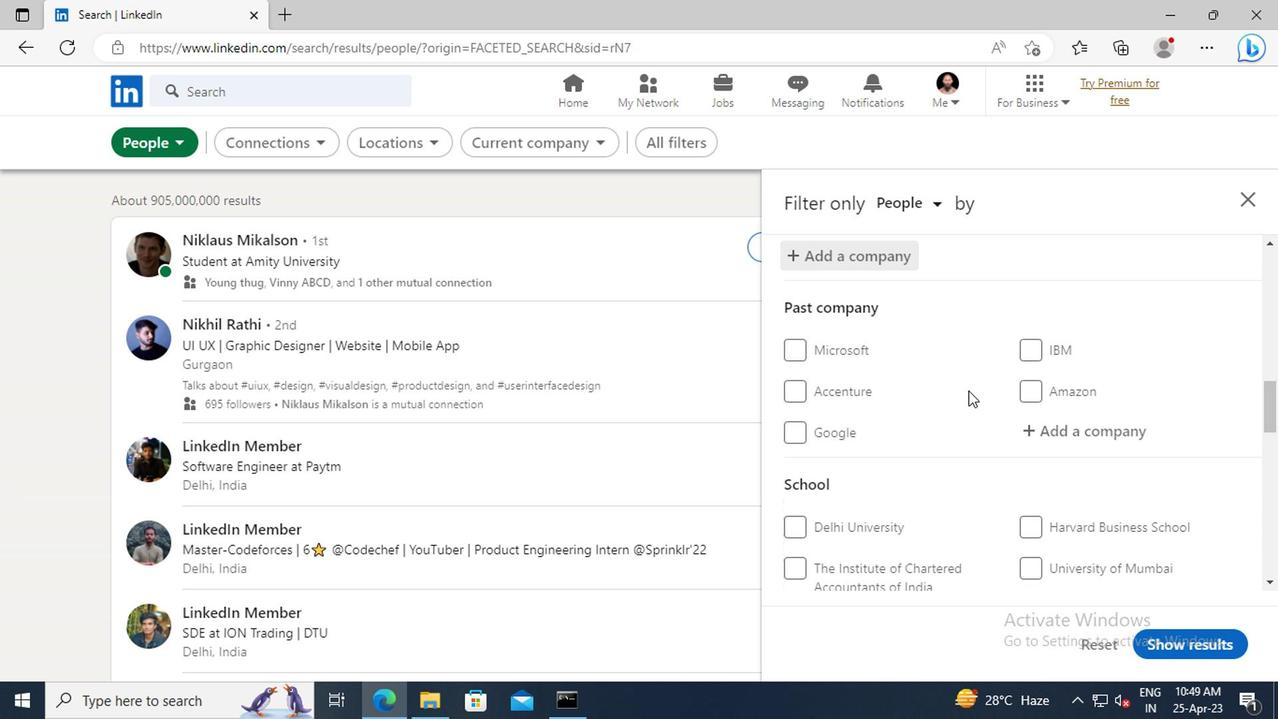 
Action: Mouse scrolled (964, 390) with delta (0, -1)
Screenshot: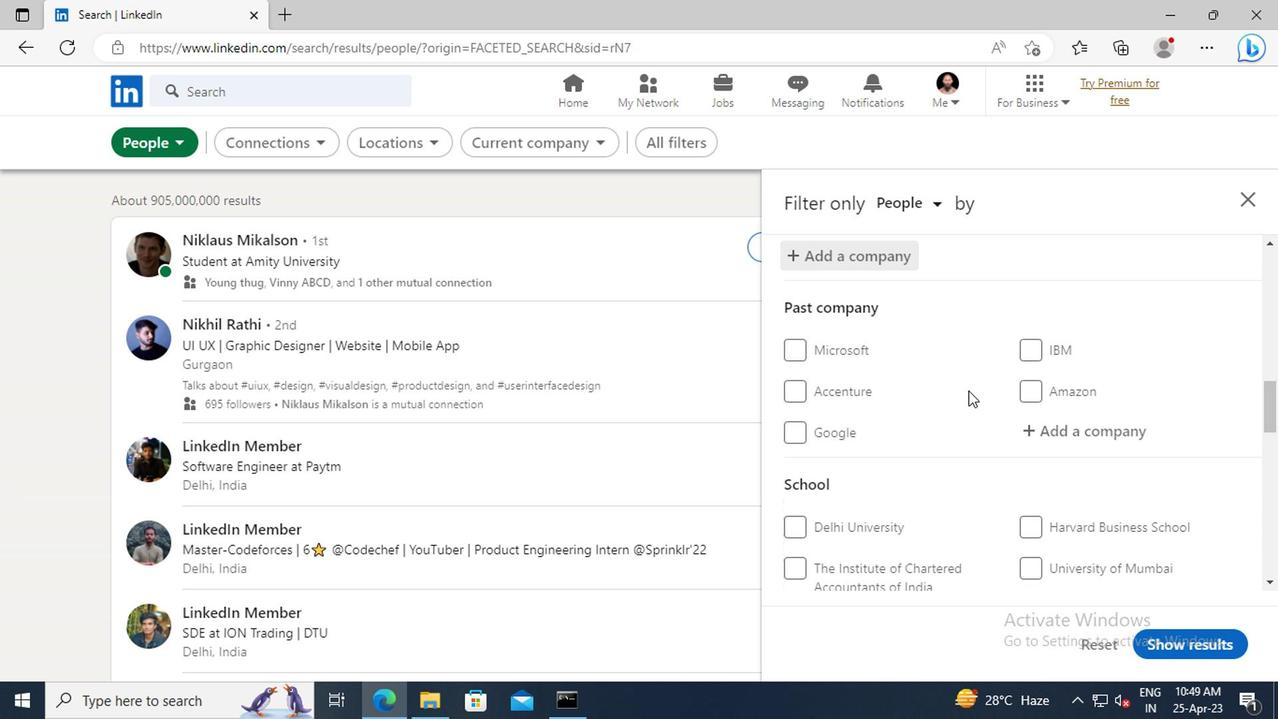 
Action: Mouse scrolled (964, 390) with delta (0, -1)
Screenshot: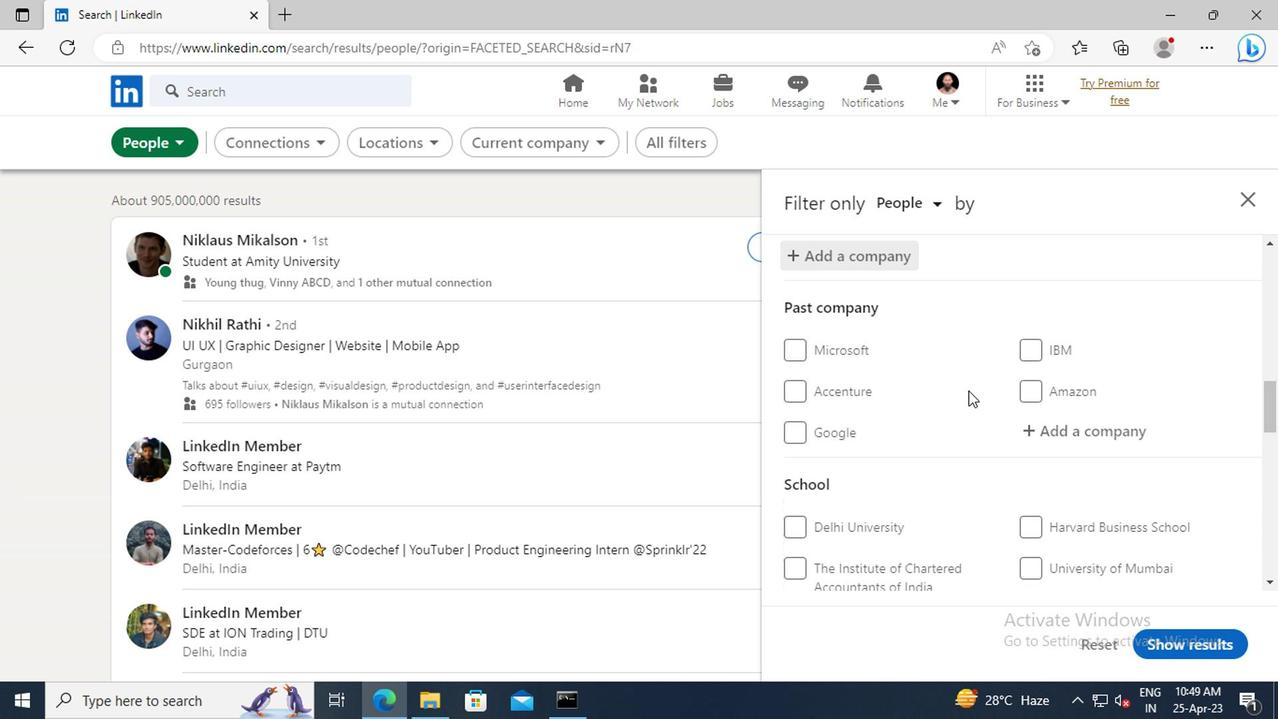 
Action: Mouse scrolled (964, 390) with delta (0, -1)
Screenshot: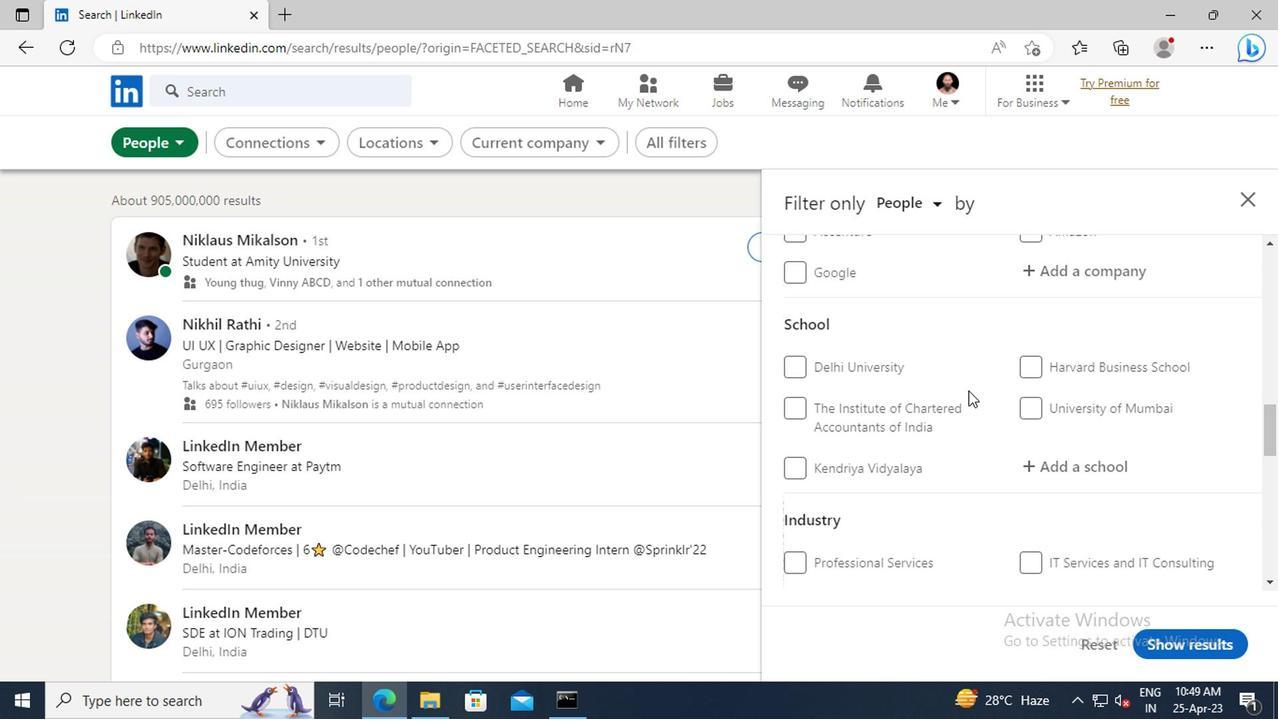 
Action: Mouse scrolled (964, 390) with delta (0, -1)
Screenshot: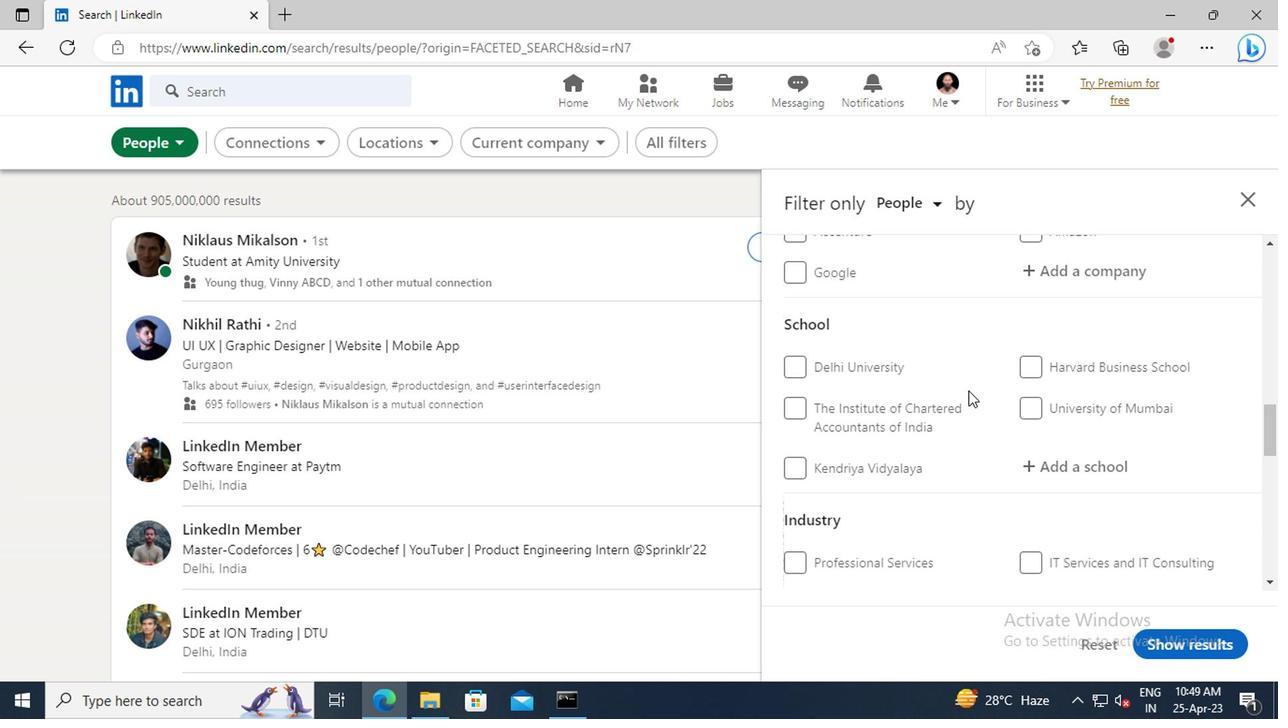 
Action: Mouse moved to (1065, 360)
Screenshot: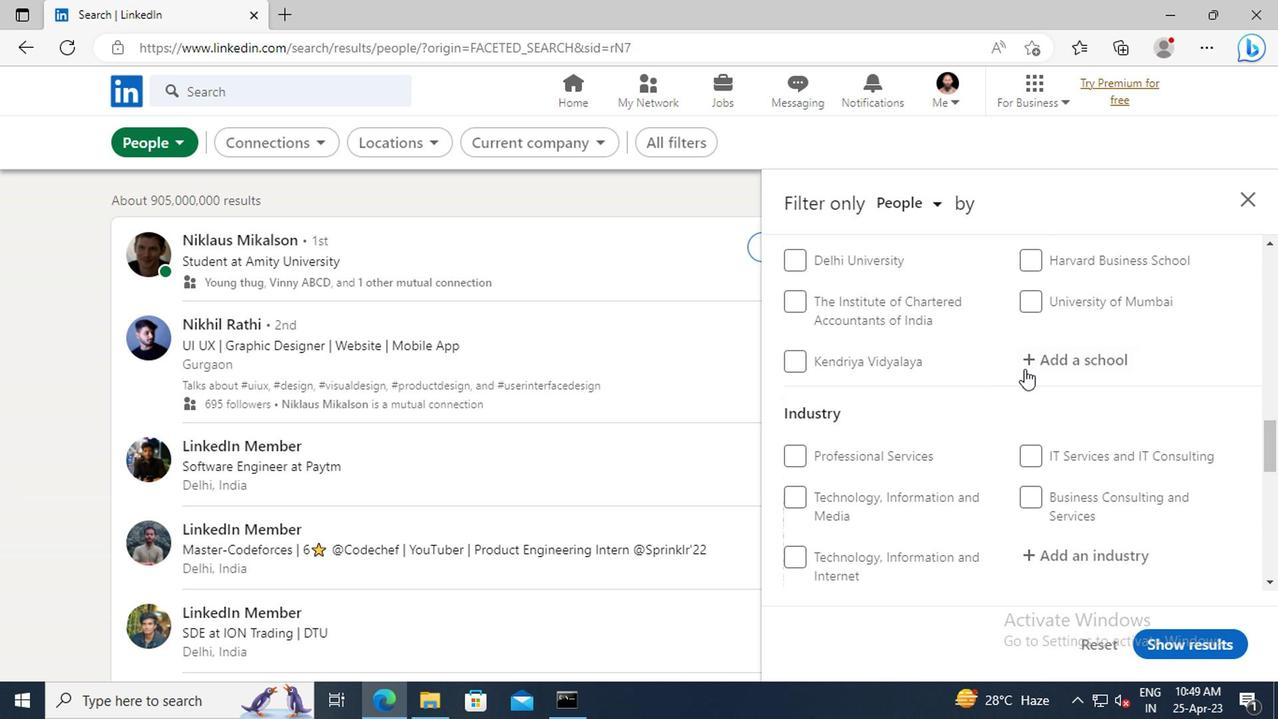 
Action: Mouse pressed left at (1065, 360)
Screenshot: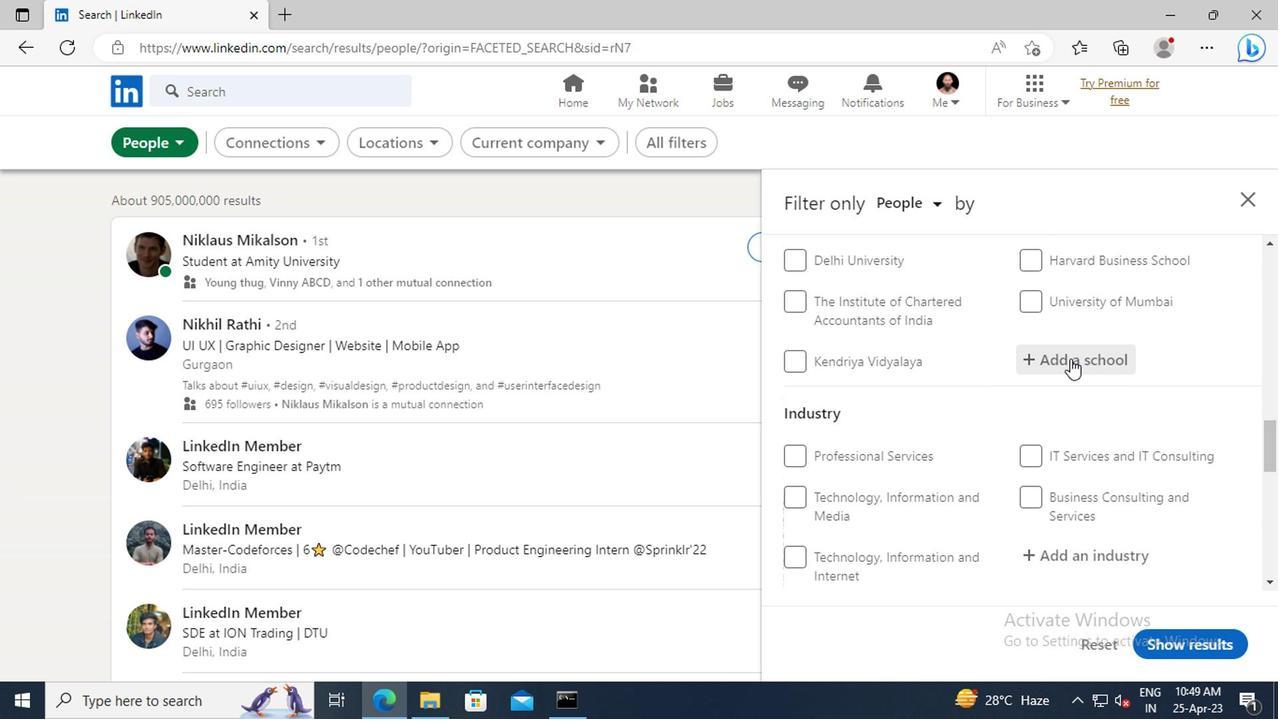 
Action: Key pressed <Key.shift>EASWARI<Key.space><Key.shift>ENGINEERING<Key.space><Key.shift>COLLEGE
Screenshot: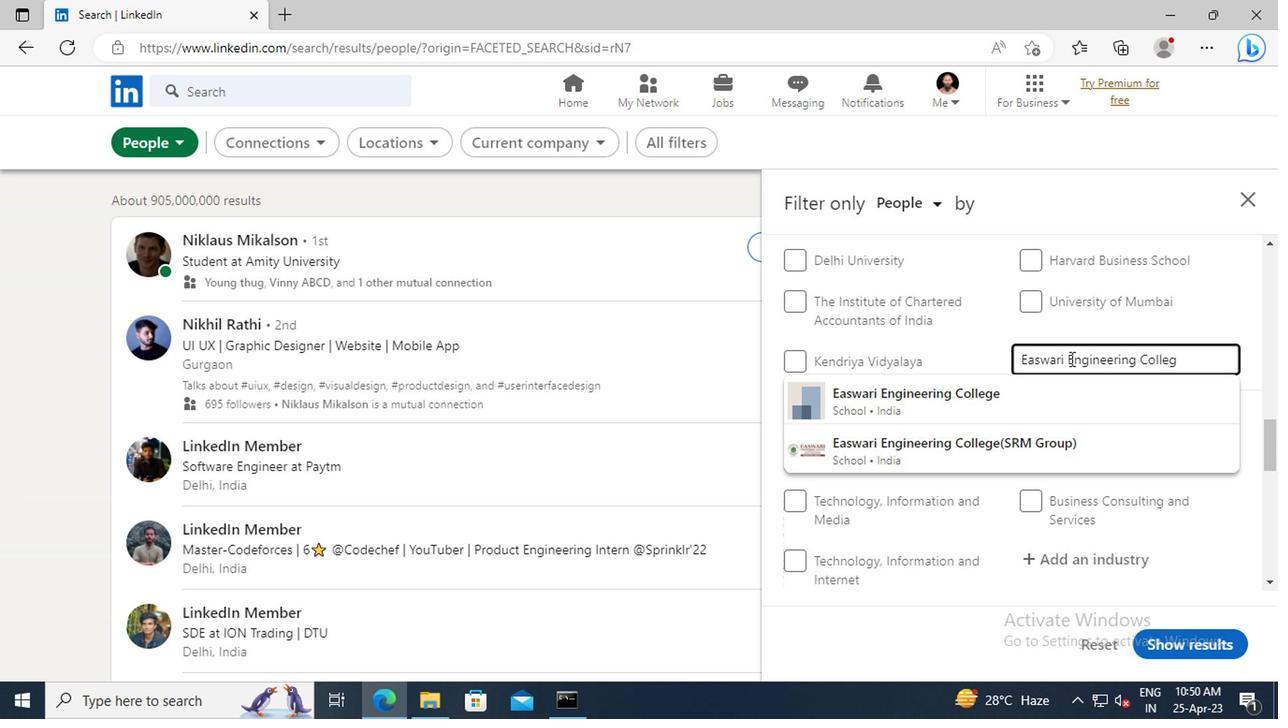 
Action: Mouse moved to (1004, 455)
Screenshot: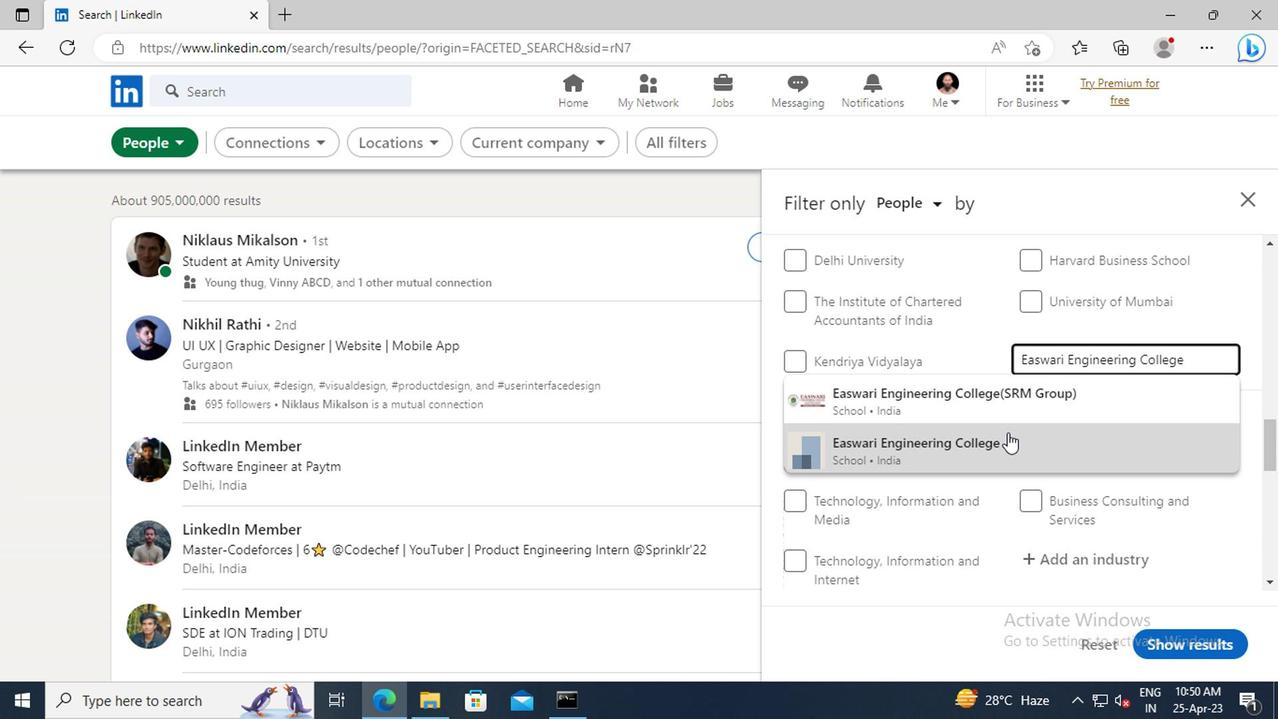 
Action: Mouse pressed left at (1004, 455)
Screenshot: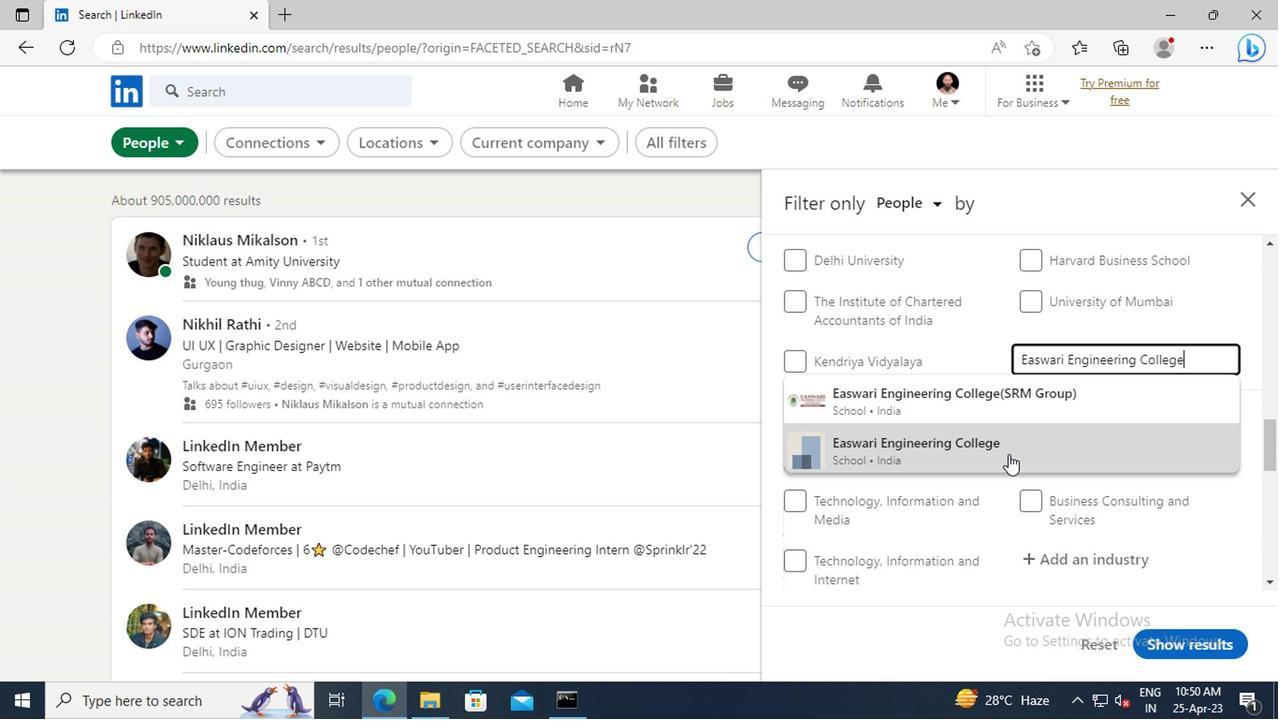 
Action: Mouse moved to (973, 397)
Screenshot: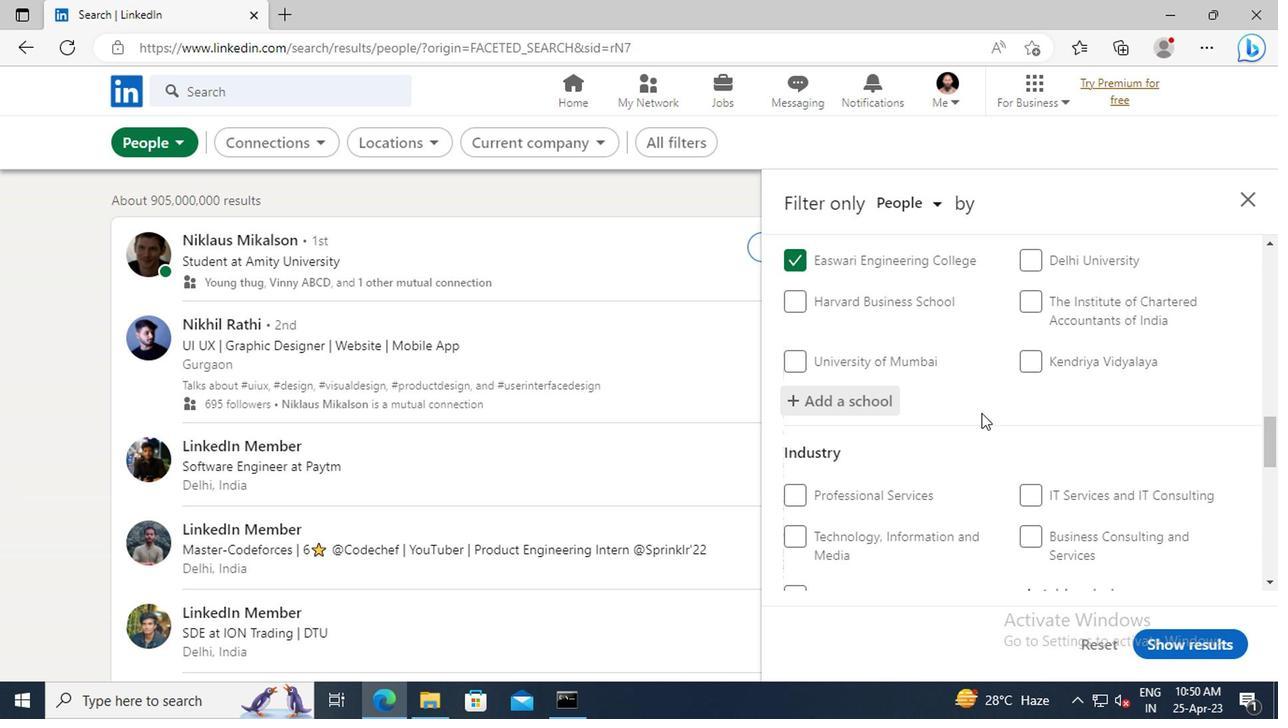 
Action: Mouse scrolled (973, 396) with delta (0, 0)
Screenshot: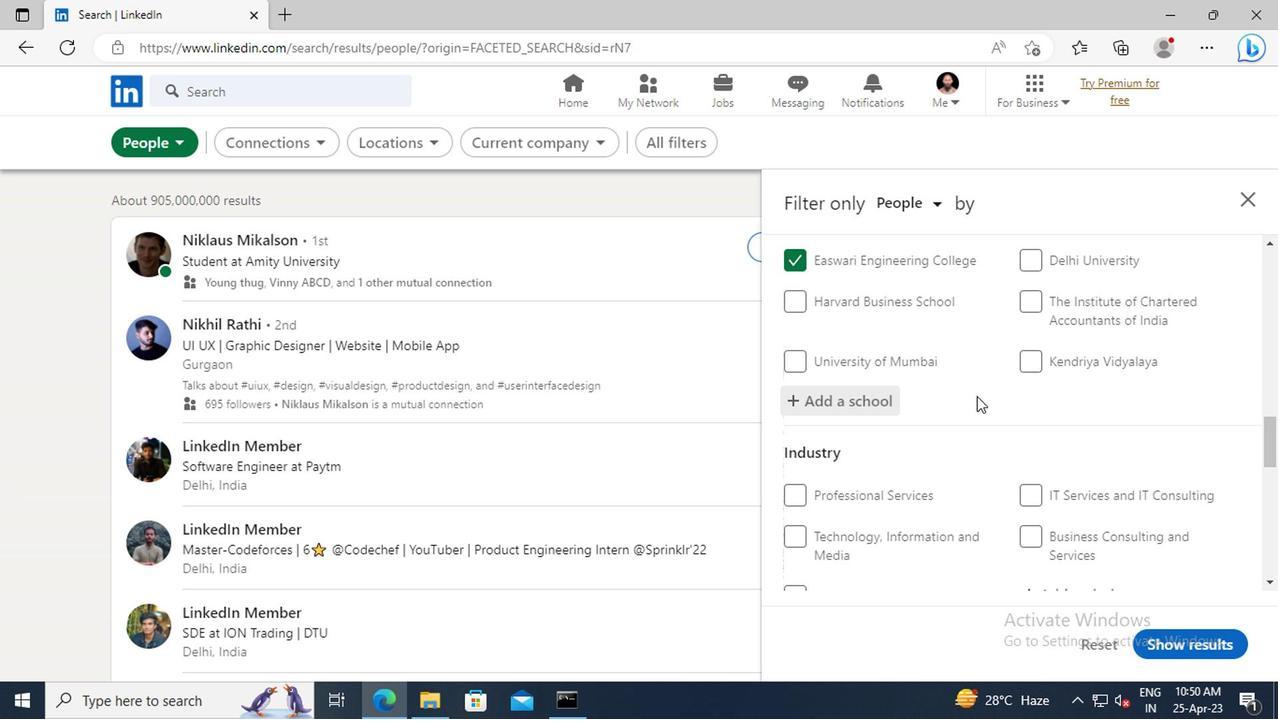 
Action: Mouse scrolled (973, 396) with delta (0, 0)
Screenshot: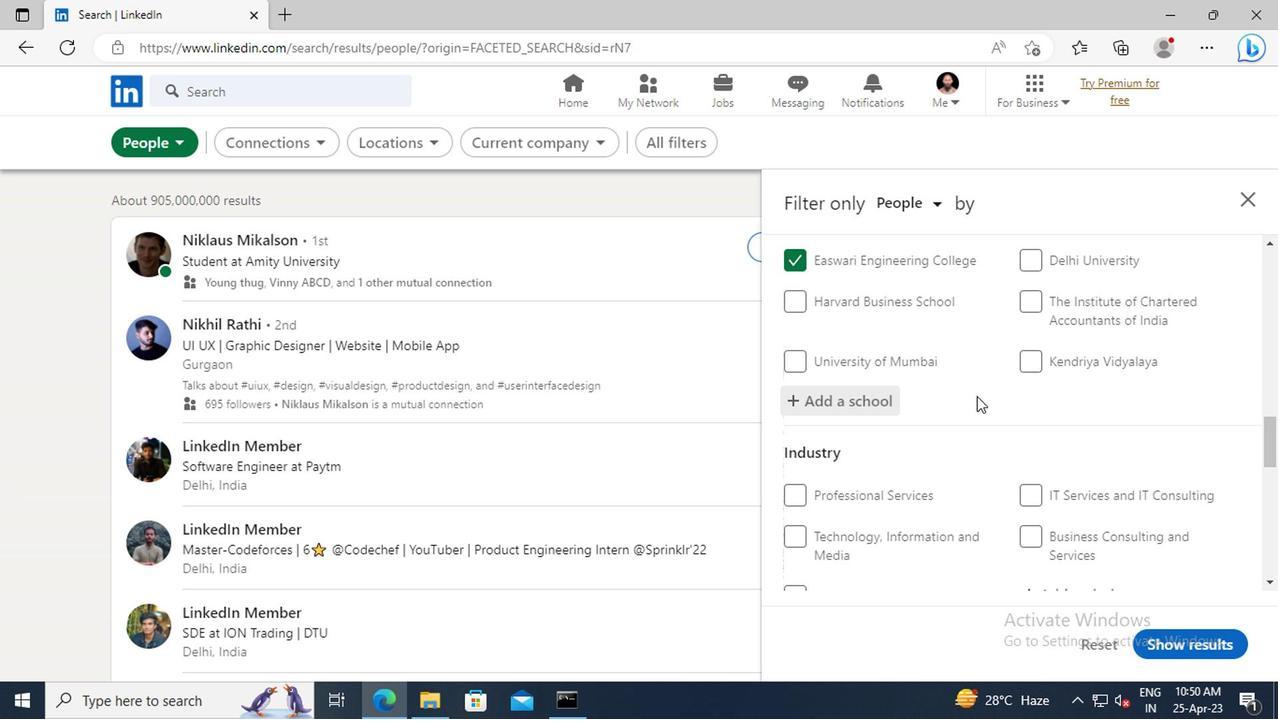 
Action: Mouse scrolled (973, 396) with delta (0, 0)
Screenshot: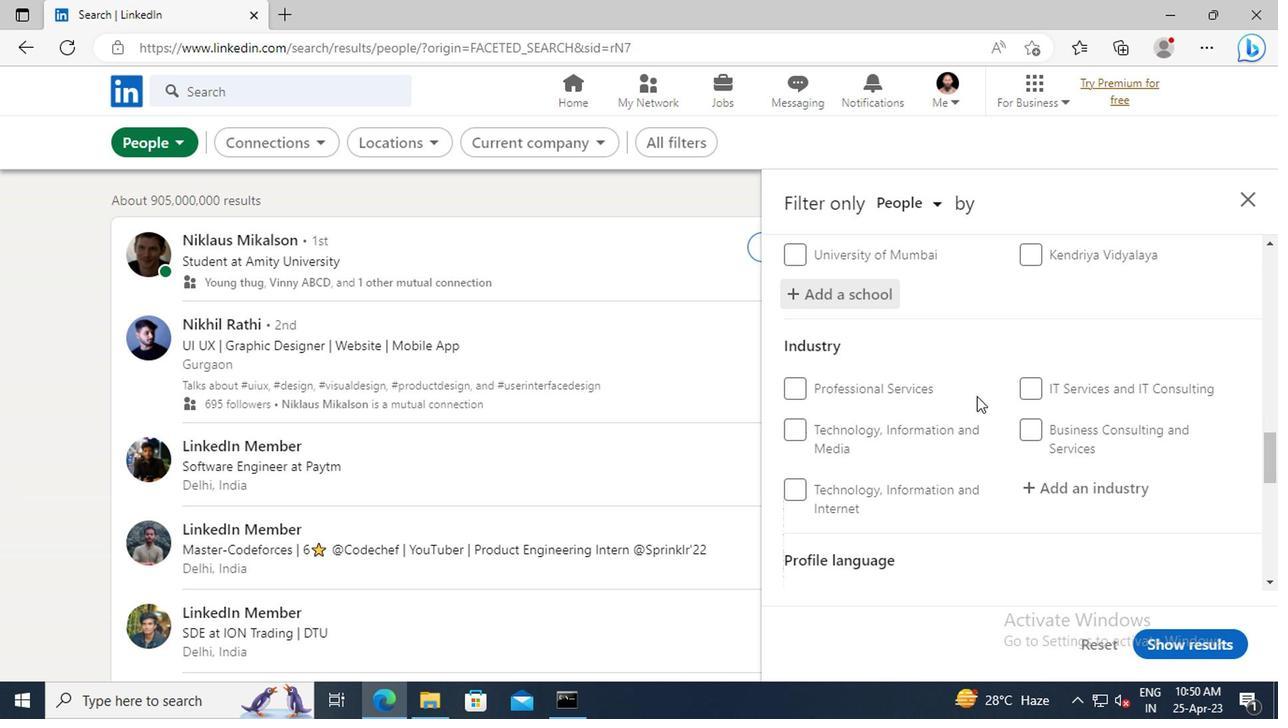 
Action: Mouse scrolled (973, 396) with delta (0, 0)
Screenshot: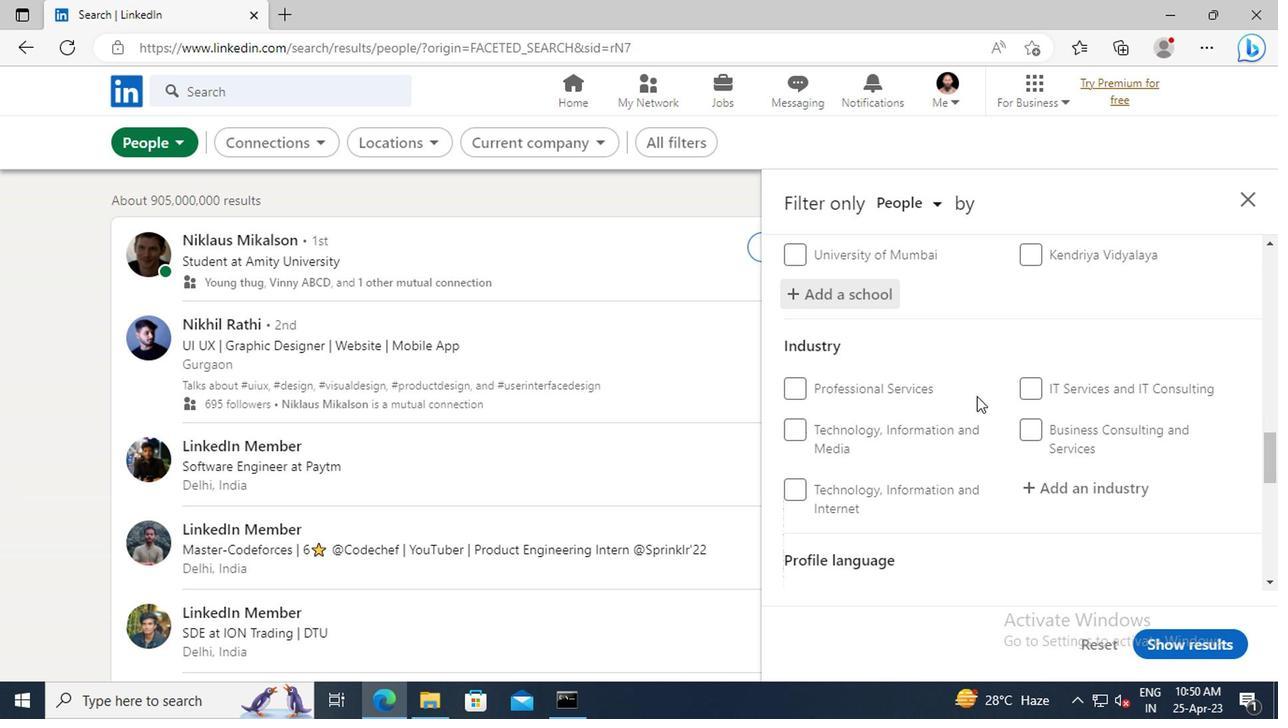 
Action: Mouse scrolled (973, 396) with delta (0, 0)
Screenshot: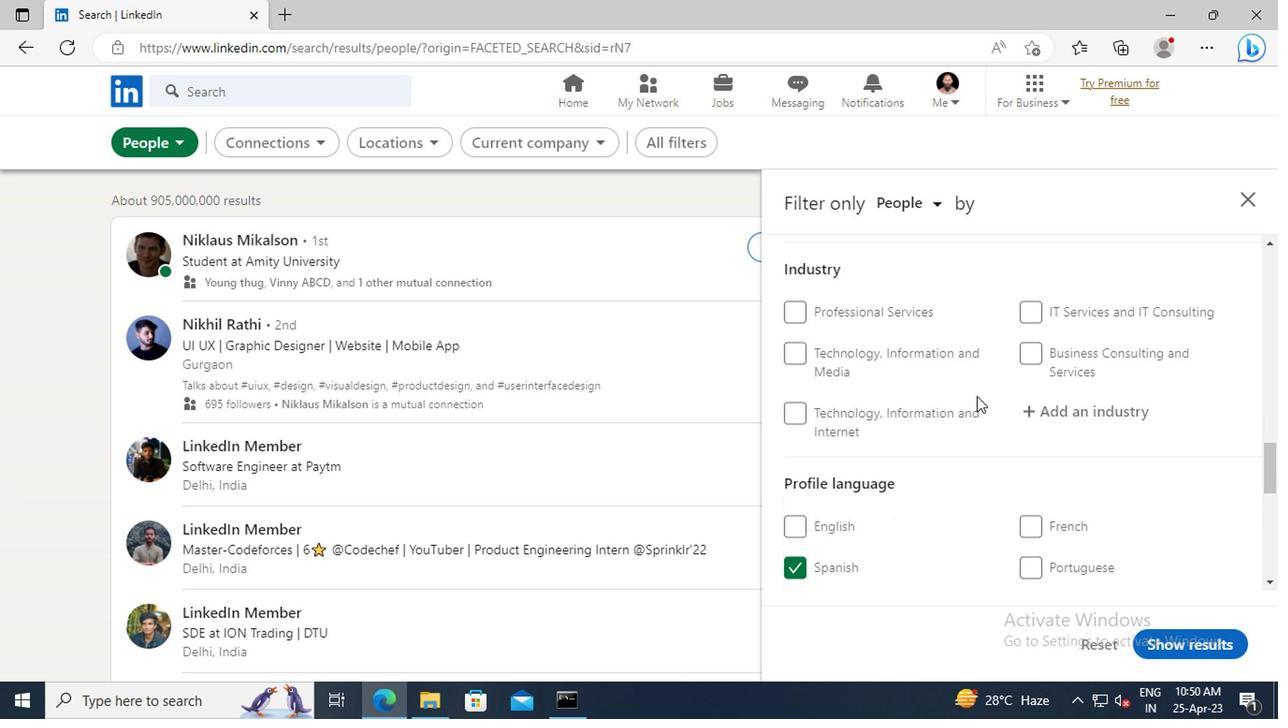 
Action: Mouse moved to (1054, 332)
Screenshot: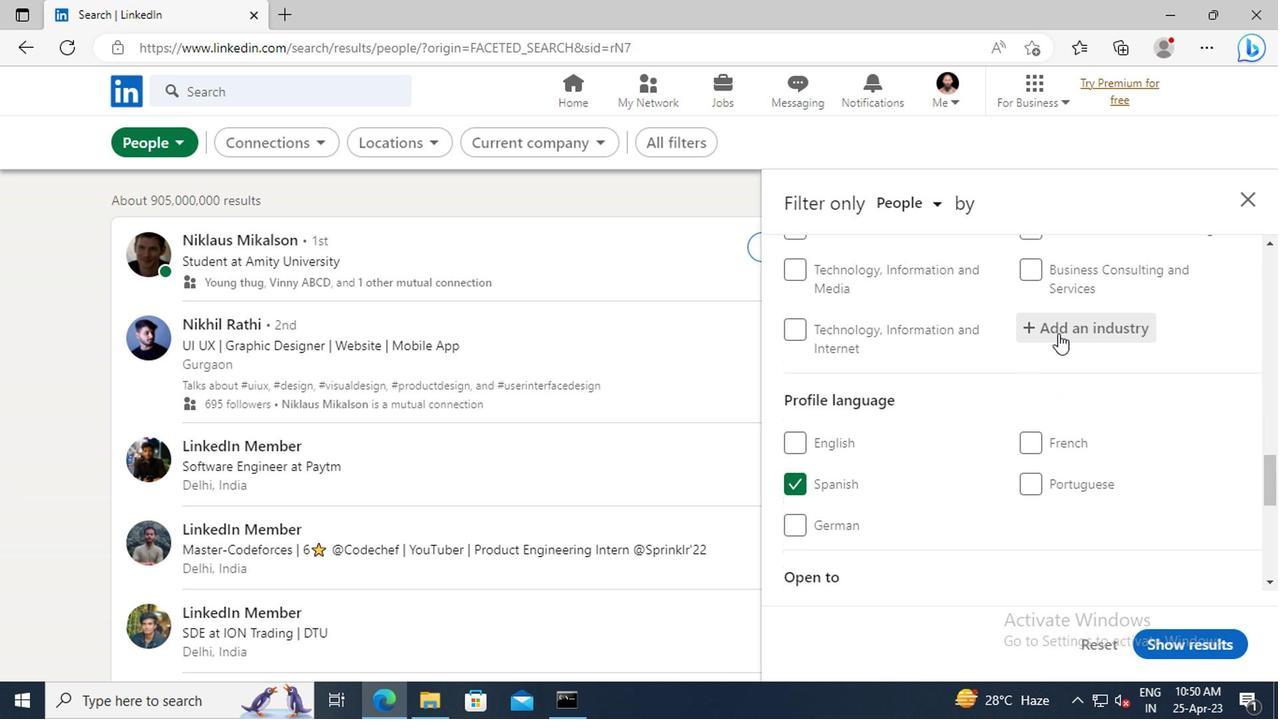 
Action: Mouse pressed left at (1054, 332)
Screenshot: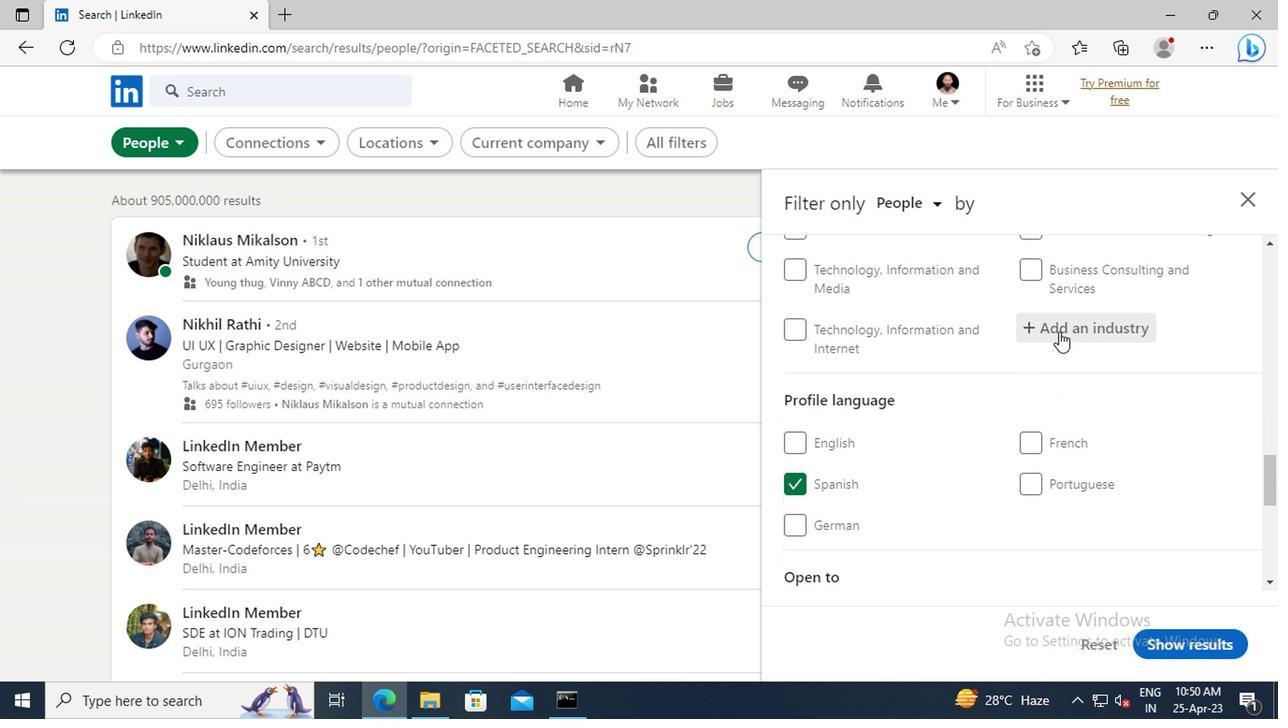 
Action: Key pressed <Key.shift>TEMPORARY<Key.space><Key.shift>HELP<Key.space><Key.shift>SERVICES
Screenshot: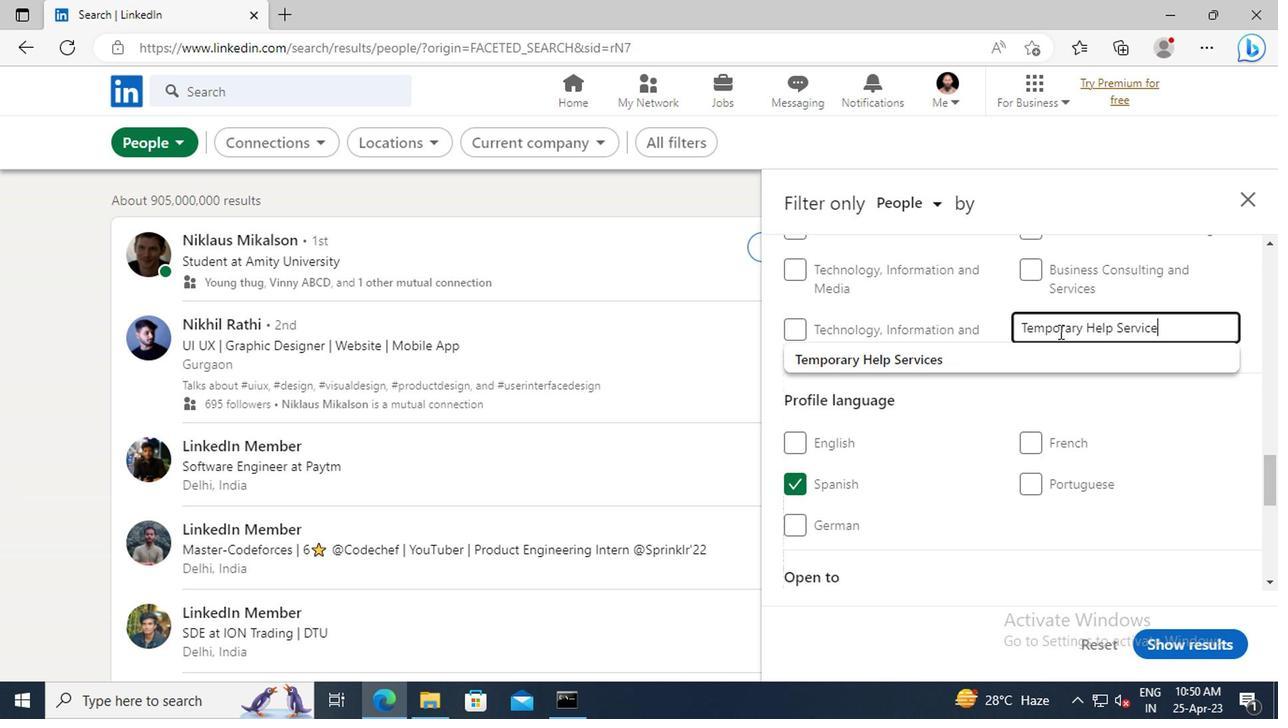 
Action: Mouse moved to (968, 364)
Screenshot: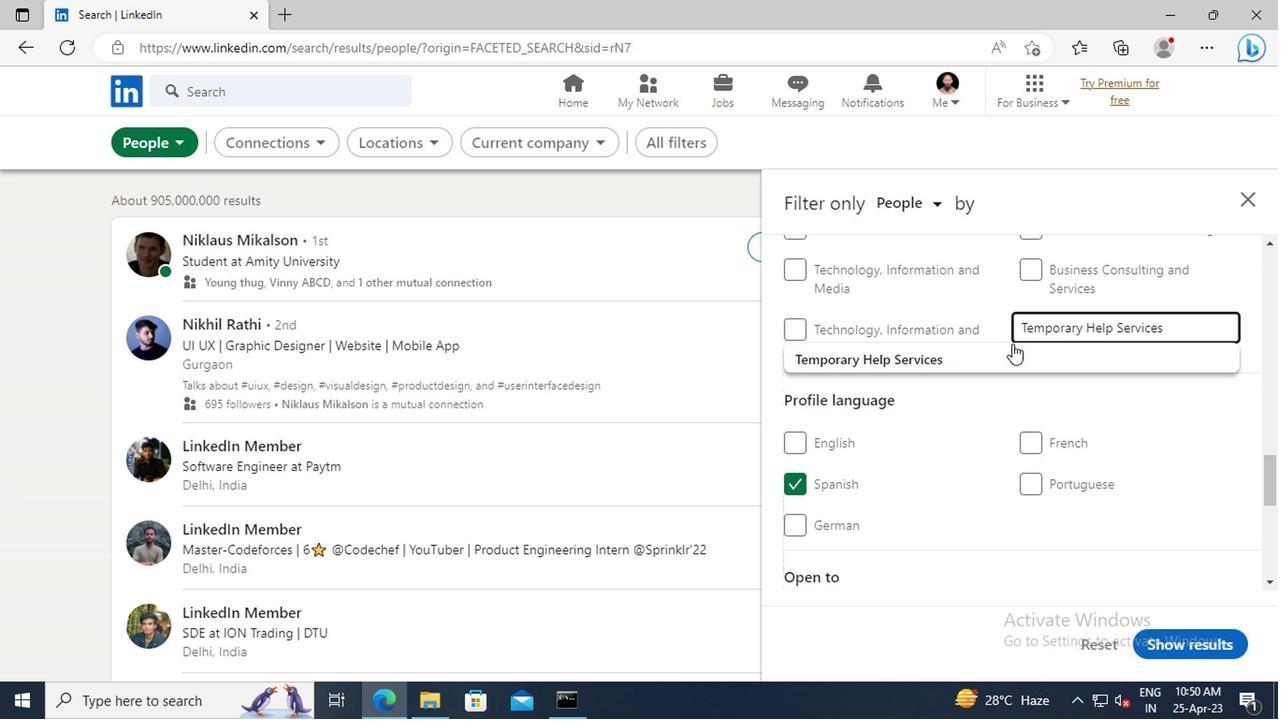 
Action: Mouse pressed left at (968, 364)
Screenshot: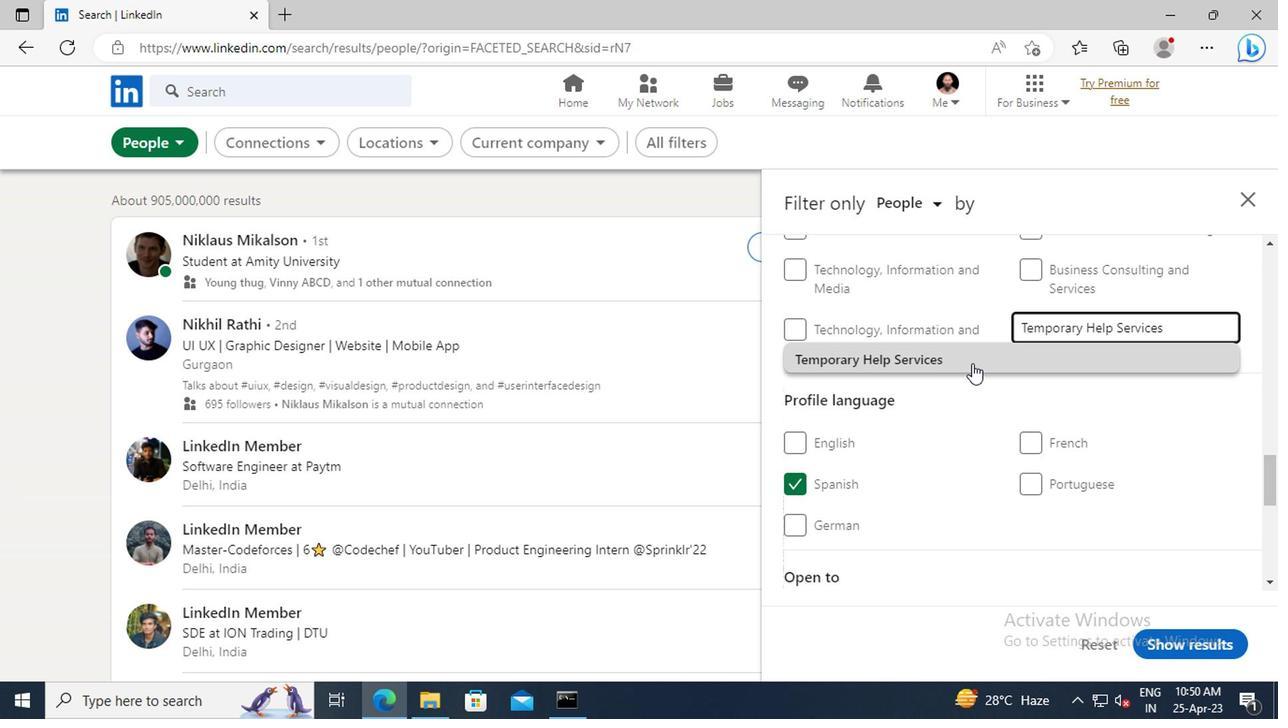 
Action: Mouse scrolled (968, 364) with delta (0, 0)
Screenshot: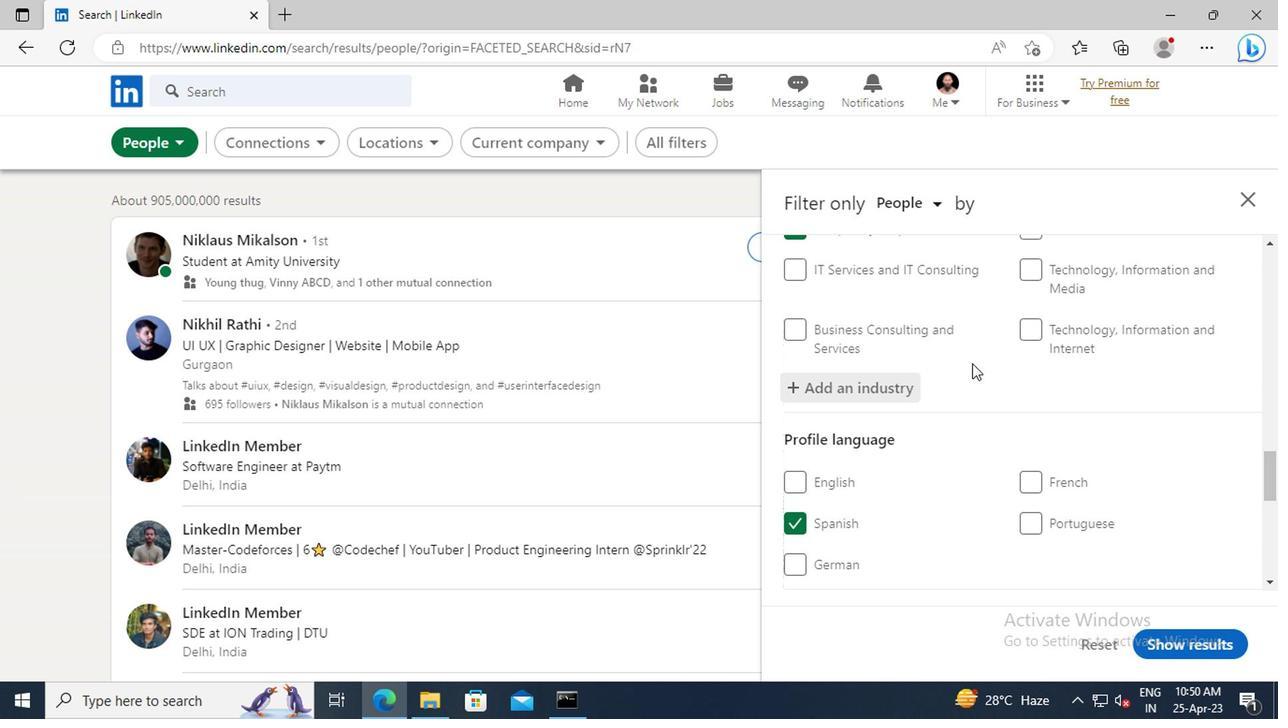 
Action: Mouse scrolled (968, 364) with delta (0, 0)
Screenshot: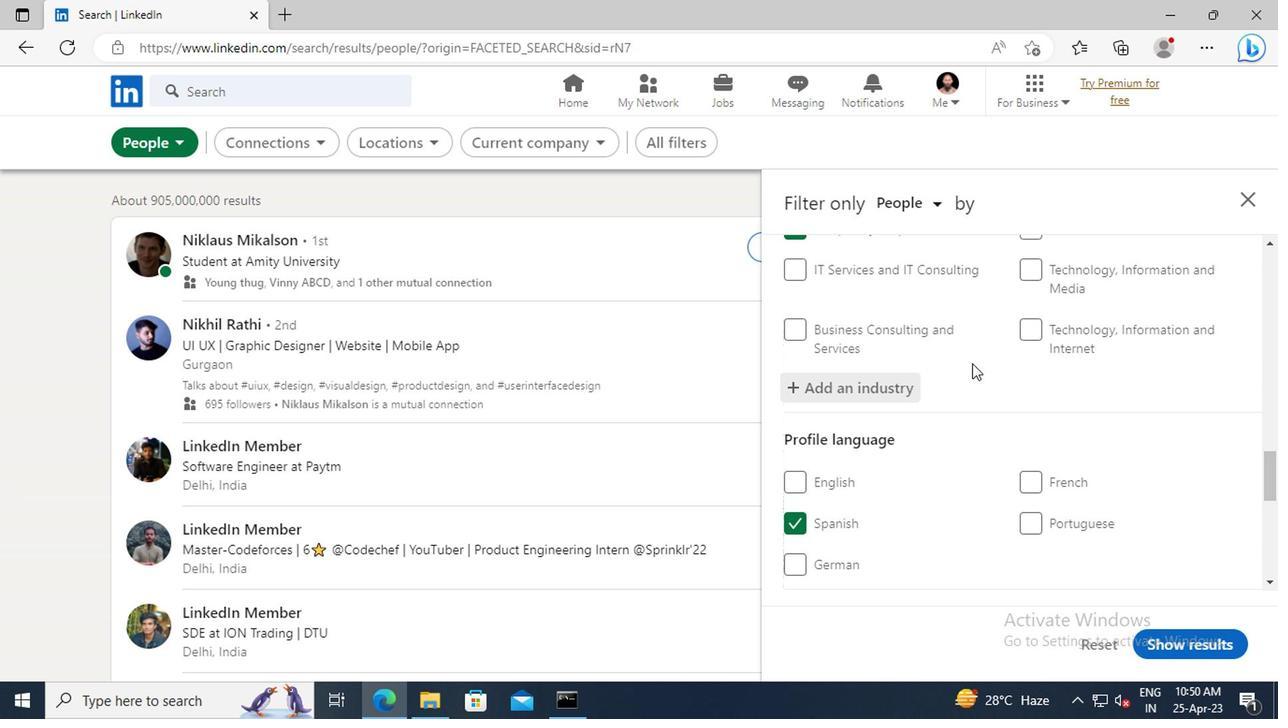 
Action: Mouse scrolled (968, 364) with delta (0, 0)
Screenshot: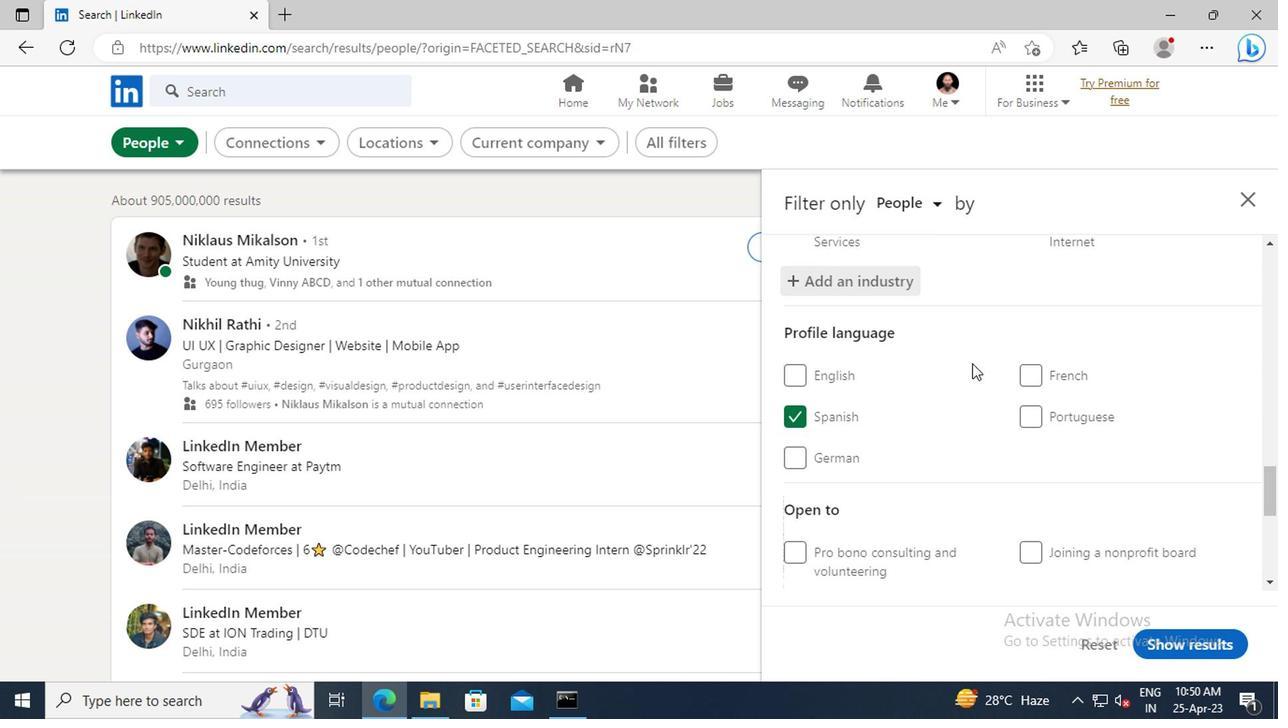 
Action: Mouse scrolled (968, 364) with delta (0, 0)
Screenshot: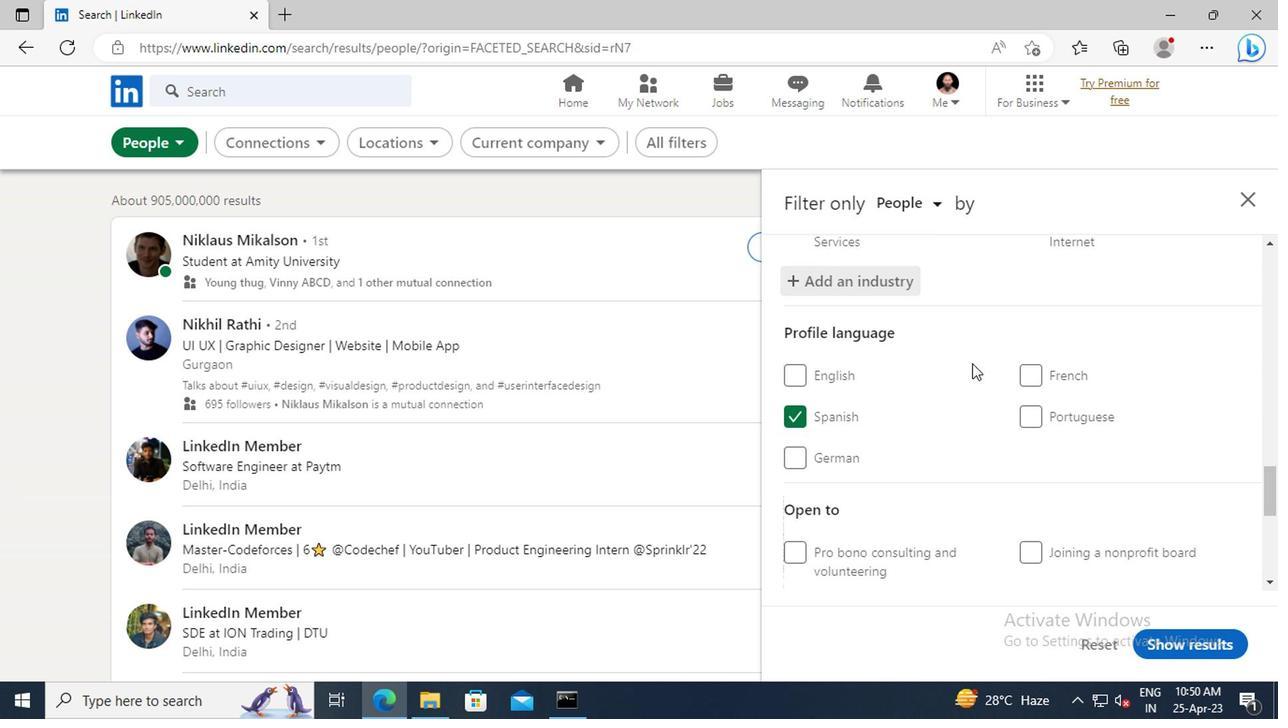 
Action: Mouse scrolled (968, 364) with delta (0, 0)
Screenshot: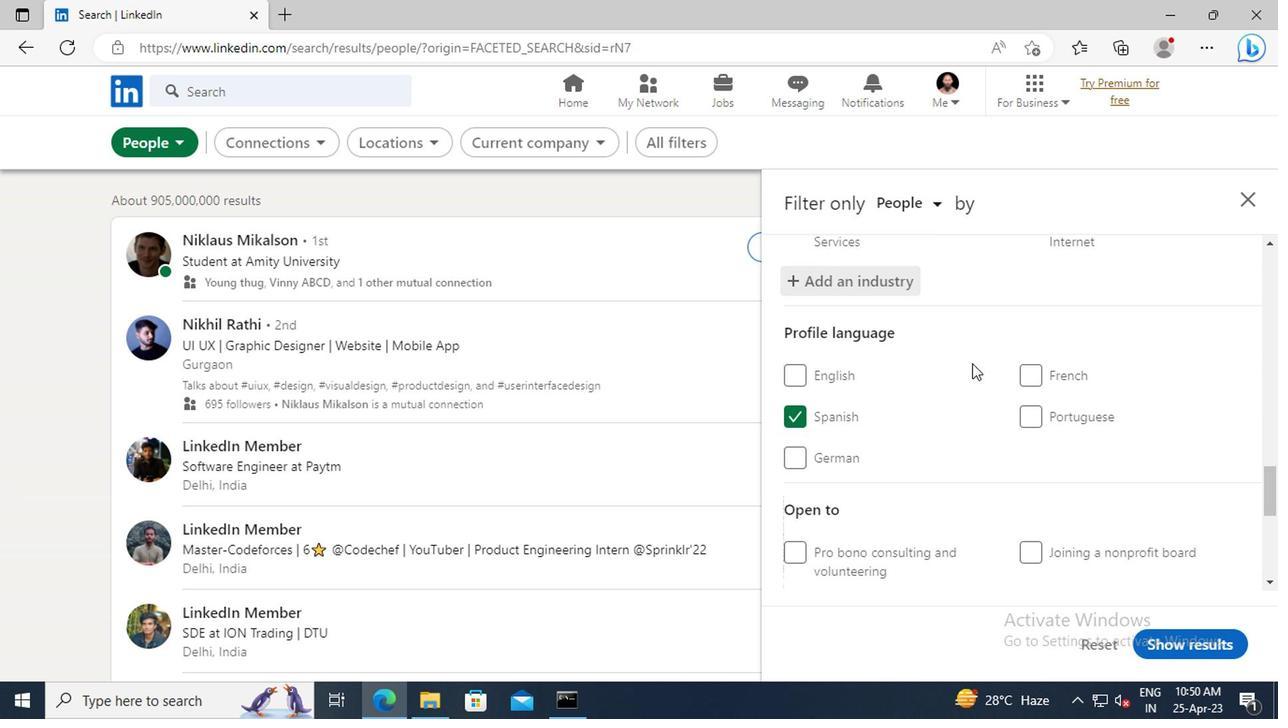 
Action: Mouse scrolled (968, 364) with delta (0, 0)
Screenshot: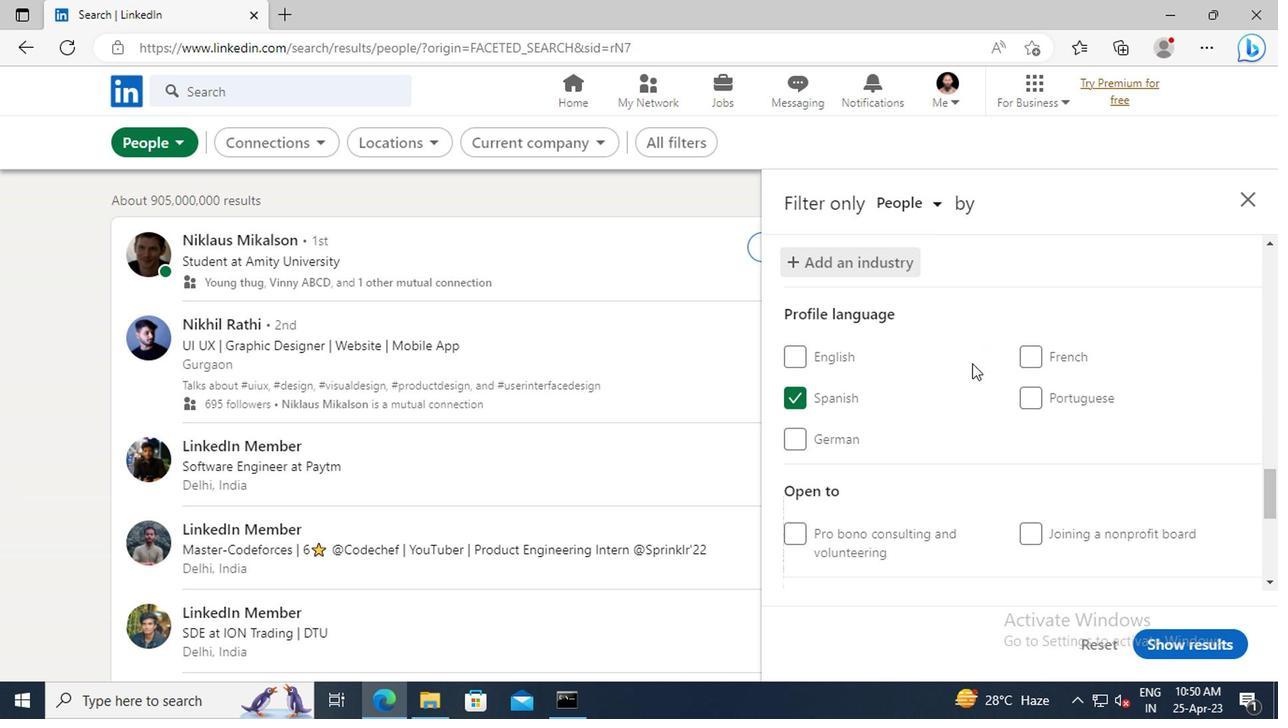 
Action: Mouse scrolled (968, 364) with delta (0, 0)
Screenshot: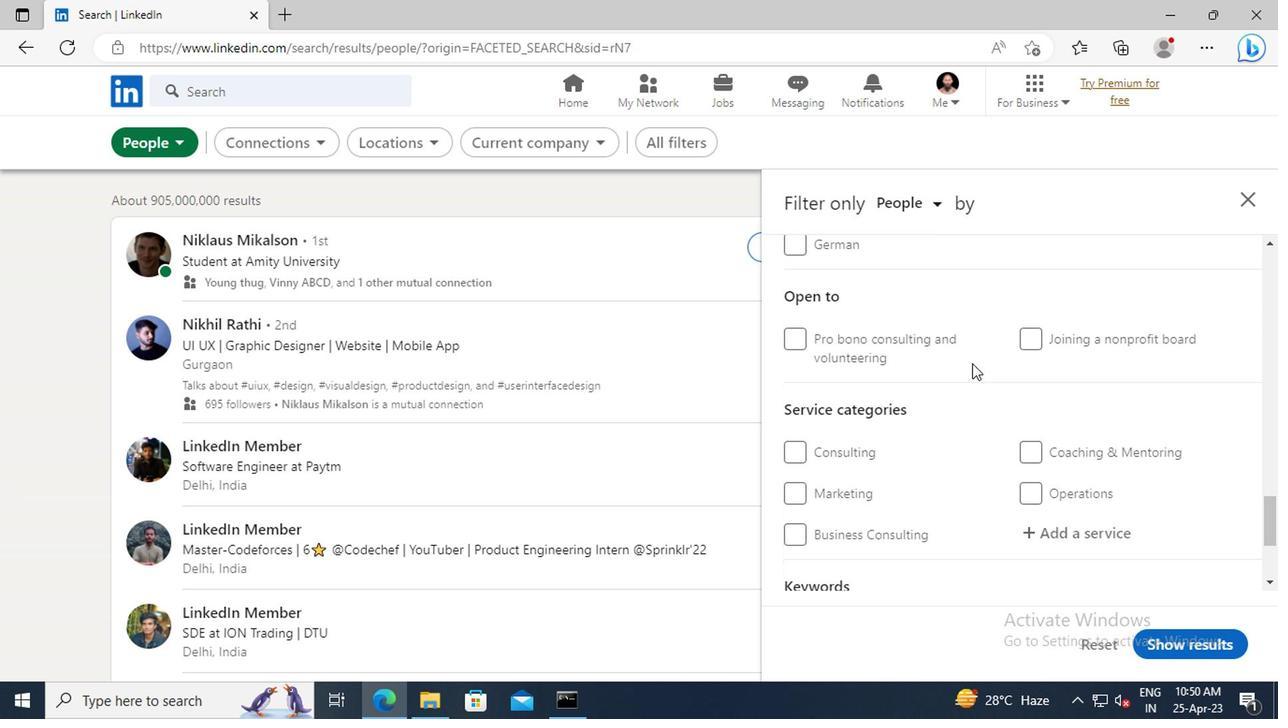 
Action: Mouse scrolled (968, 364) with delta (0, 0)
Screenshot: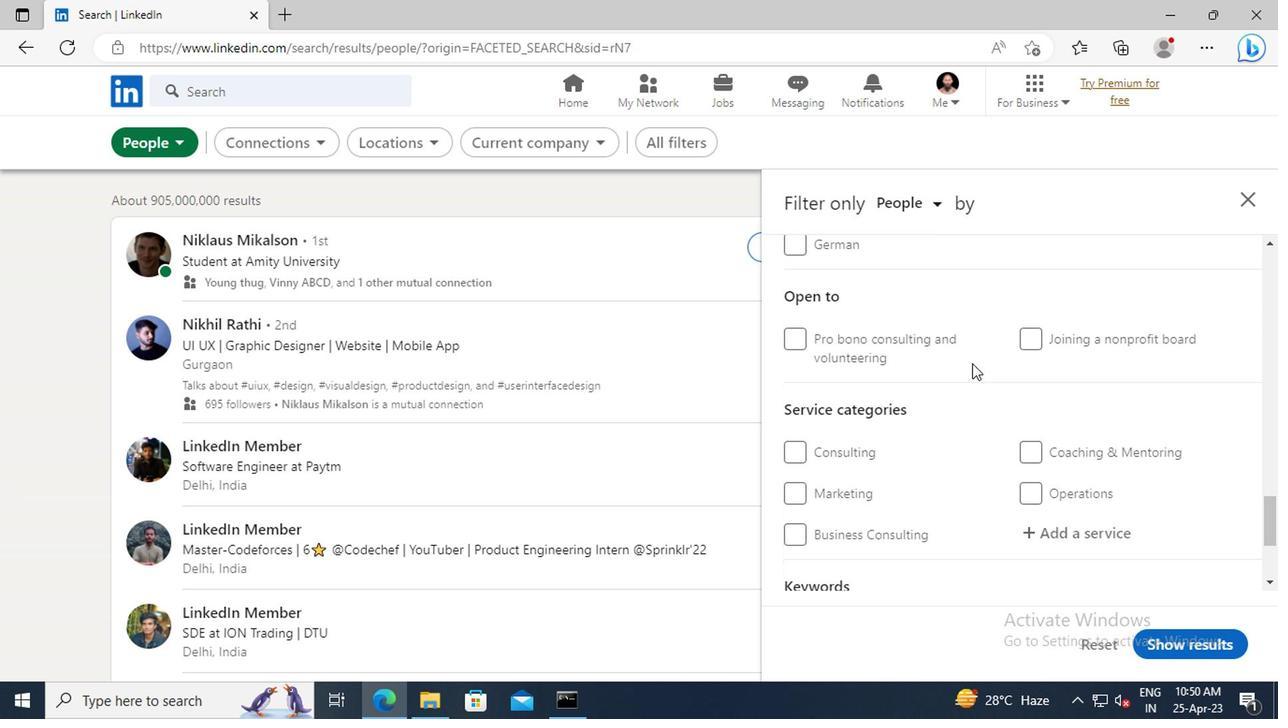 
Action: Mouse moved to (1045, 427)
Screenshot: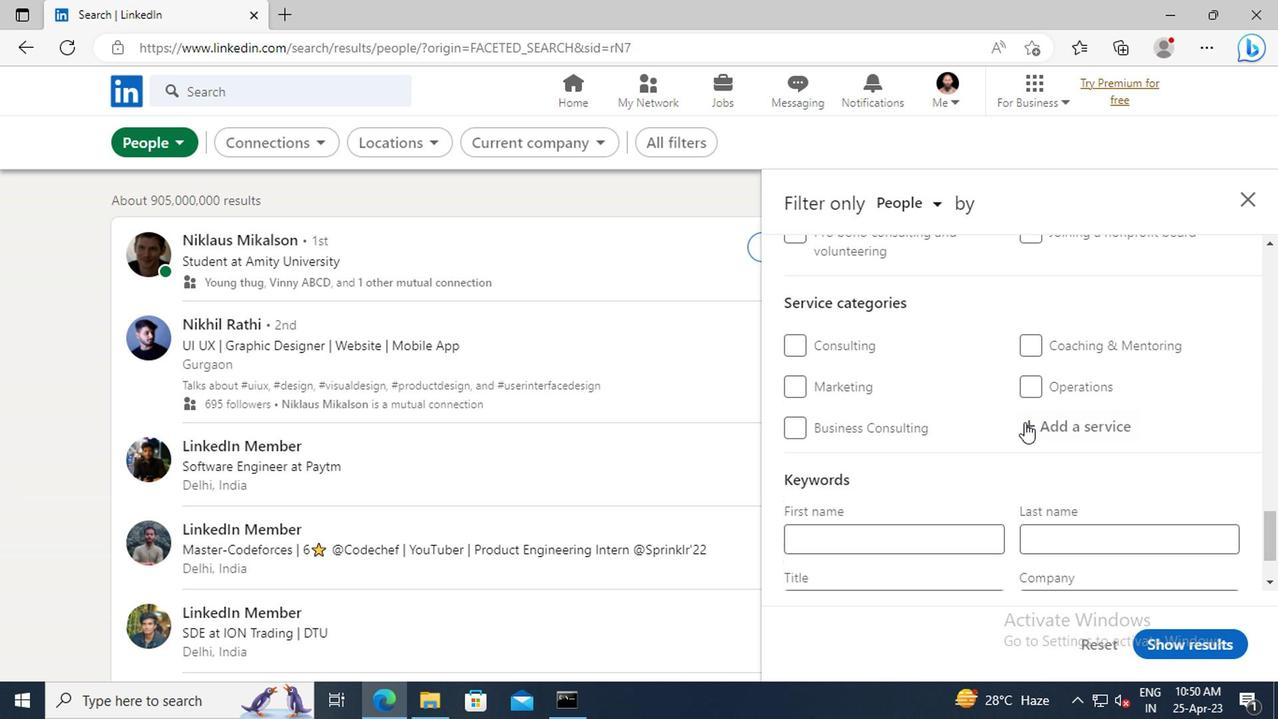 
Action: Mouse pressed left at (1045, 427)
Screenshot: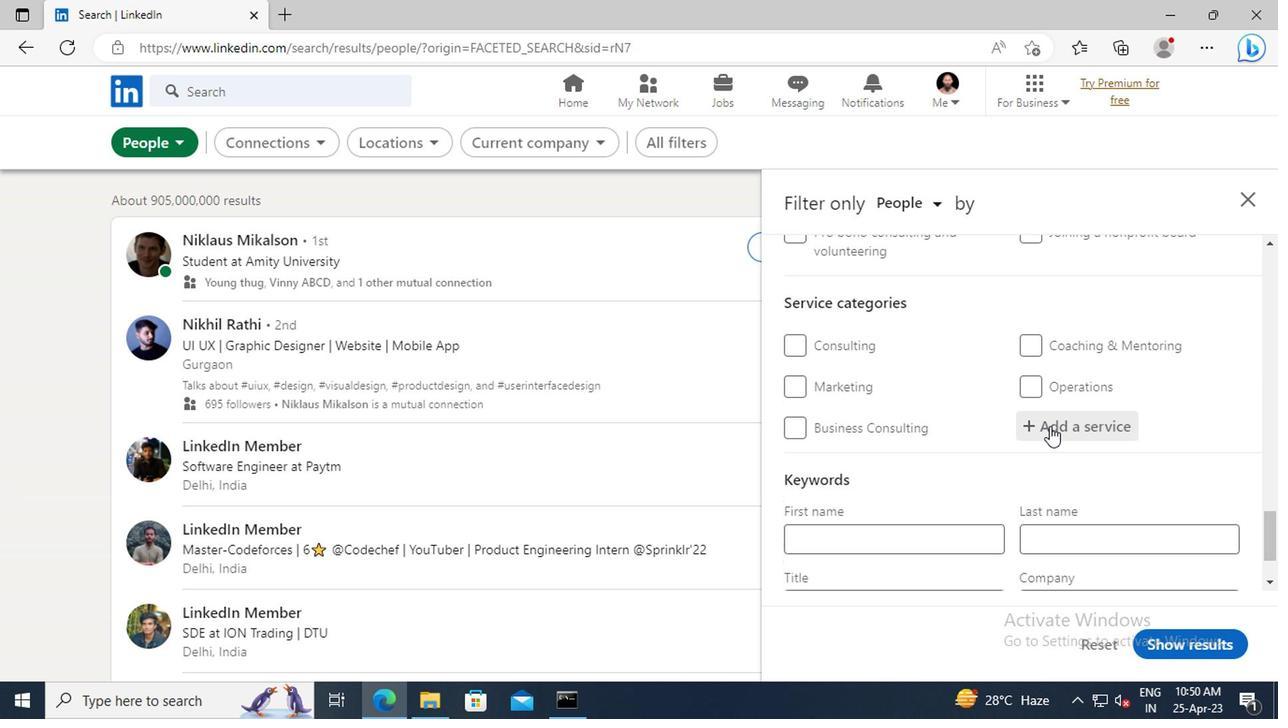 
Action: Key pressed <Key.shift>HEALTHCARE<Key.space><Key.shift>CONSULTING
Screenshot: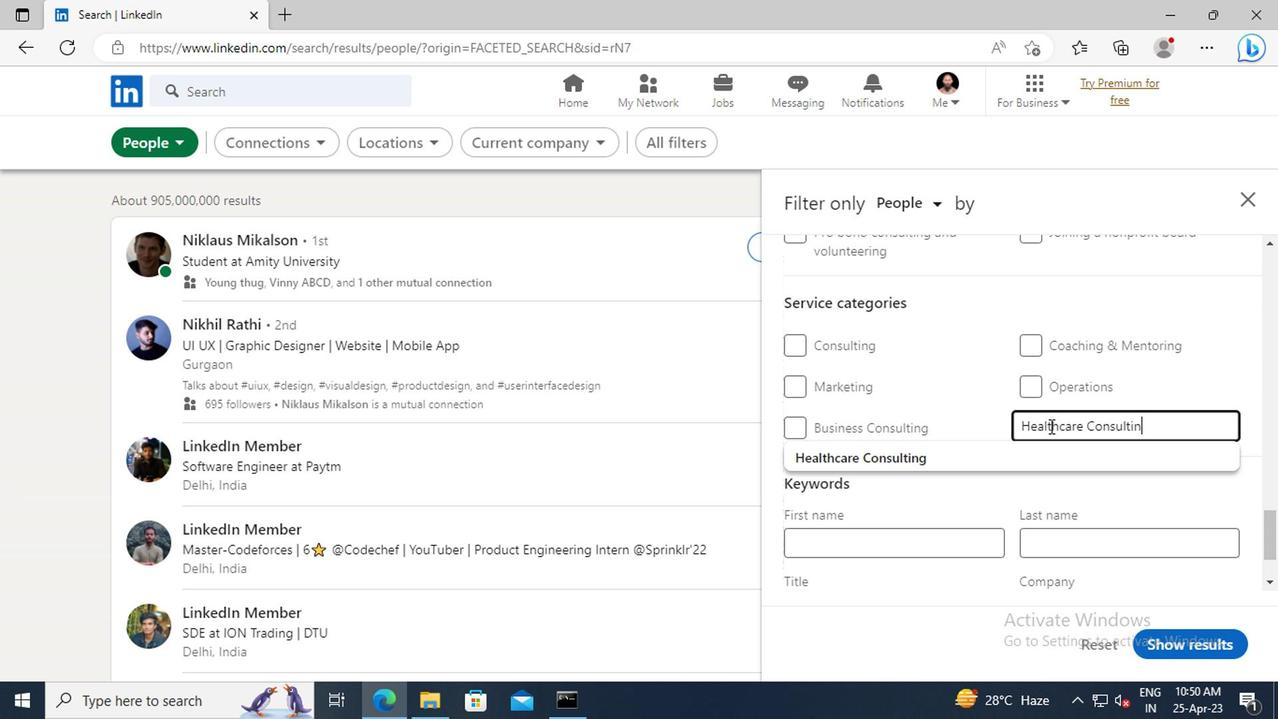 
Action: Mouse moved to (969, 456)
Screenshot: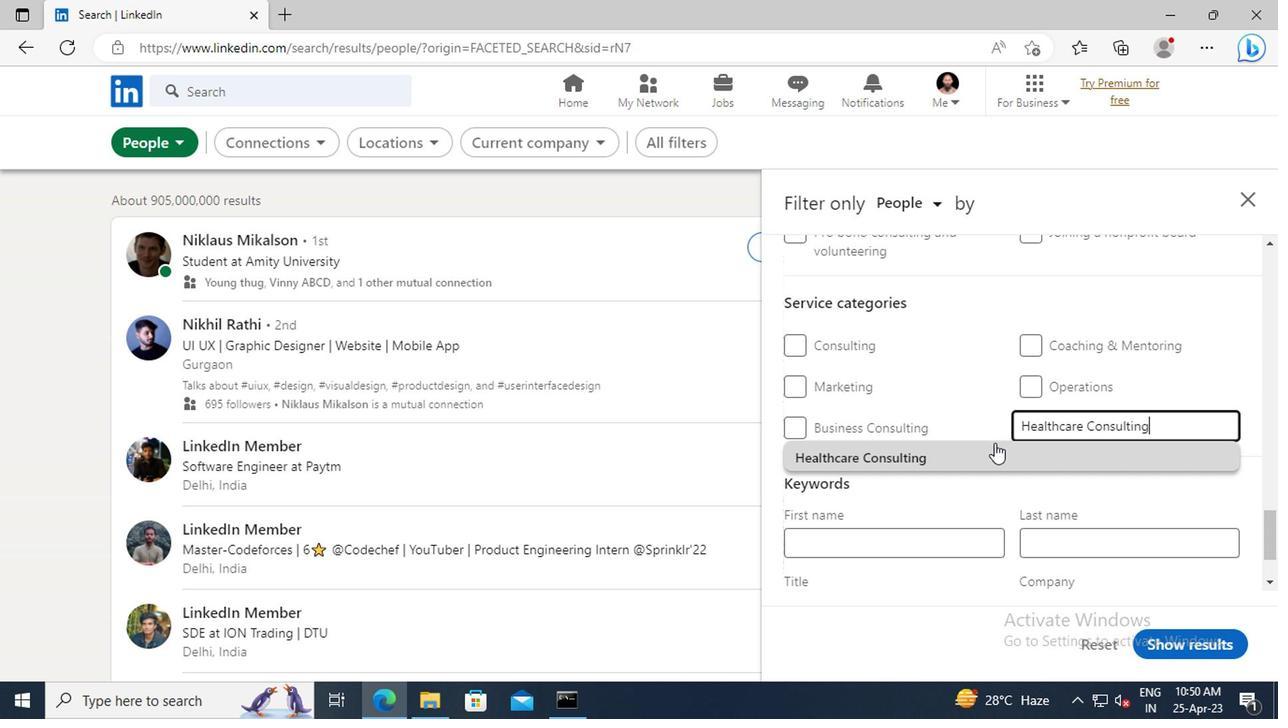
Action: Mouse pressed left at (969, 456)
Screenshot: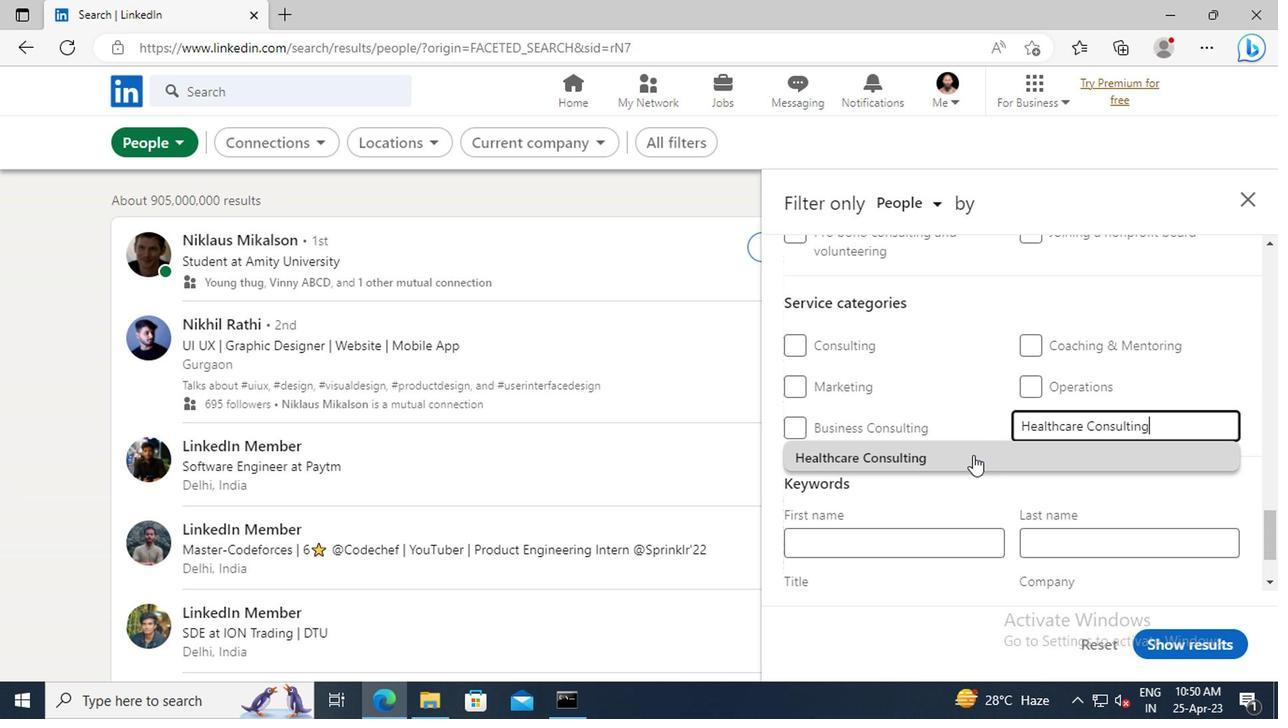 
Action: Mouse moved to (954, 410)
Screenshot: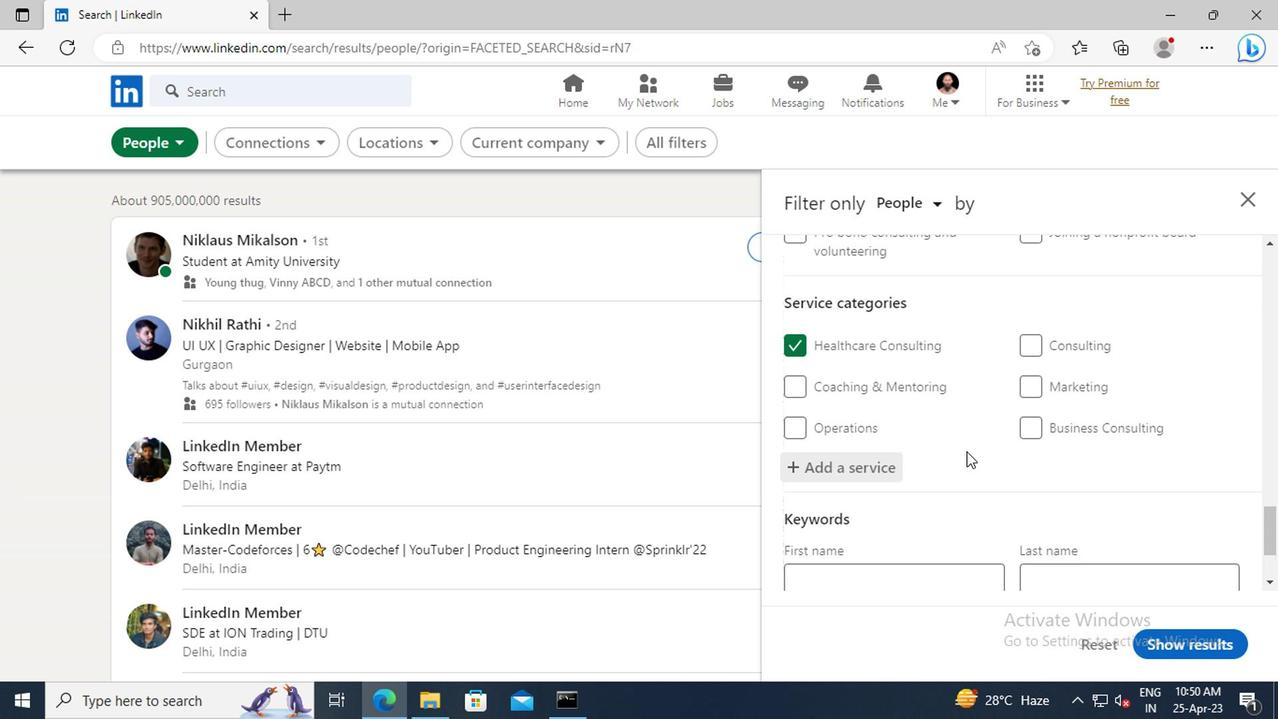 
Action: Mouse scrolled (954, 409) with delta (0, -1)
Screenshot: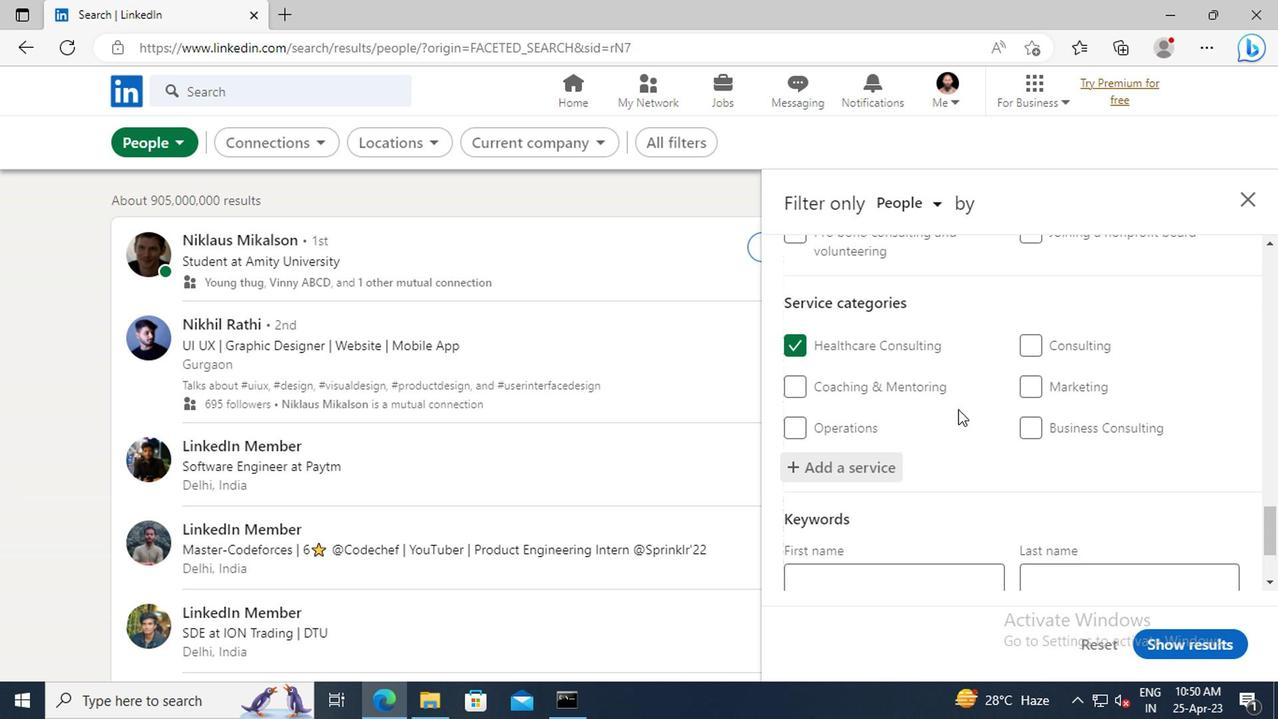 
Action: Mouse scrolled (954, 409) with delta (0, -1)
Screenshot: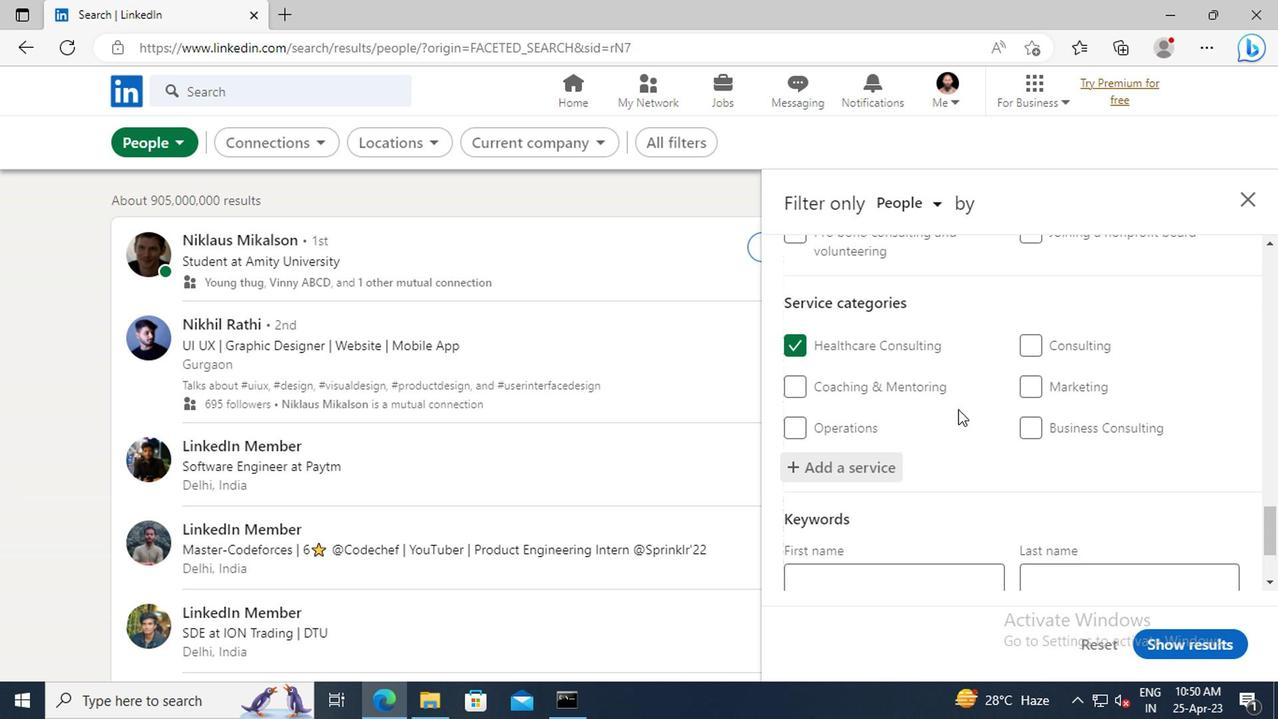 
Action: Mouse scrolled (954, 409) with delta (0, -1)
Screenshot: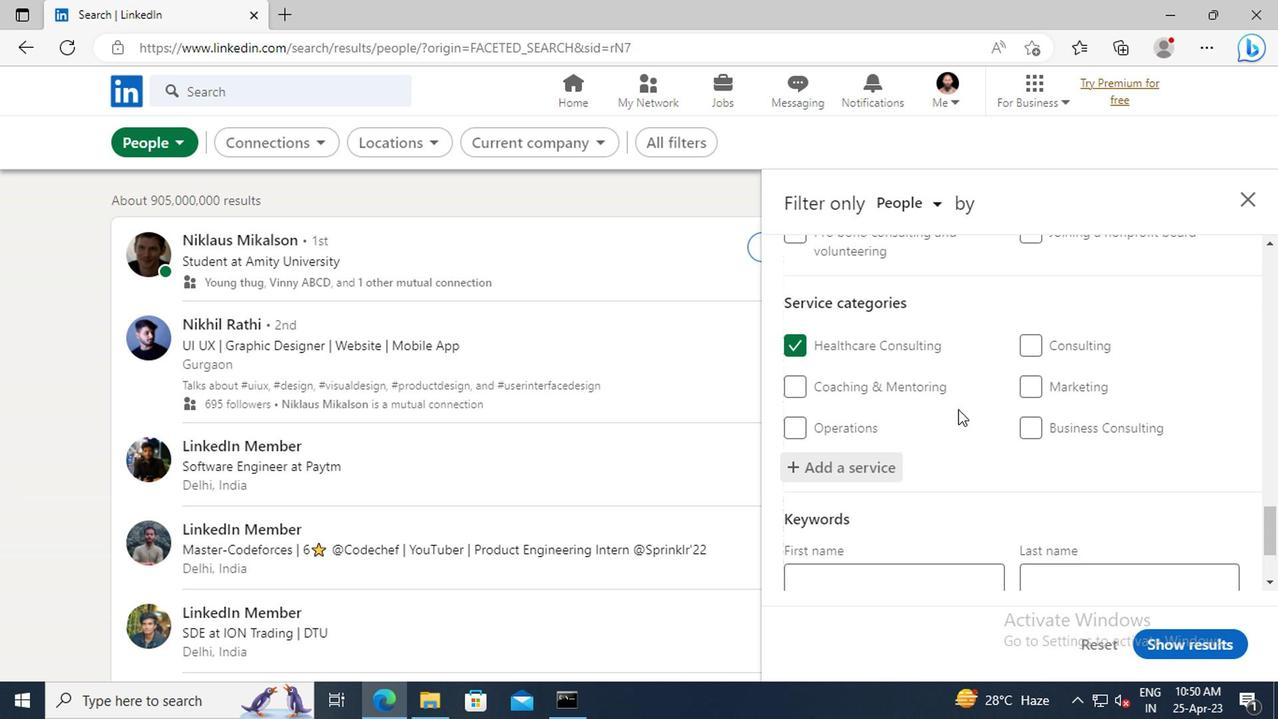 
Action: Mouse scrolled (954, 409) with delta (0, -1)
Screenshot: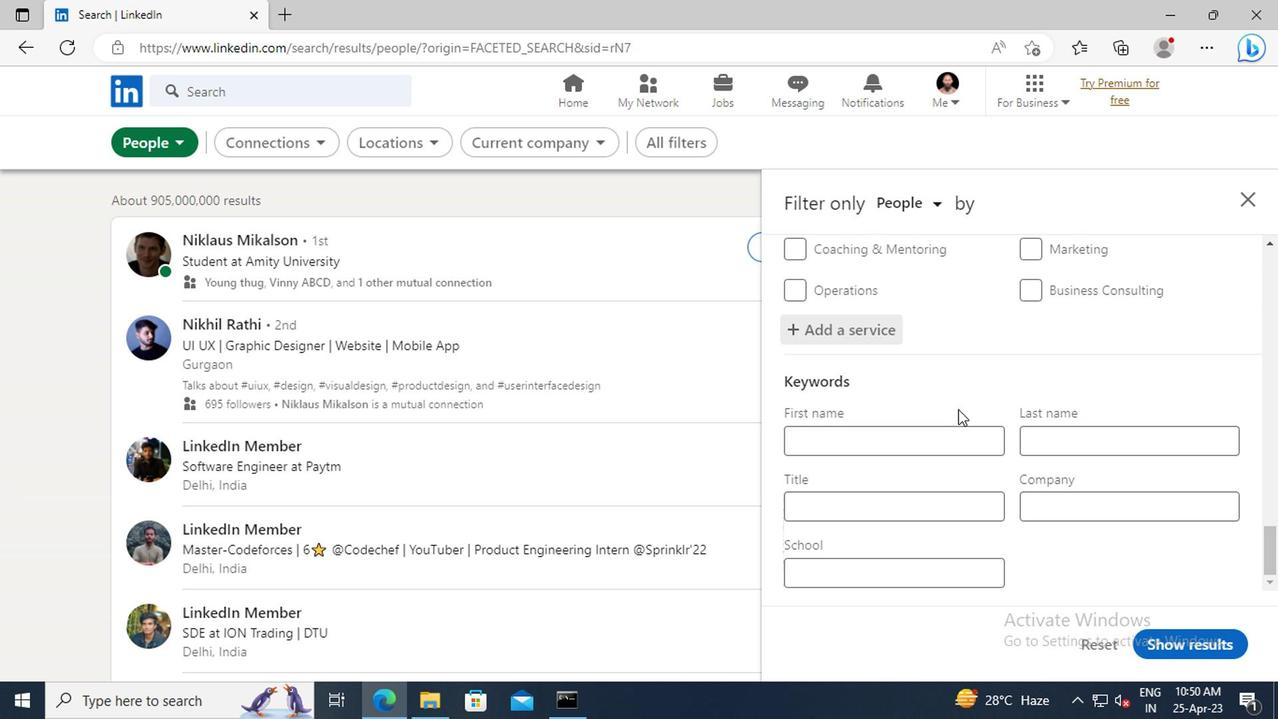 
Action: Mouse scrolled (954, 409) with delta (0, -1)
Screenshot: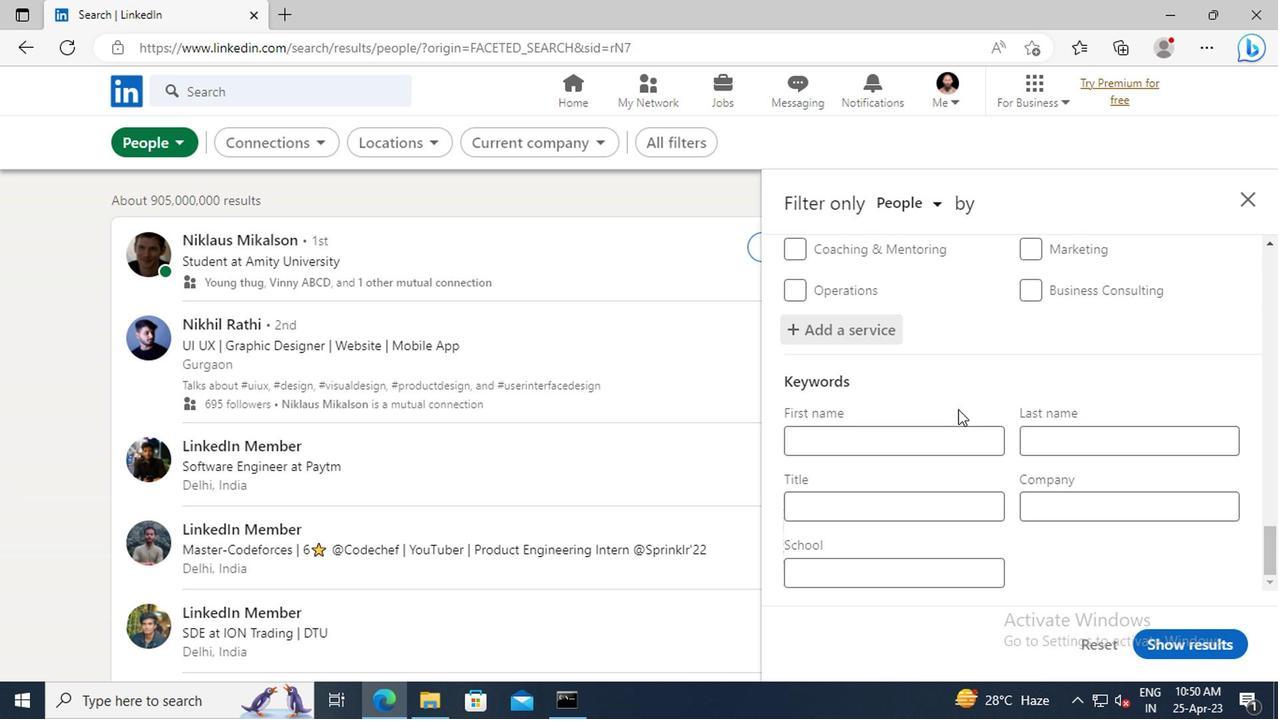
Action: Mouse scrolled (954, 409) with delta (0, -1)
Screenshot: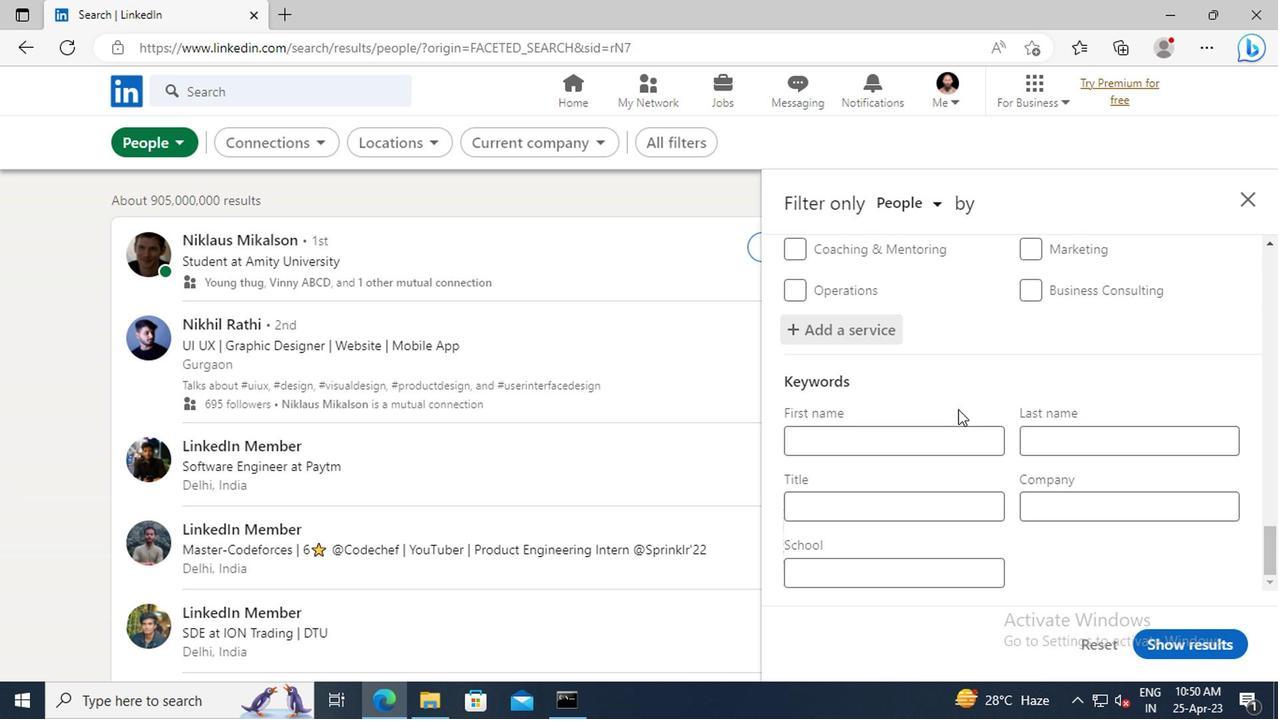 
Action: Mouse moved to (926, 516)
Screenshot: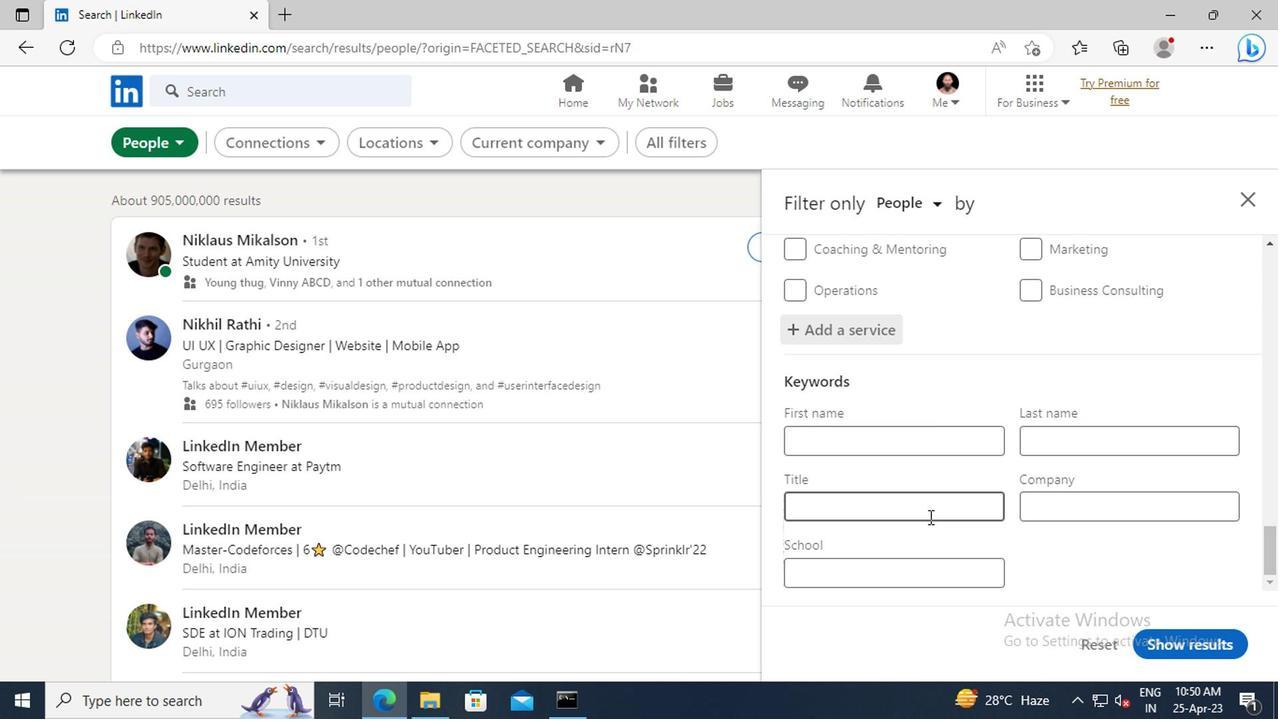 
Action: Mouse pressed left at (926, 516)
Screenshot: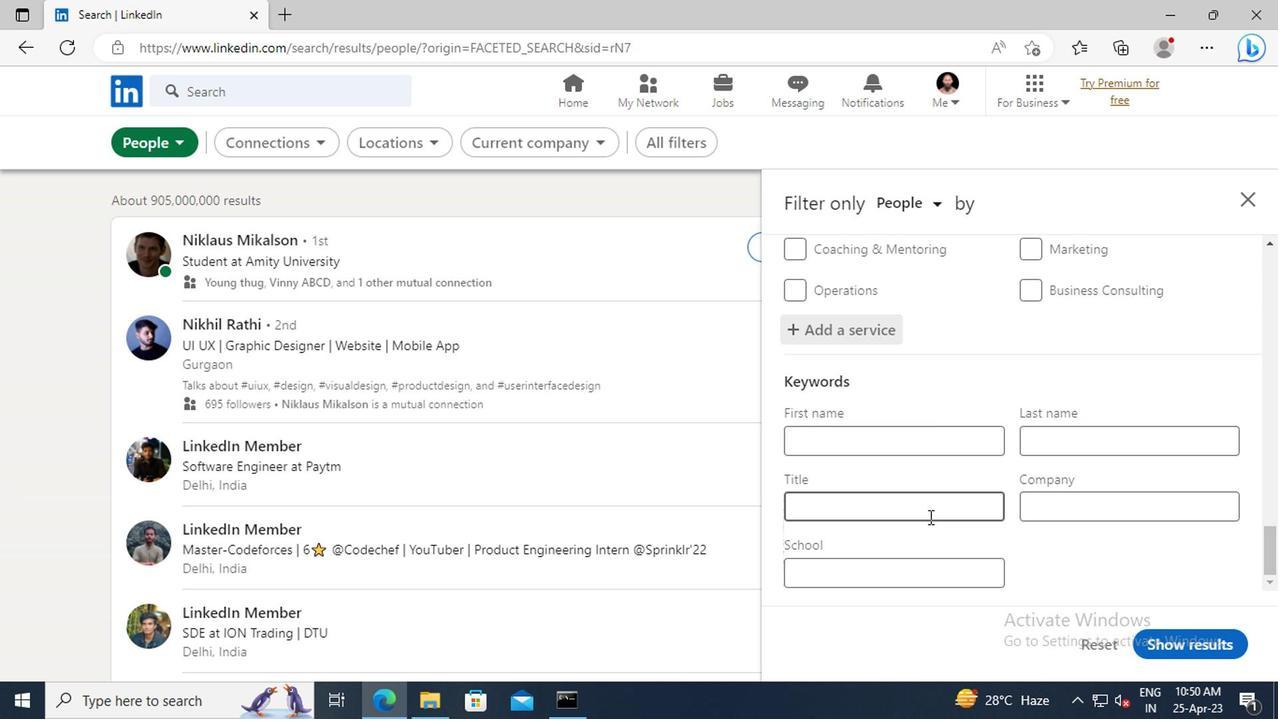 
Action: Key pressed <Key.shift>MARKETING<Key.space><Key.shift>MANAGER
Screenshot: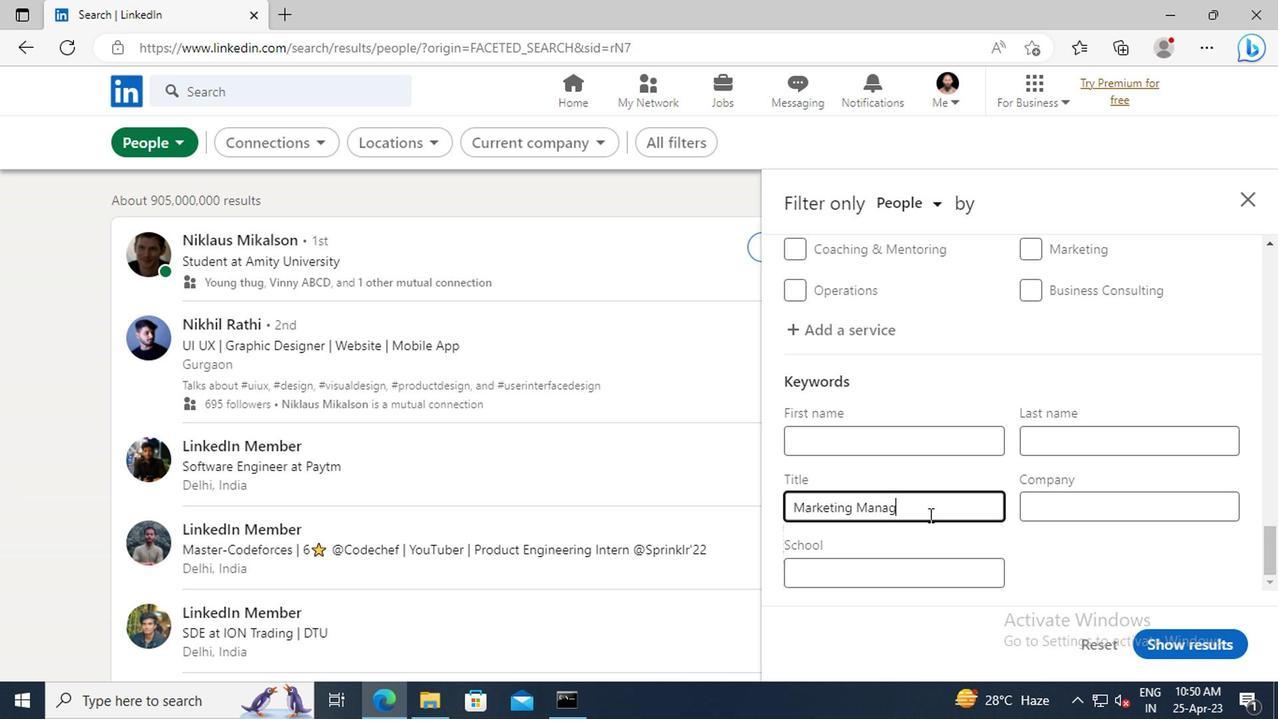 
Action: Mouse moved to (1164, 647)
Screenshot: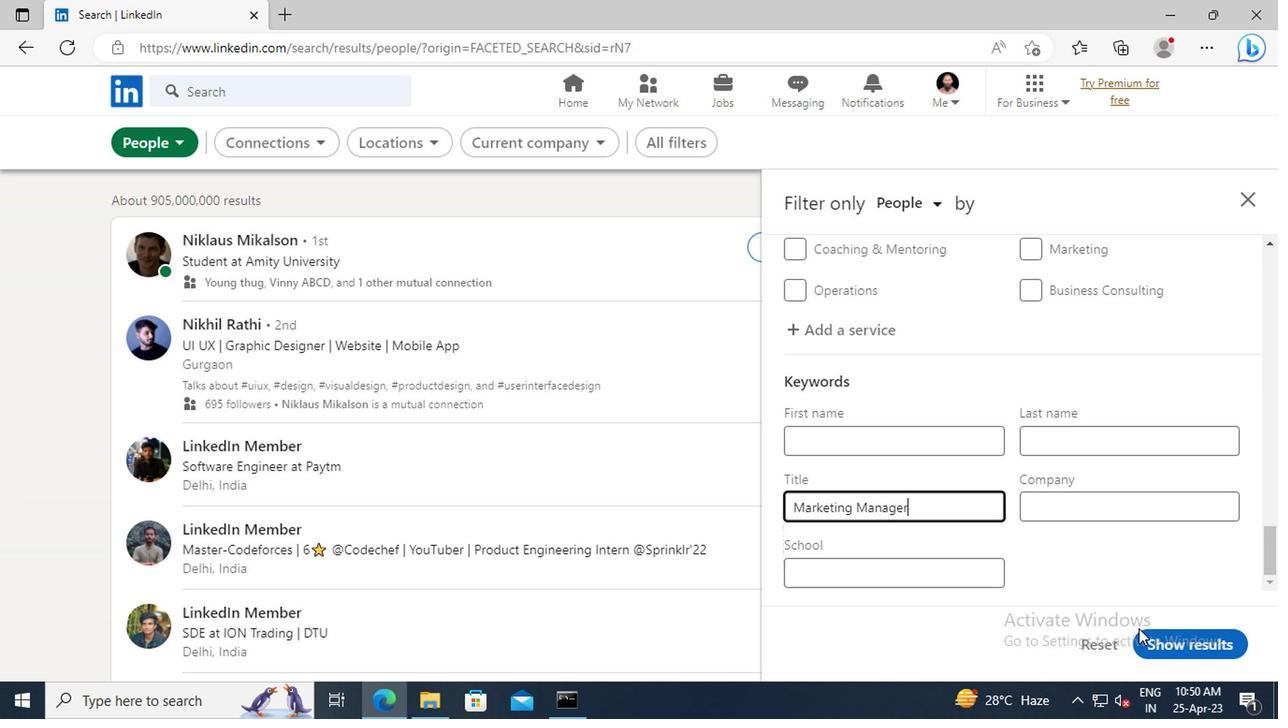 
Action: Mouse pressed left at (1164, 647)
Screenshot: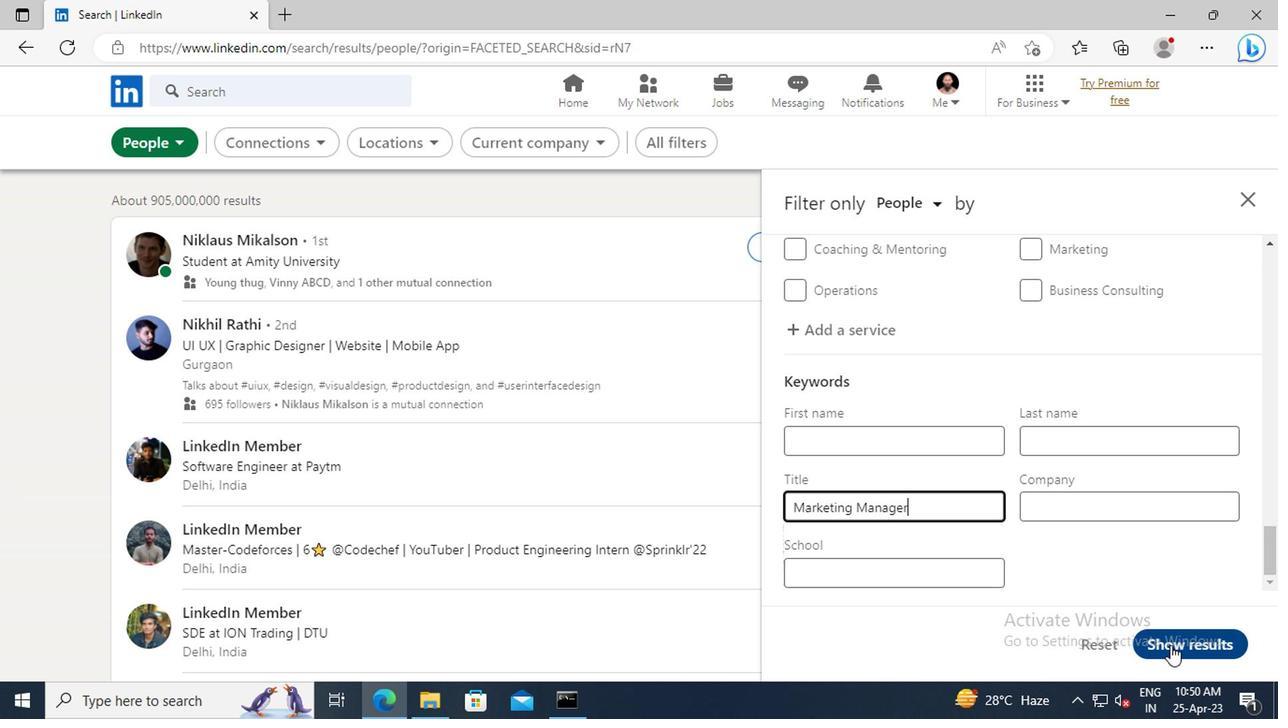 
